 Task: Find connections with filter location Santa Lucía Cotzumalguapa with filter topic #Jobinterviewswith filter profile language English with filter current company Tata Motors with filter school Godavari Institute of Engineering & Technology (GIET), NH-5, Chaitanya nagar, Velaguvanda Village, Rajanagaram(M),Rajahmundry,PIN- 533296 (CC-55) with filter industry Legal Services with filter service category Homeowners Insurance with filter keywords title Video Game Writer
Action: Mouse moved to (672, 113)
Screenshot: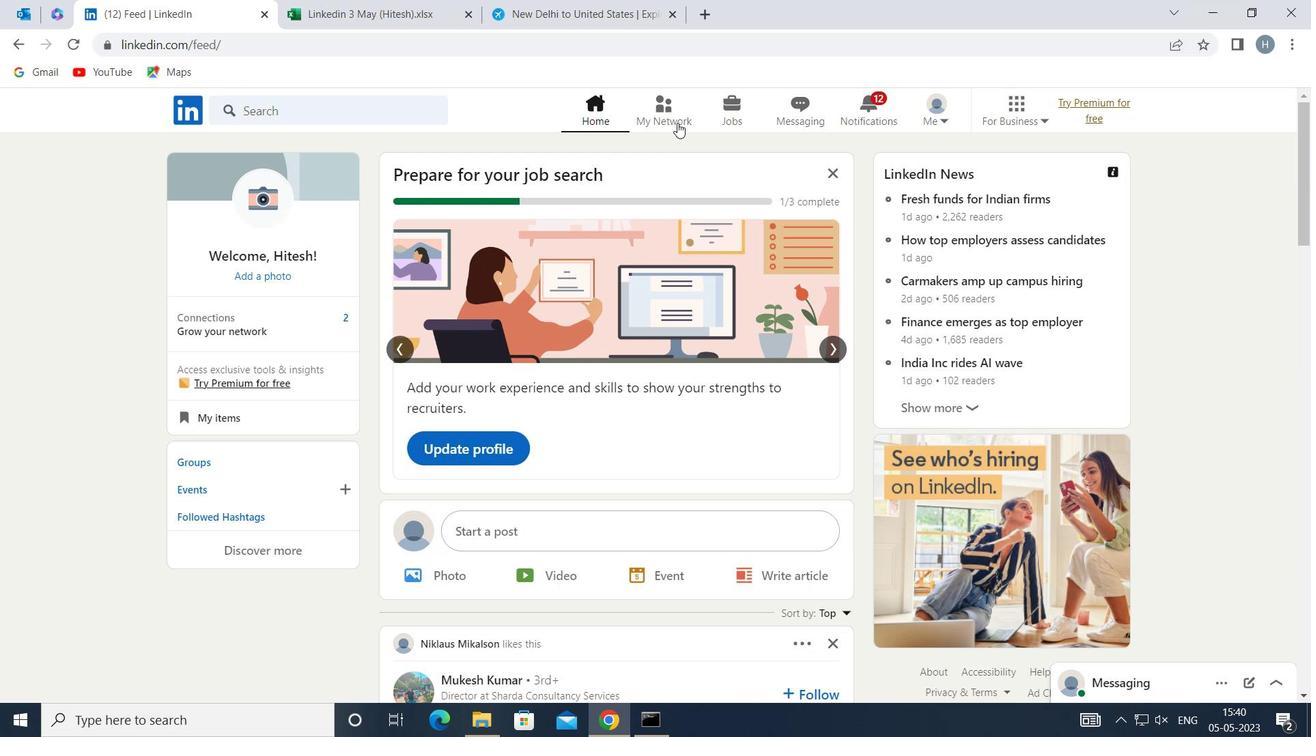 
Action: Mouse pressed left at (672, 113)
Screenshot: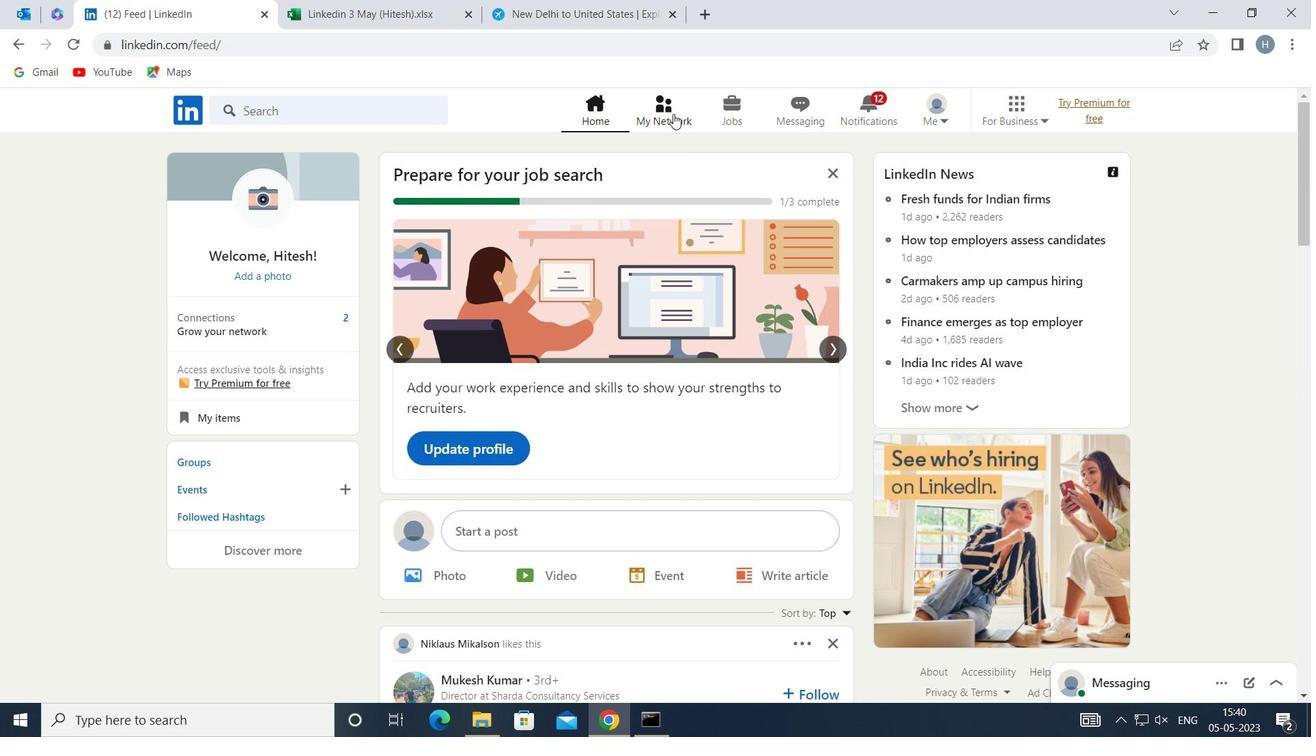 
Action: Mouse moved to (379, 208)
Screenshot: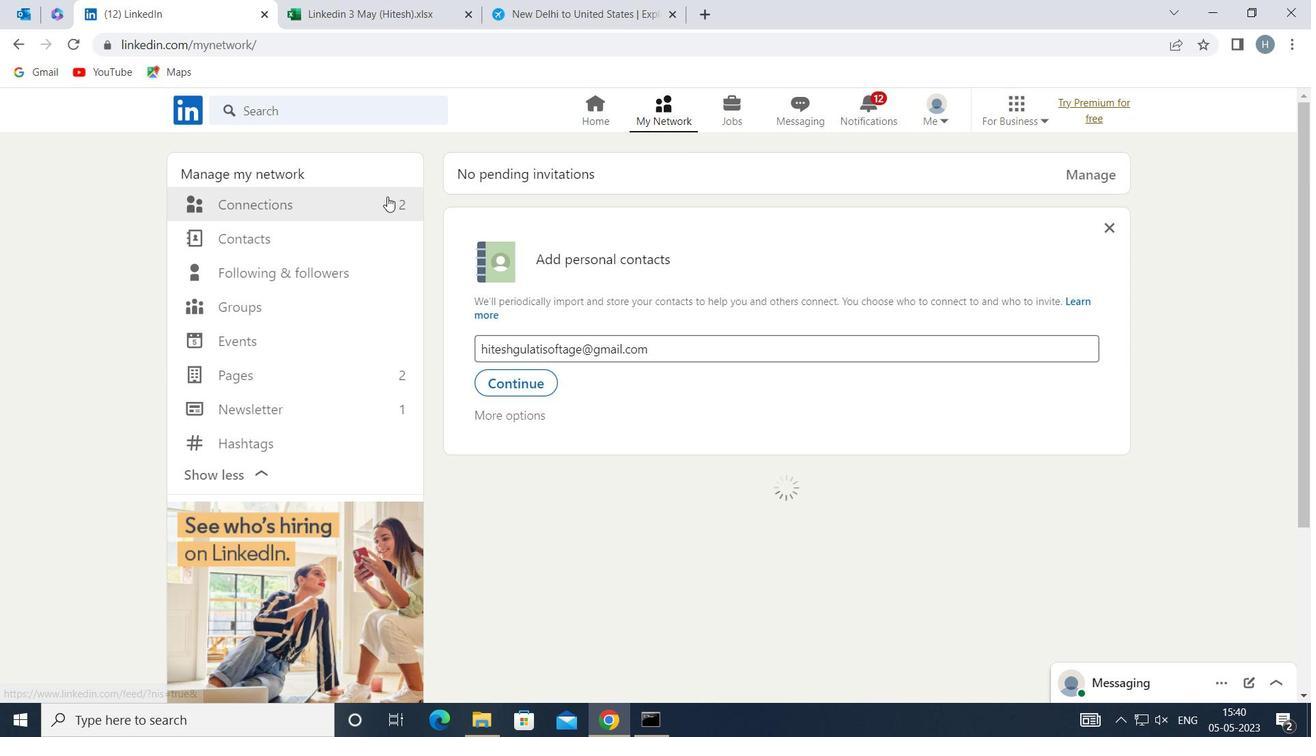 
Action: Mouse pressed left at (379, 208)
Screenshot: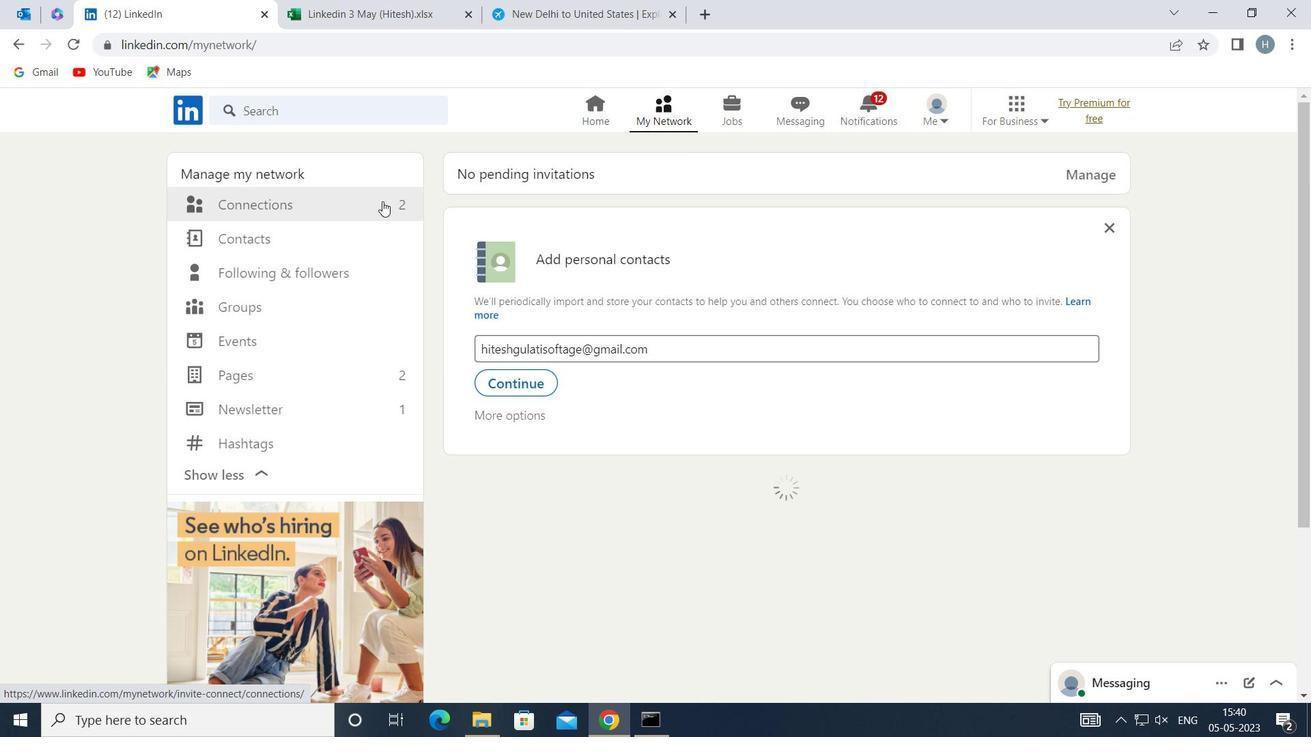 
Action: Mouse moved to (769, 202)
Screenshot: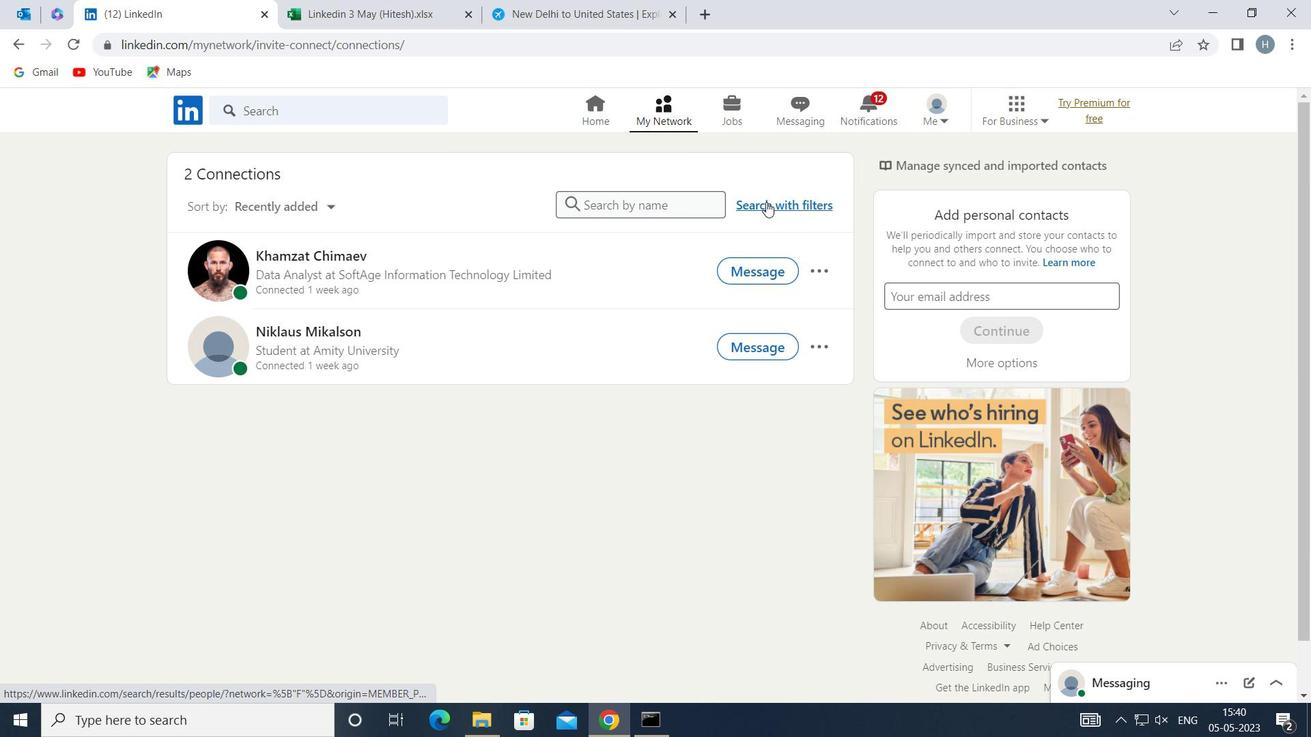 
Action: Mouse pressed left at (769, 202)
Screenshot: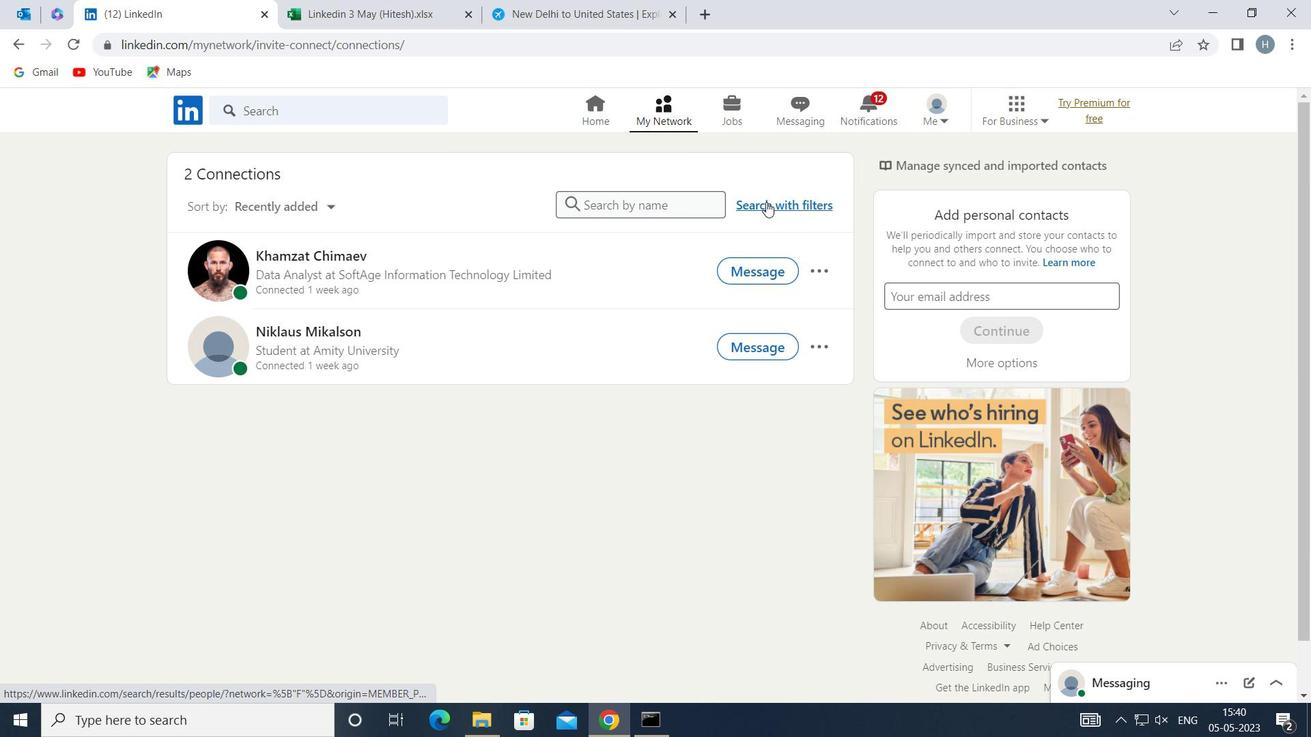 
Action: Mouse moved to (717, 155)
Screenshot: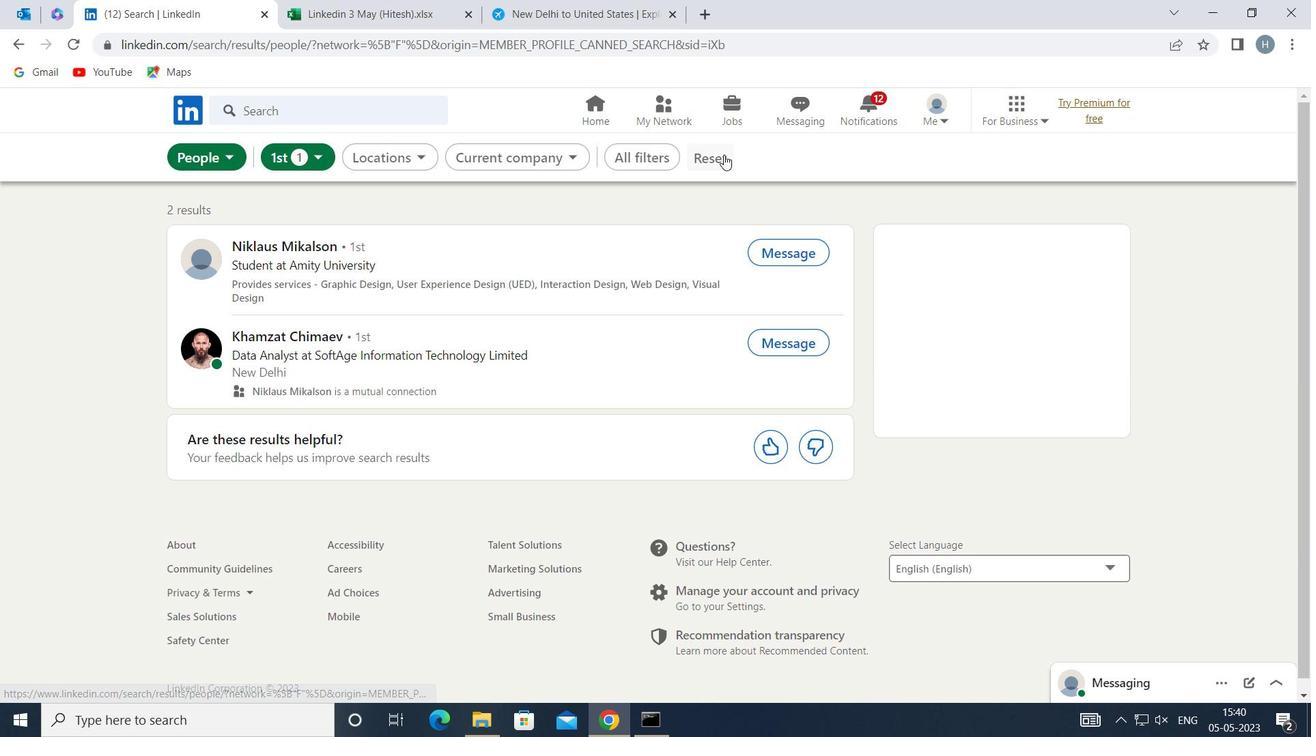 
Action: Mouse pressed left at (717, 155)
Screenshot: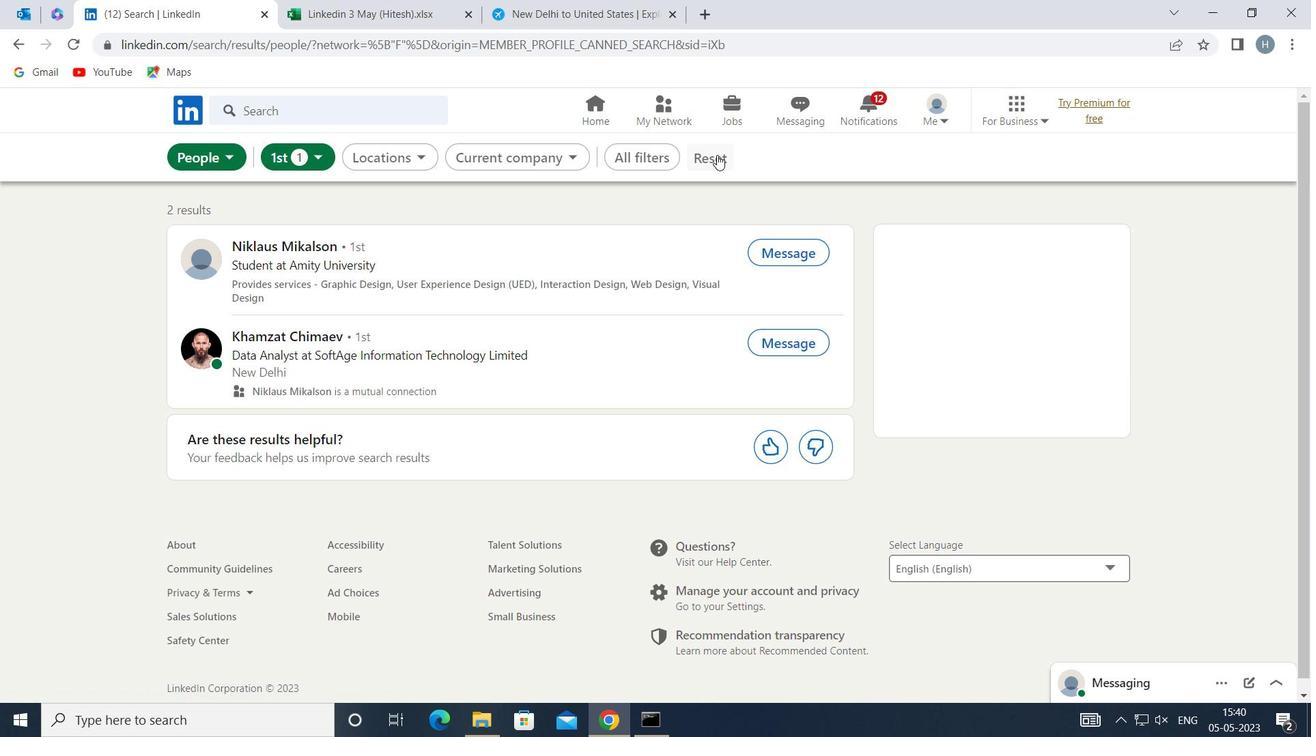 
Action: Mouse moved to (672, 158)
Screenshot: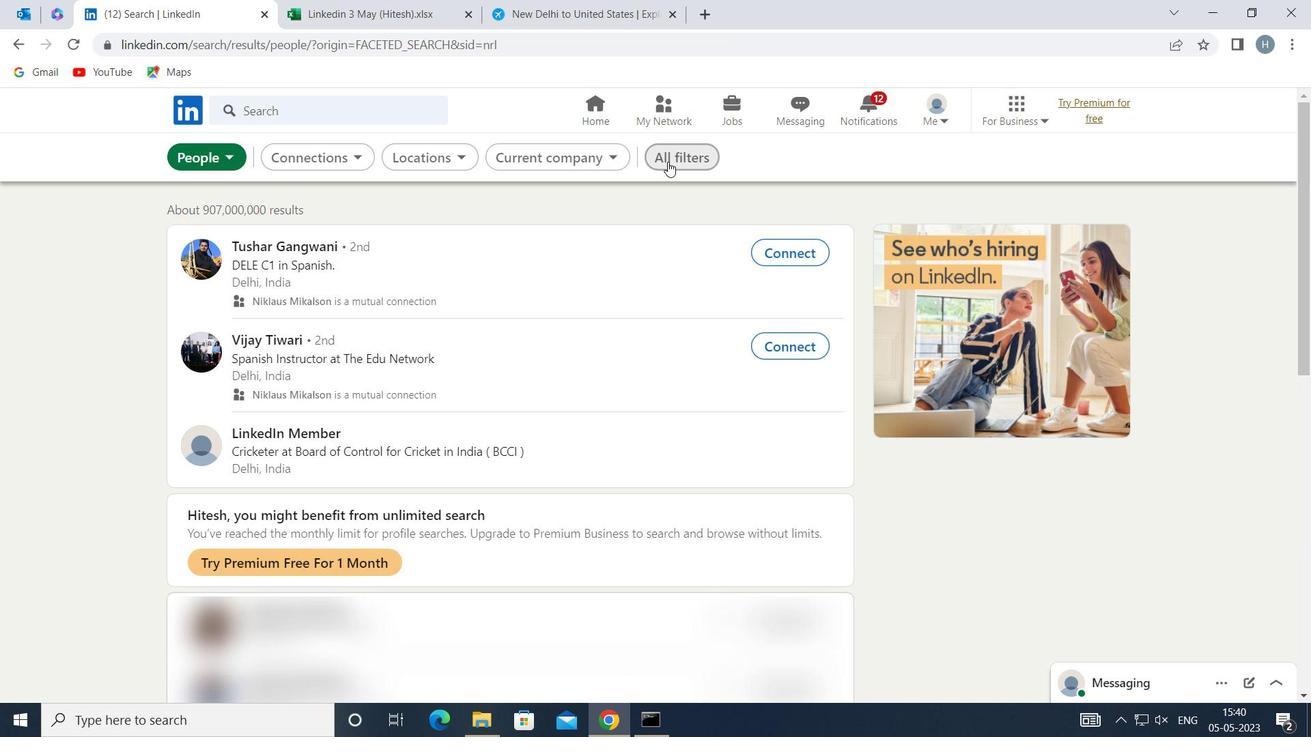
Action: Mouse pressed left at (672, 158)
Screenshot: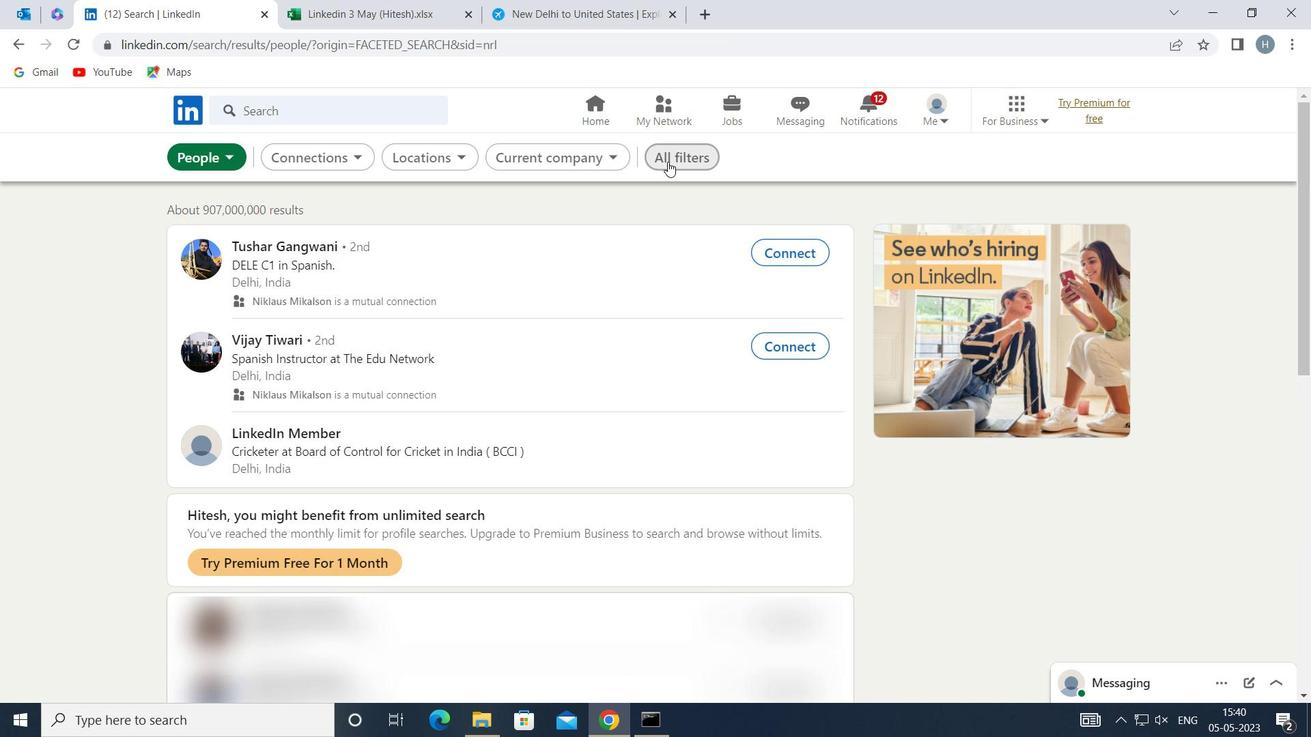 
Action: Mouse moved to (1040, 388)
Screenshot: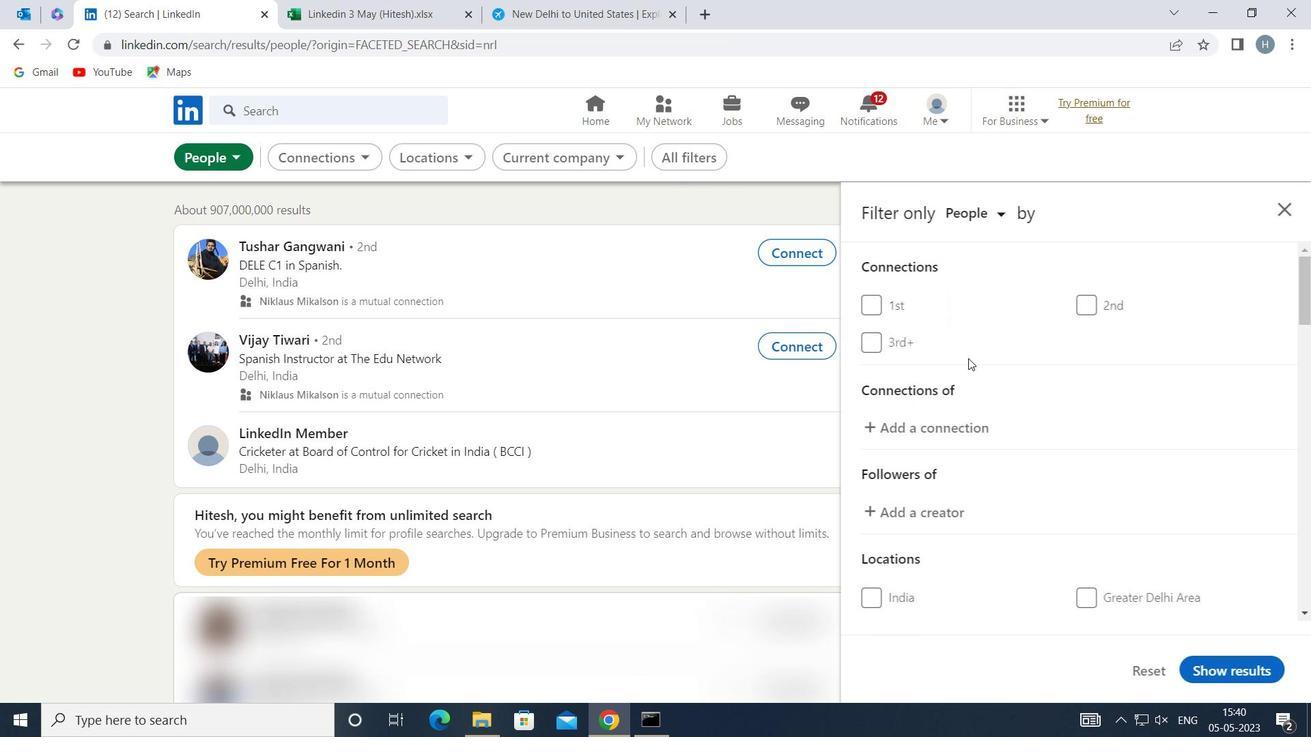 
Action: Mouse scrolled (1040, 387) with delta (0, 0)
Screenshot: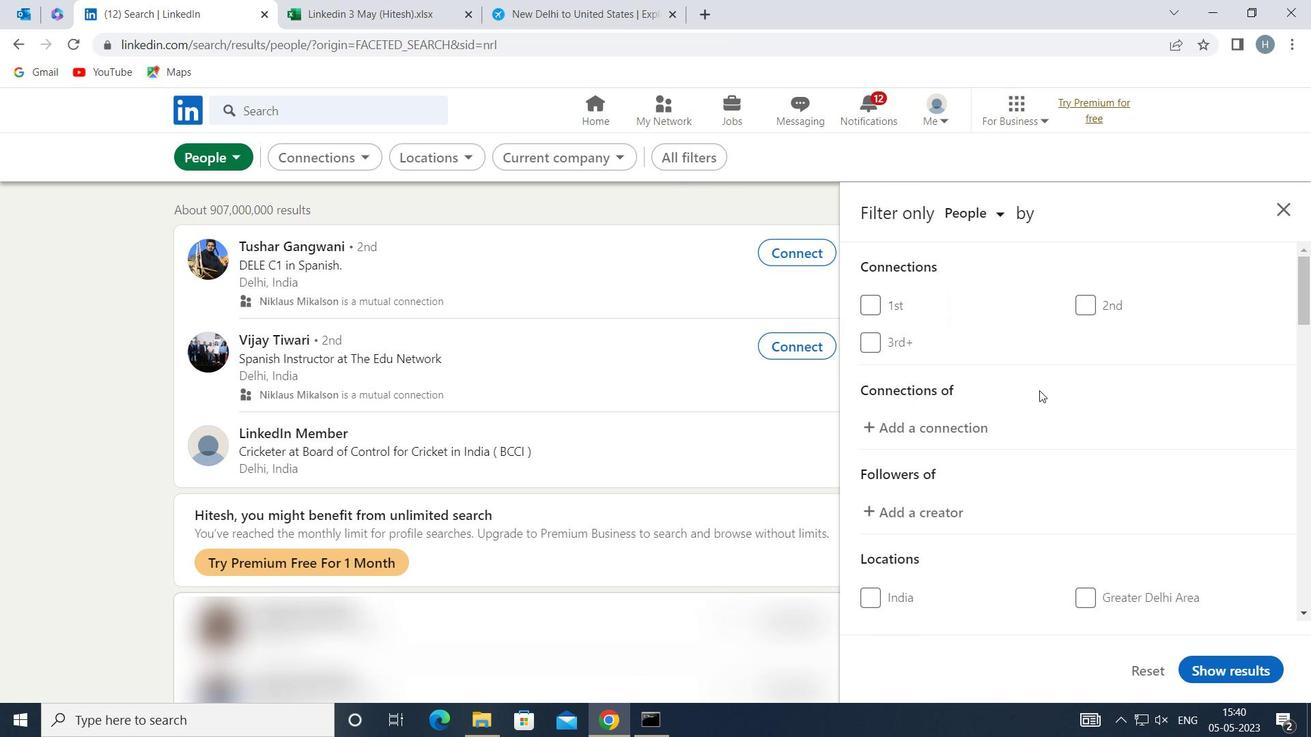 
Action: Mouse scrolled (1040, 387) with delta (0, 0)
Screenshot: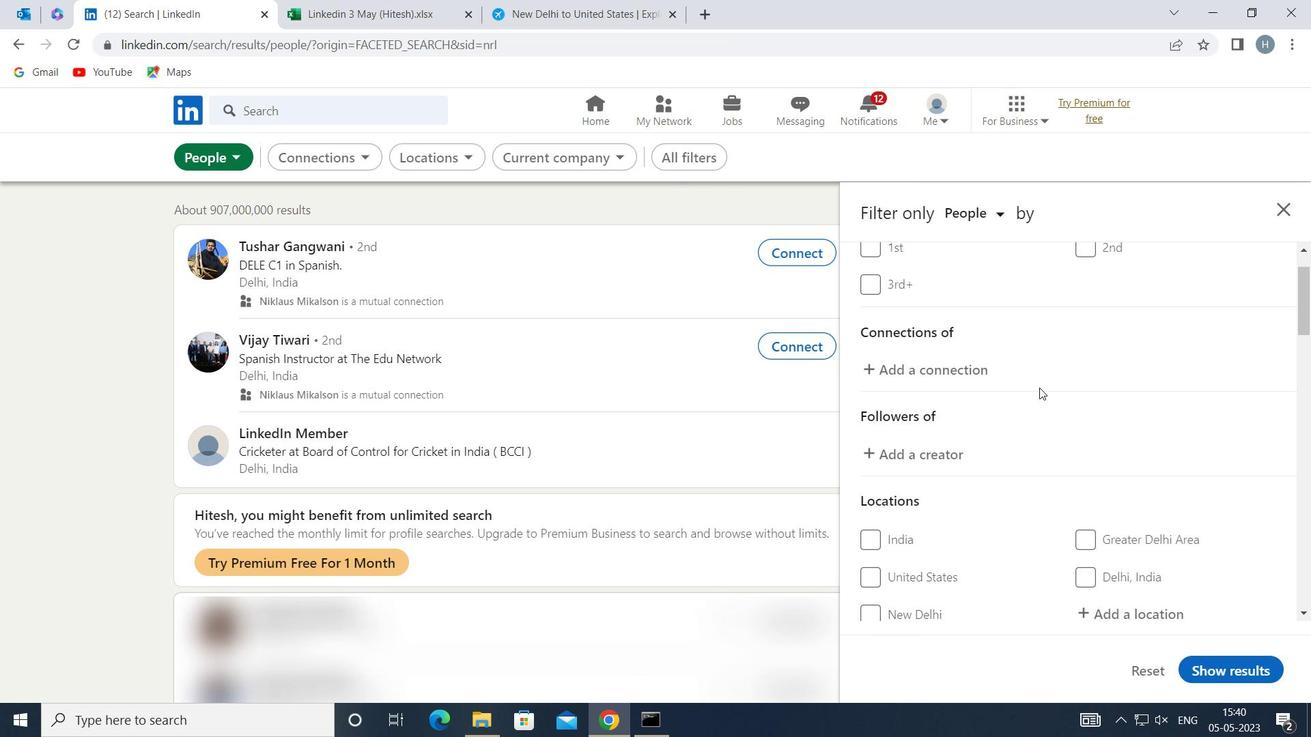 
Action: Mouse moved to (1124, 497)
Screenshot: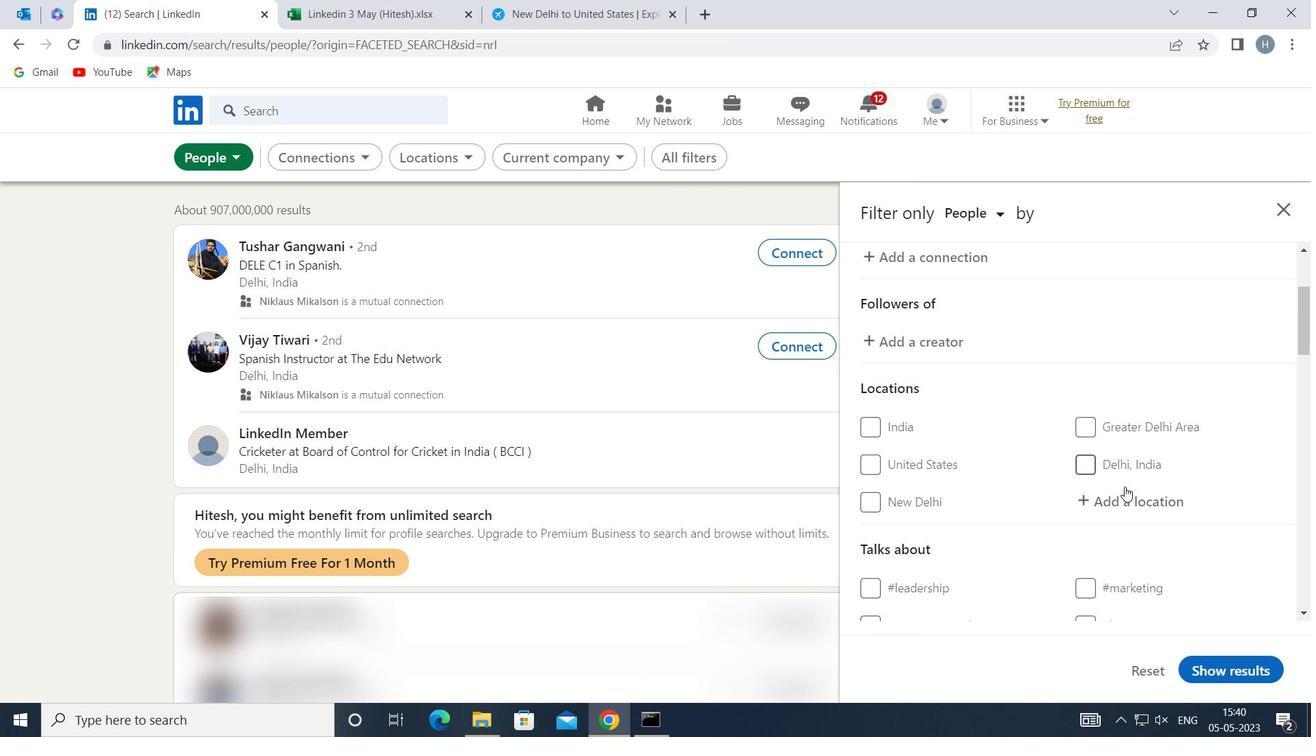 
Action: Mouse pressed left at (1124, 497)
Screenshot: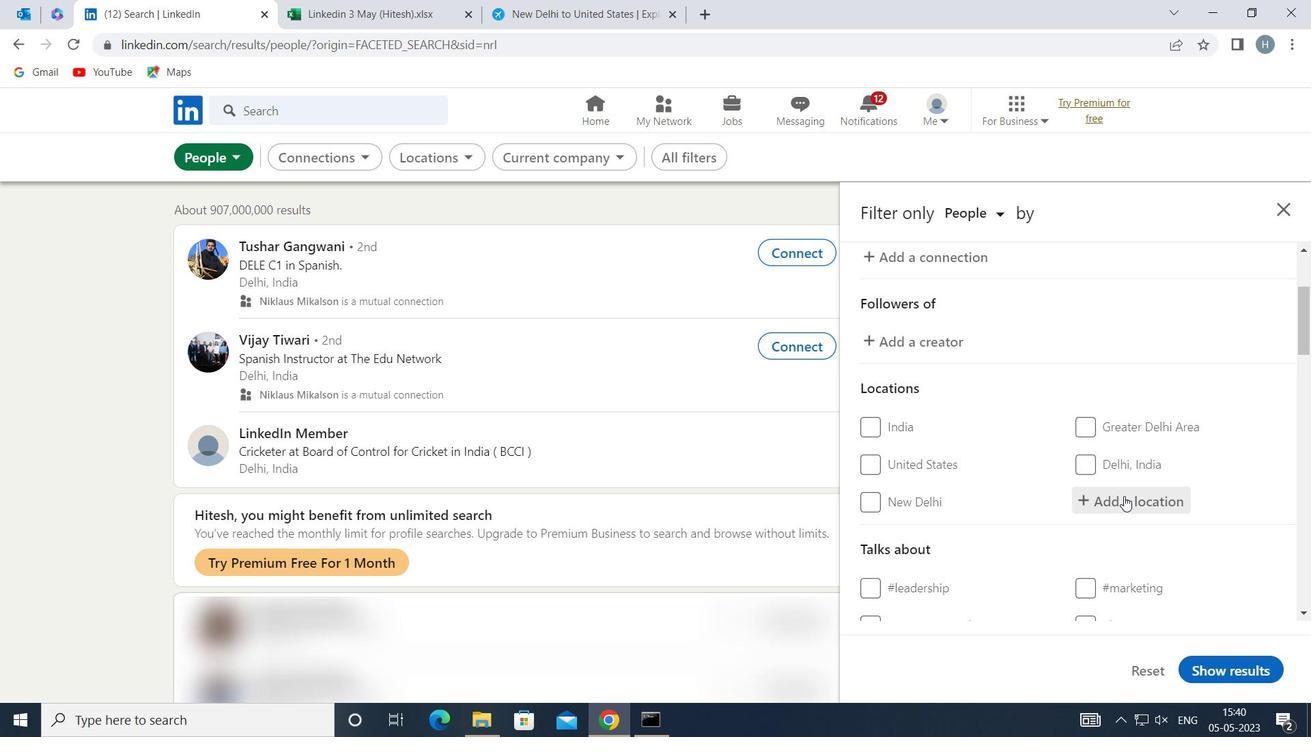 
Action: Mouse moved to (1124, 495)
Screenshot: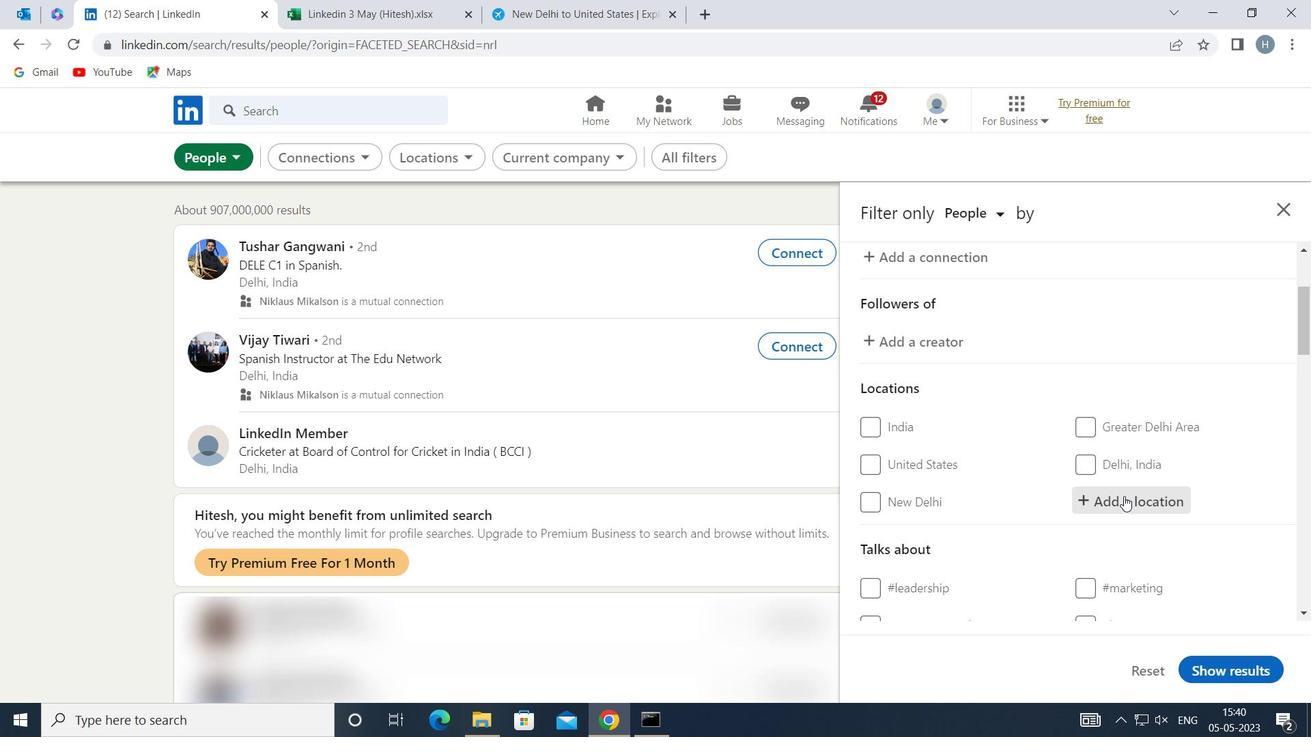 
Action: Key pressed <Key.shift>SANTA<Key.space>LUCUI<Key.backspace><Key.backspace>IA<Key.space><Key.shift>C
Screenshot: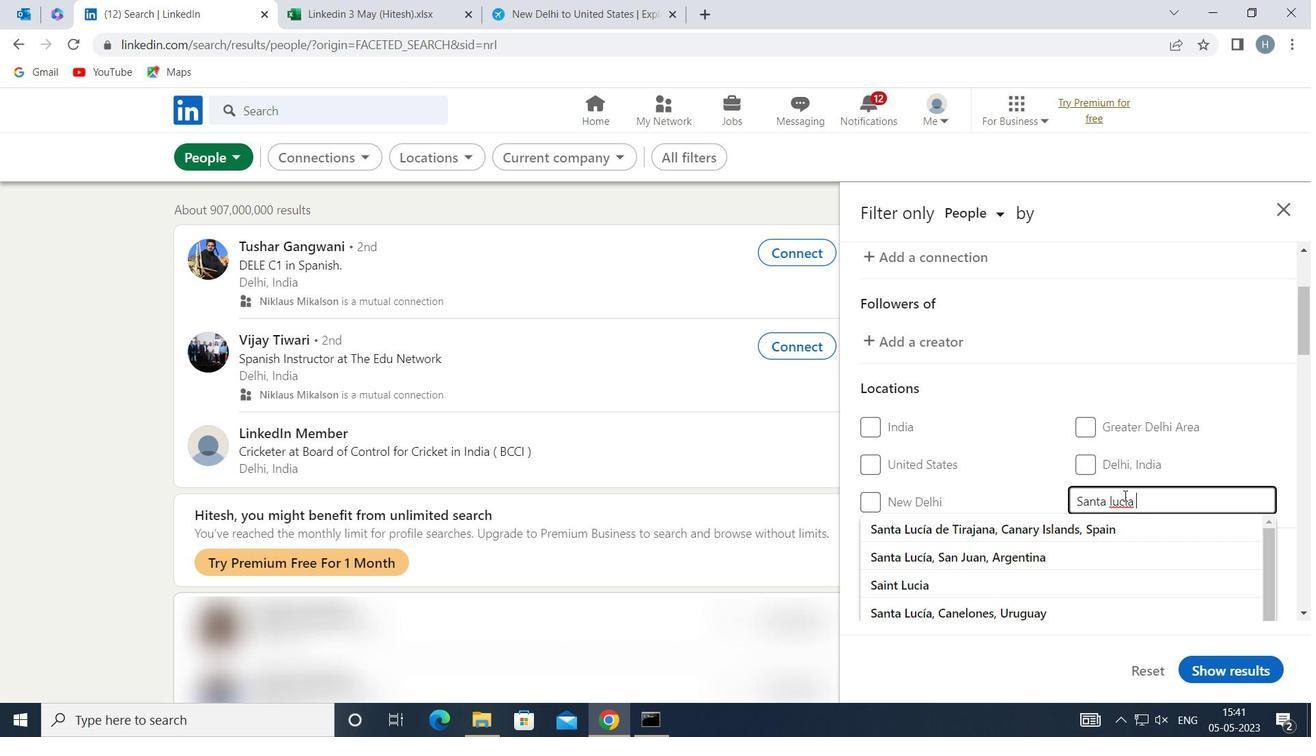 
Action: Mouse moved to (1126, 511)
Screenshot: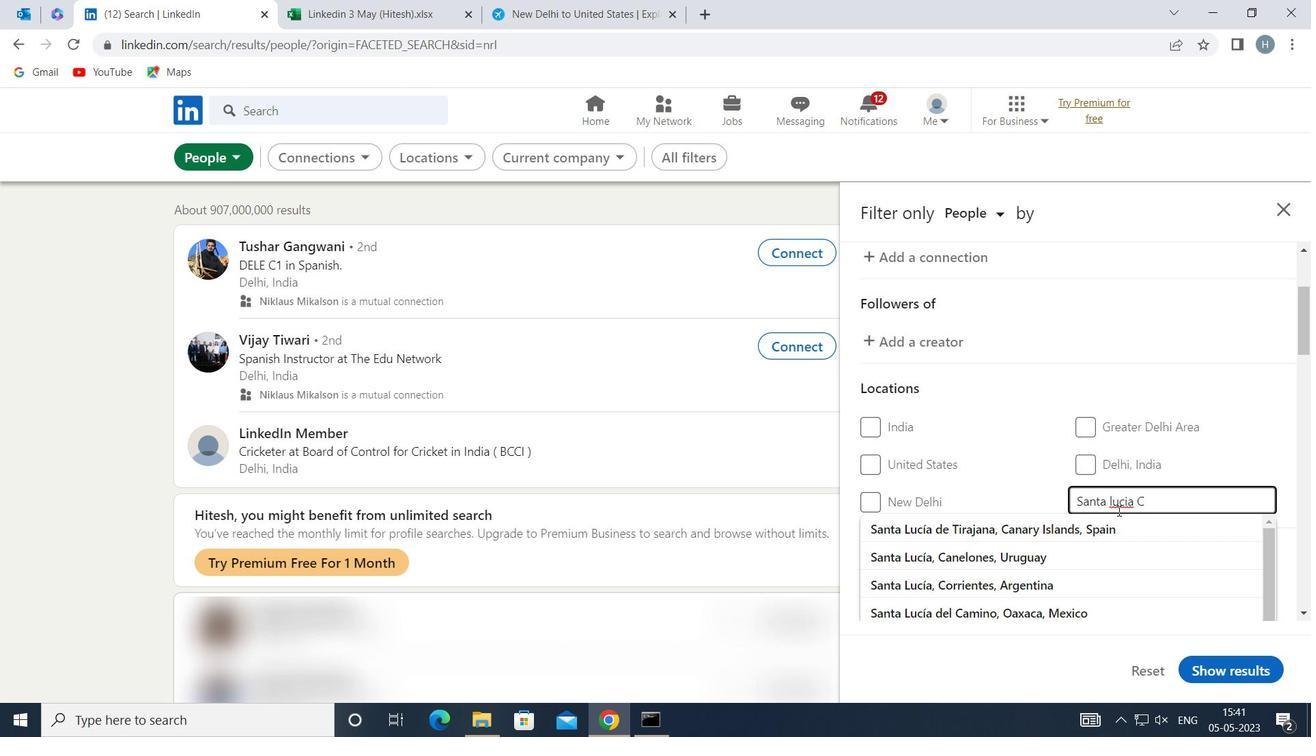
Action: Key pressed OTZUM
Screenshot: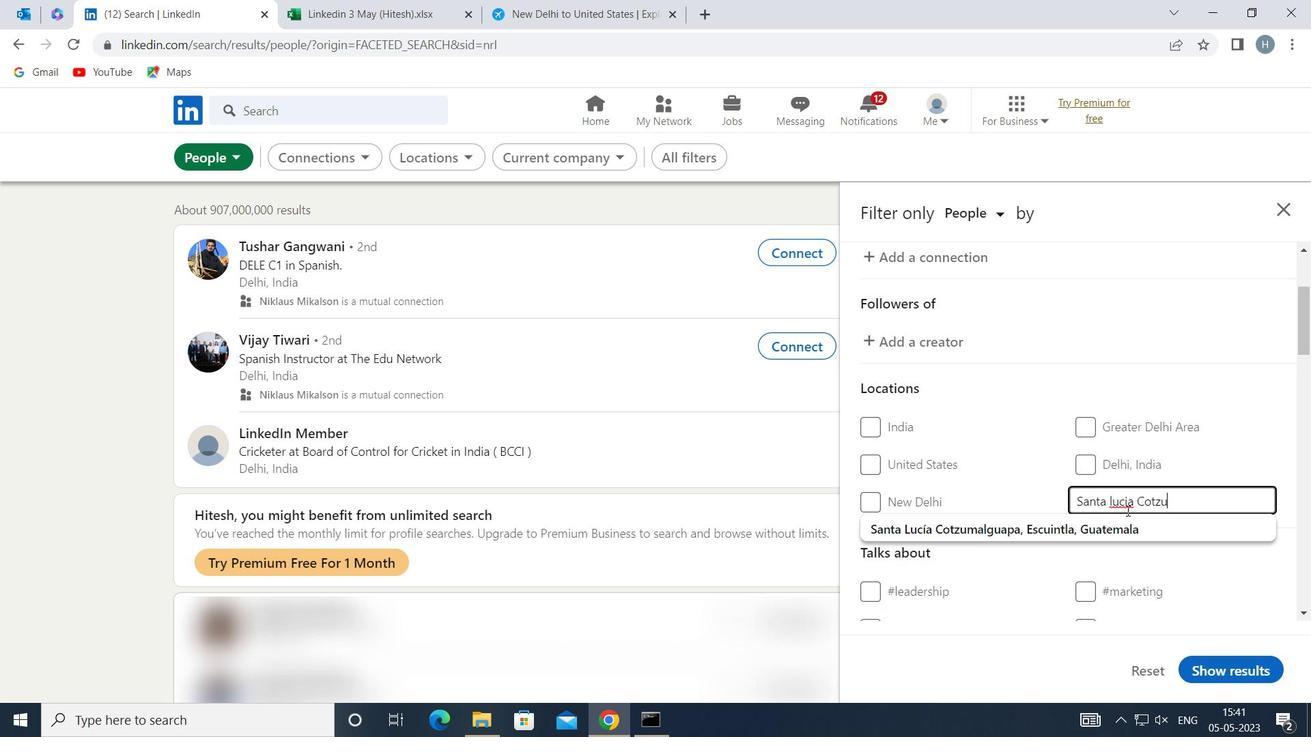 
Action: Mouse moved to (1118, 516)
Screenshot: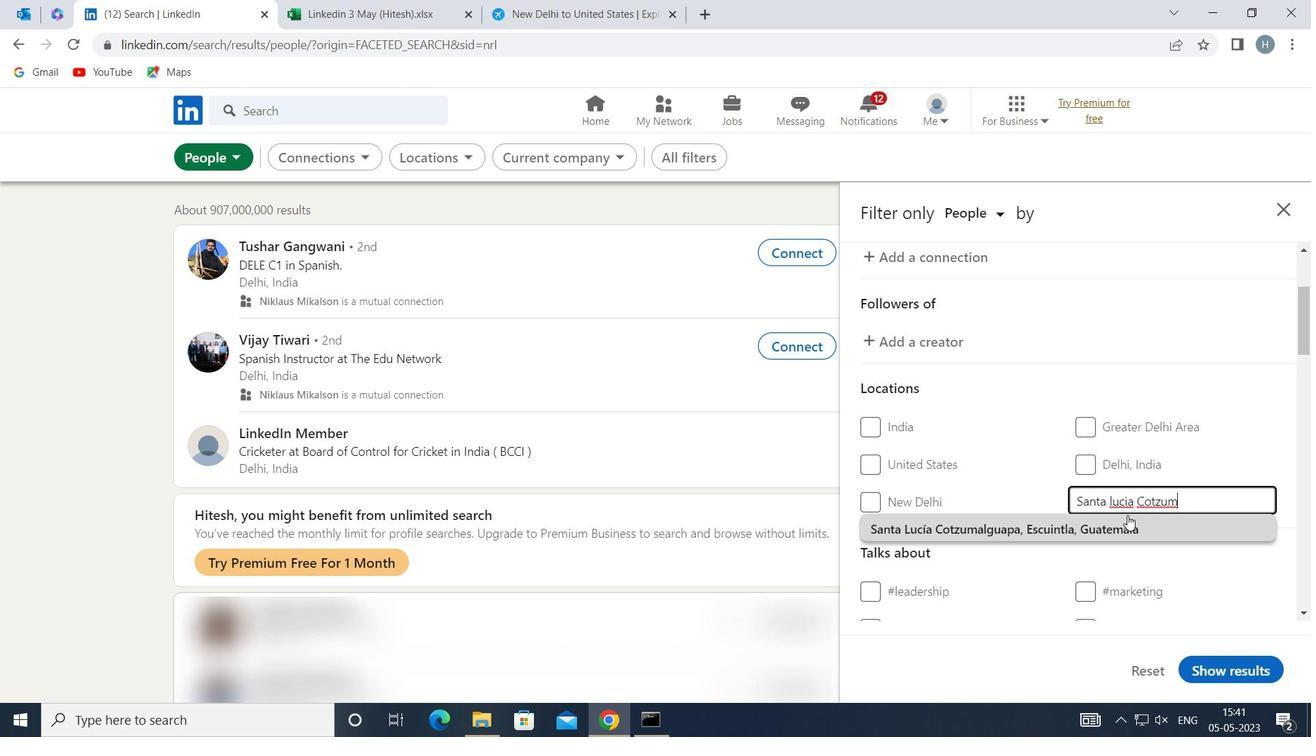
Action: Mouse pressed left at (1118, 516)
Screenshot: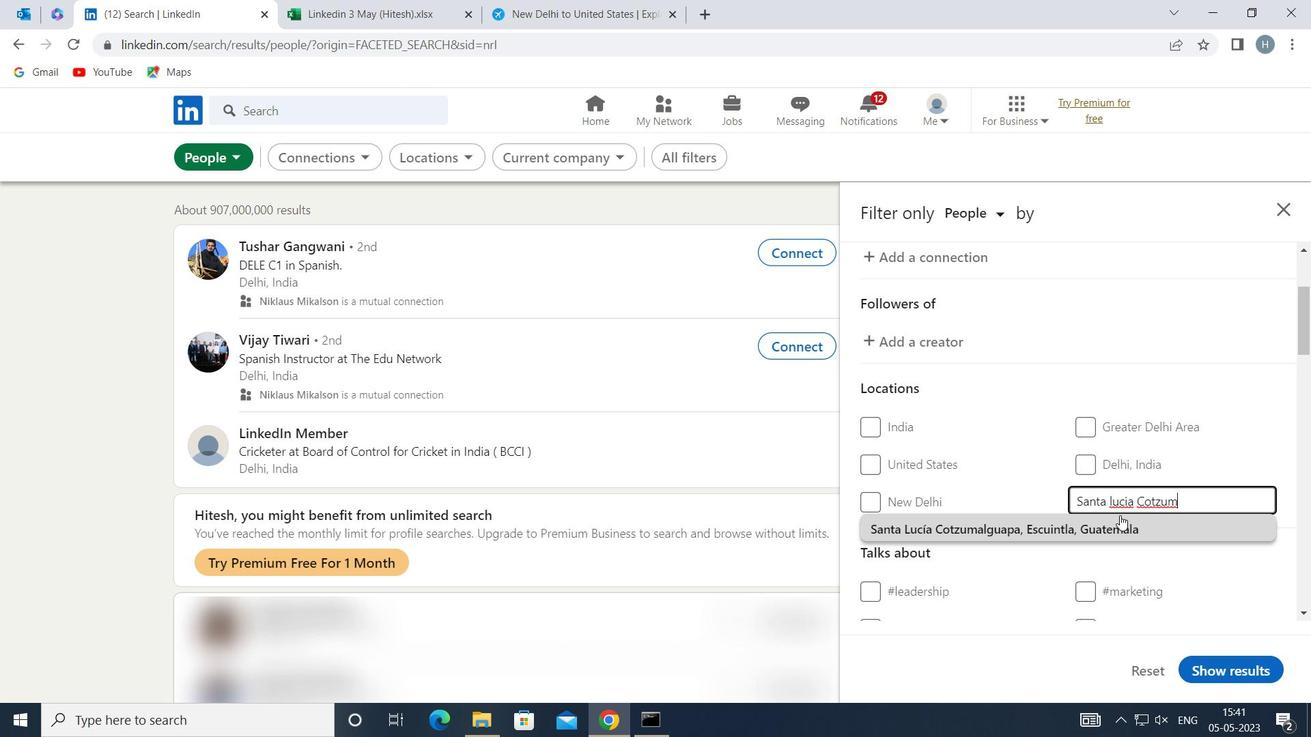 
Action: Mouse moved to (1065, 498)
Screenshot: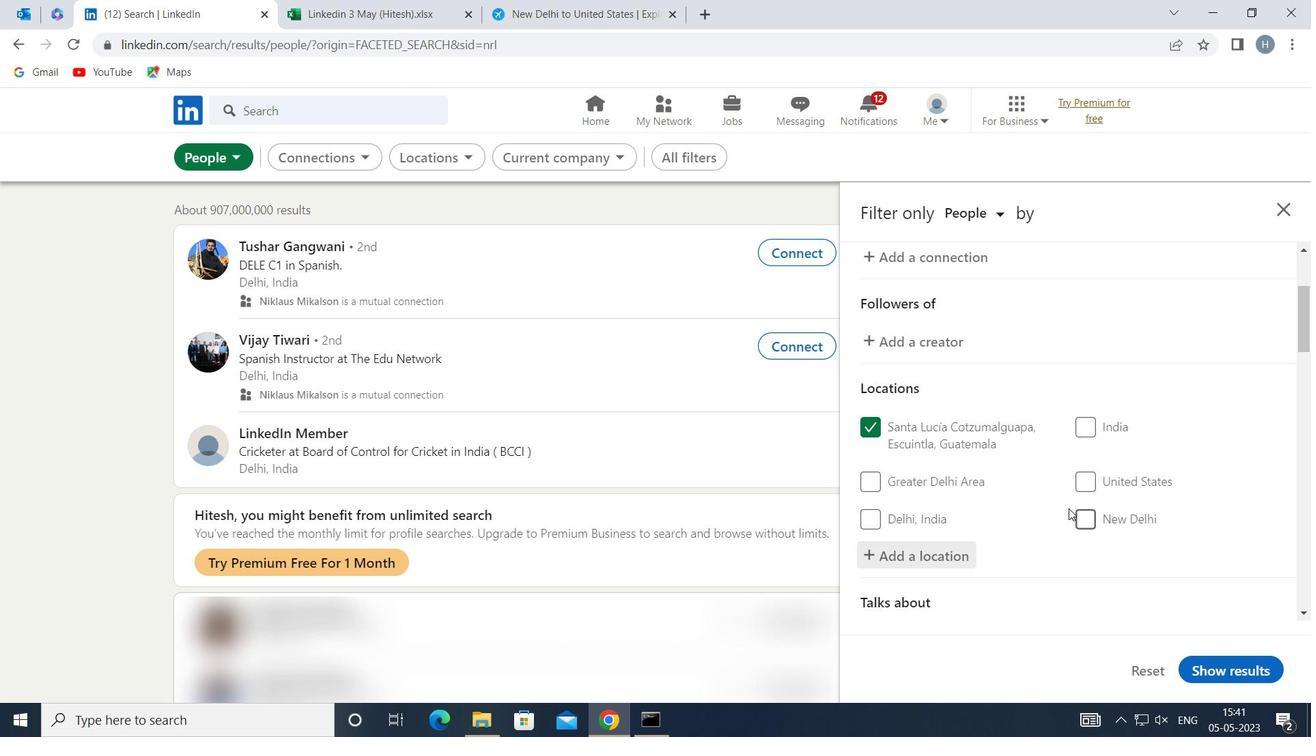 
Action: Mouse scrolled (1065, 497) with delta (0, 0)
Screenshot: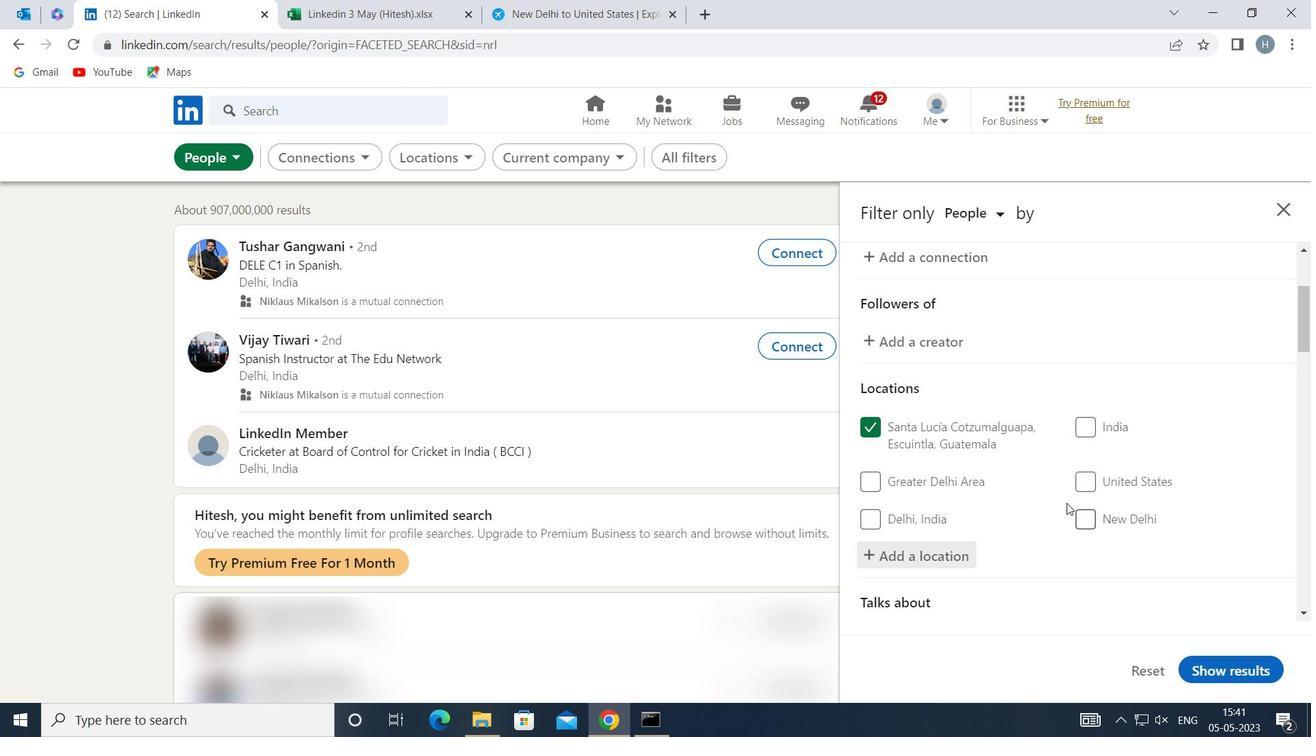 
Action: Mouse scrolled (1065, 497) with delta (0, 0)
Screenshot: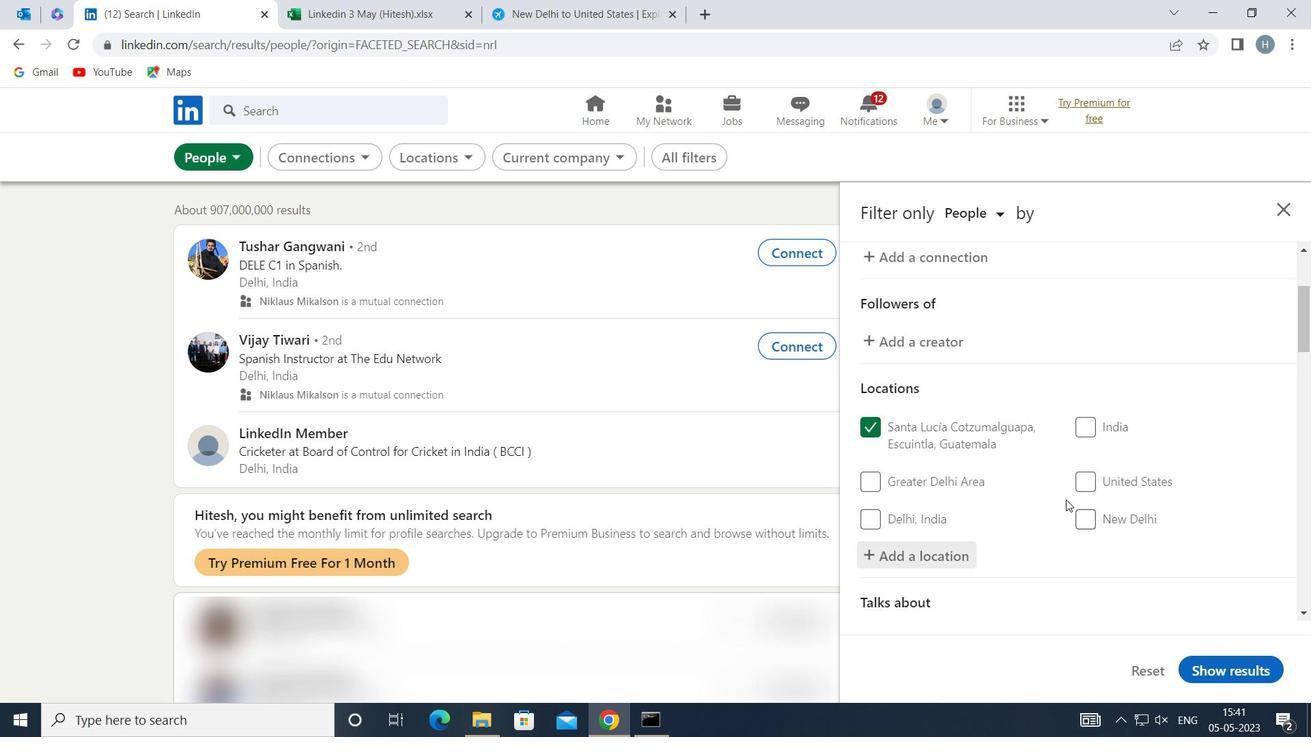 
Action: Mouse moved to (1064, 477)
Screenshot: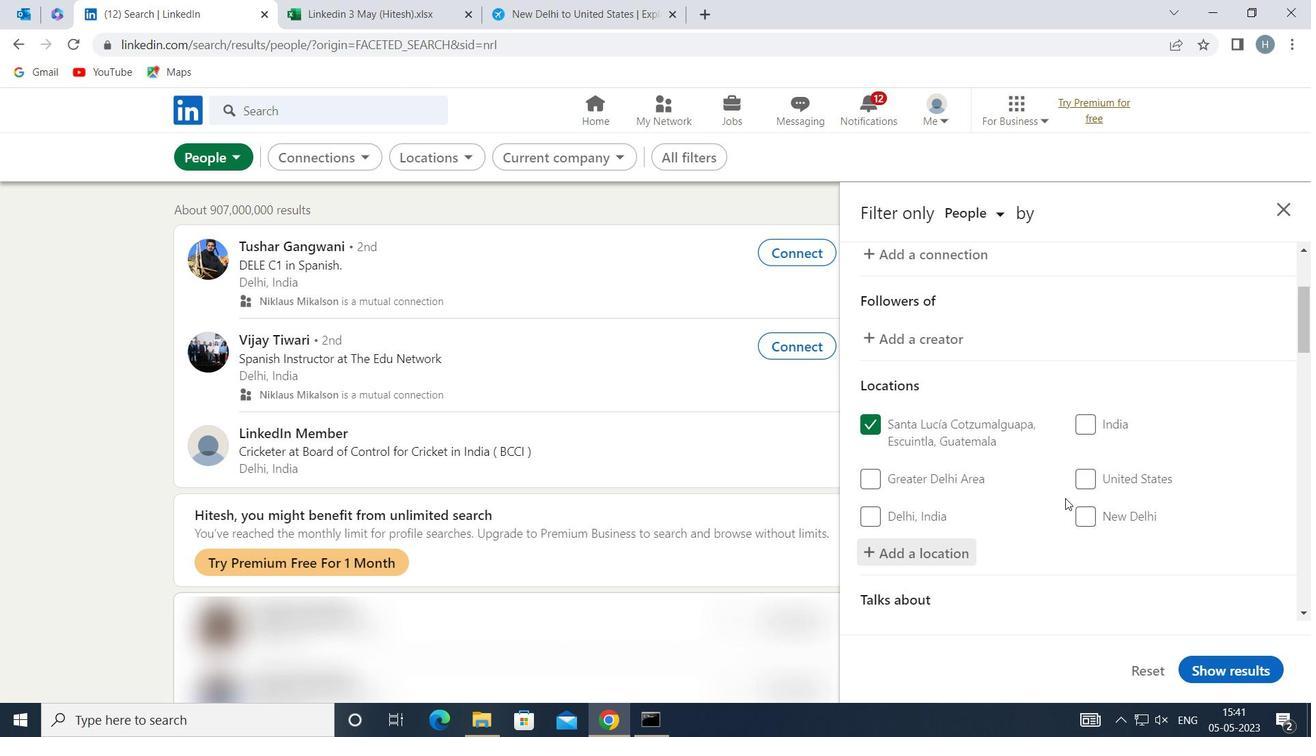 
Action: Mouse scrolled (1064, 476) with delta (0, 0)
Screenshot: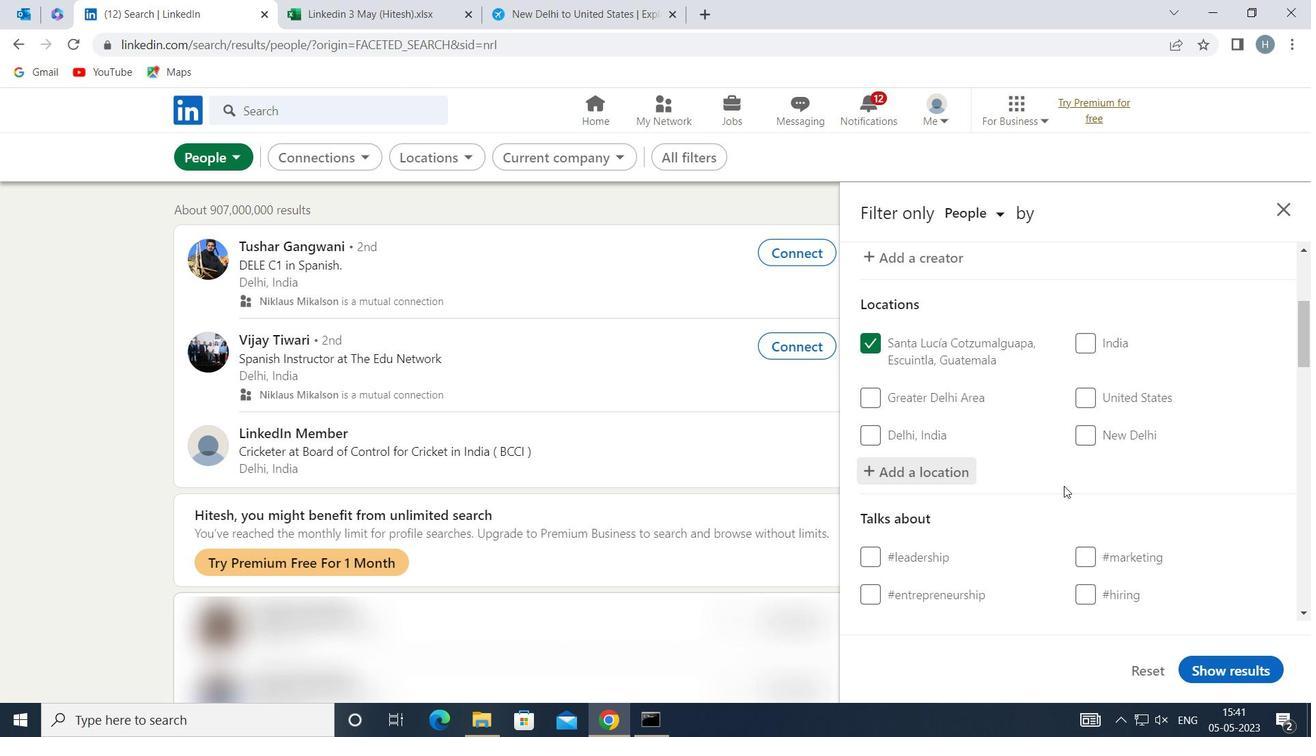 
Action: Mouse moved to (1146, 461)
Screenshot: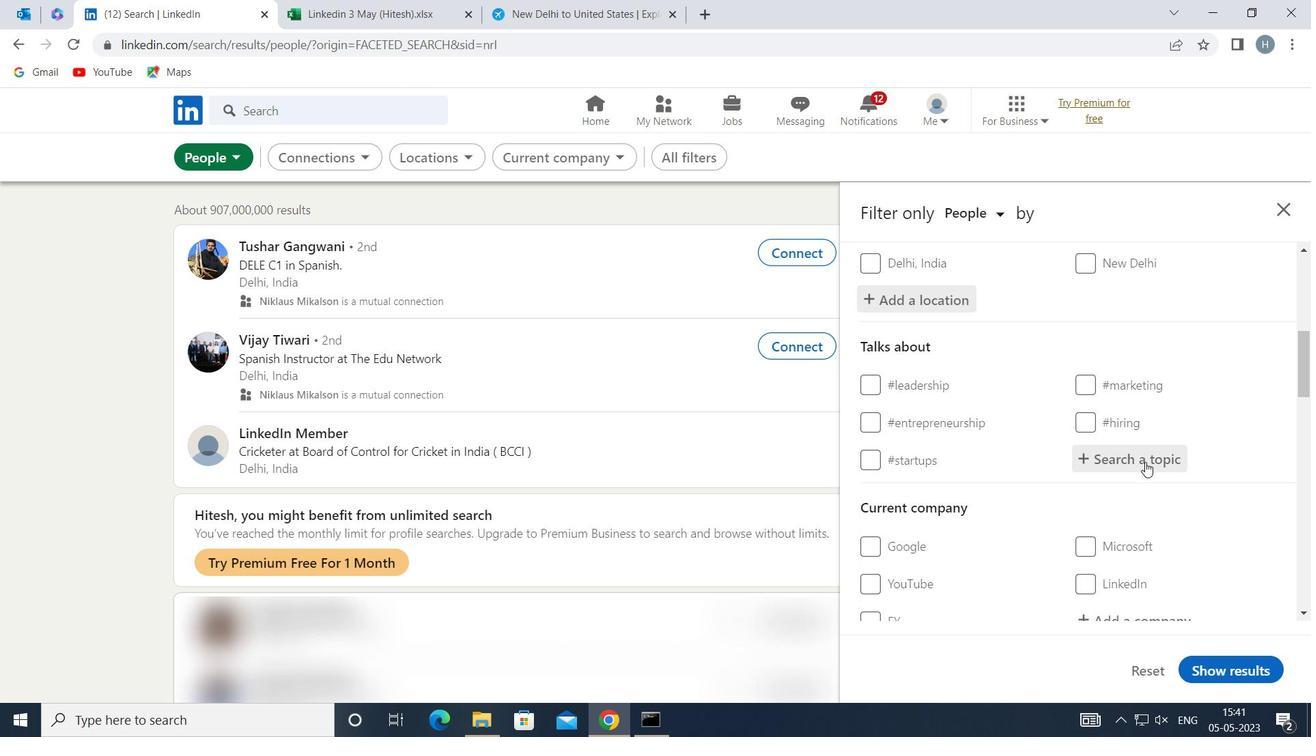 
Action: Mouse pressed left at (1146, 461)
Screenshot: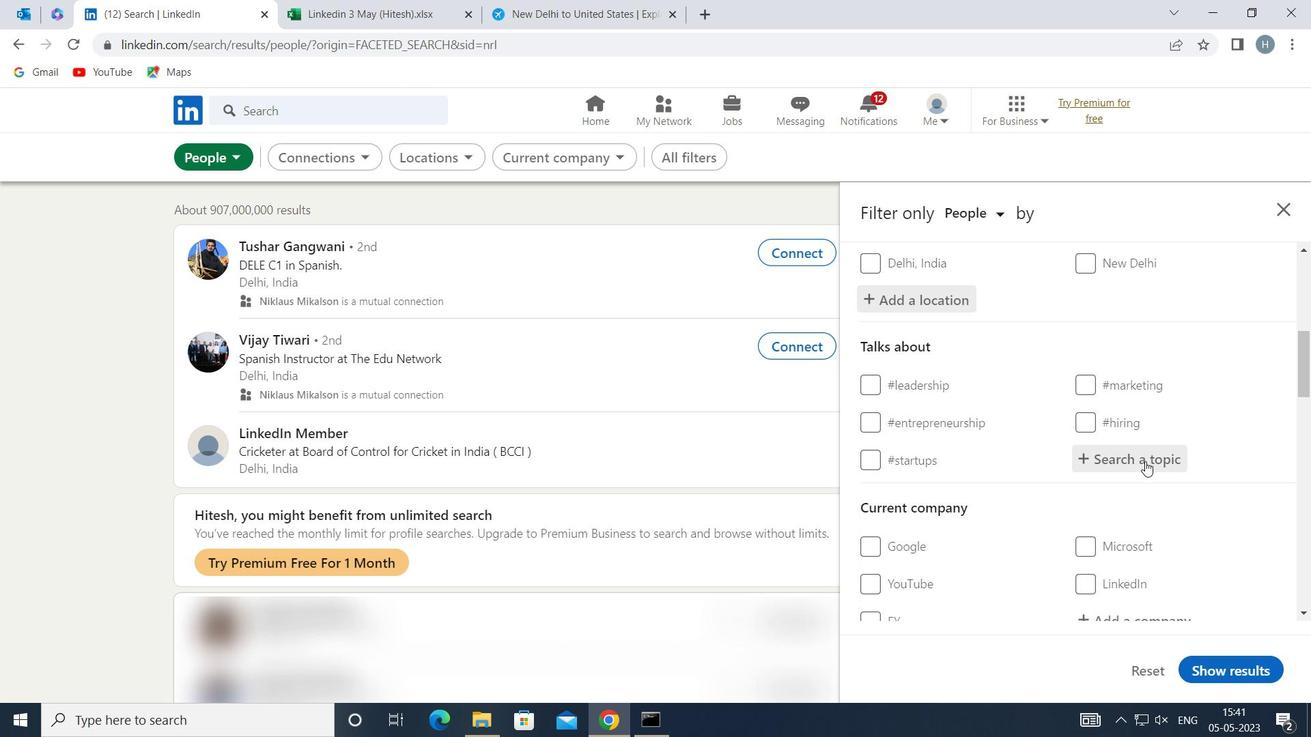 
Action: Key pressed <Key.shift>JOBINTERVIEWS
Screenshot: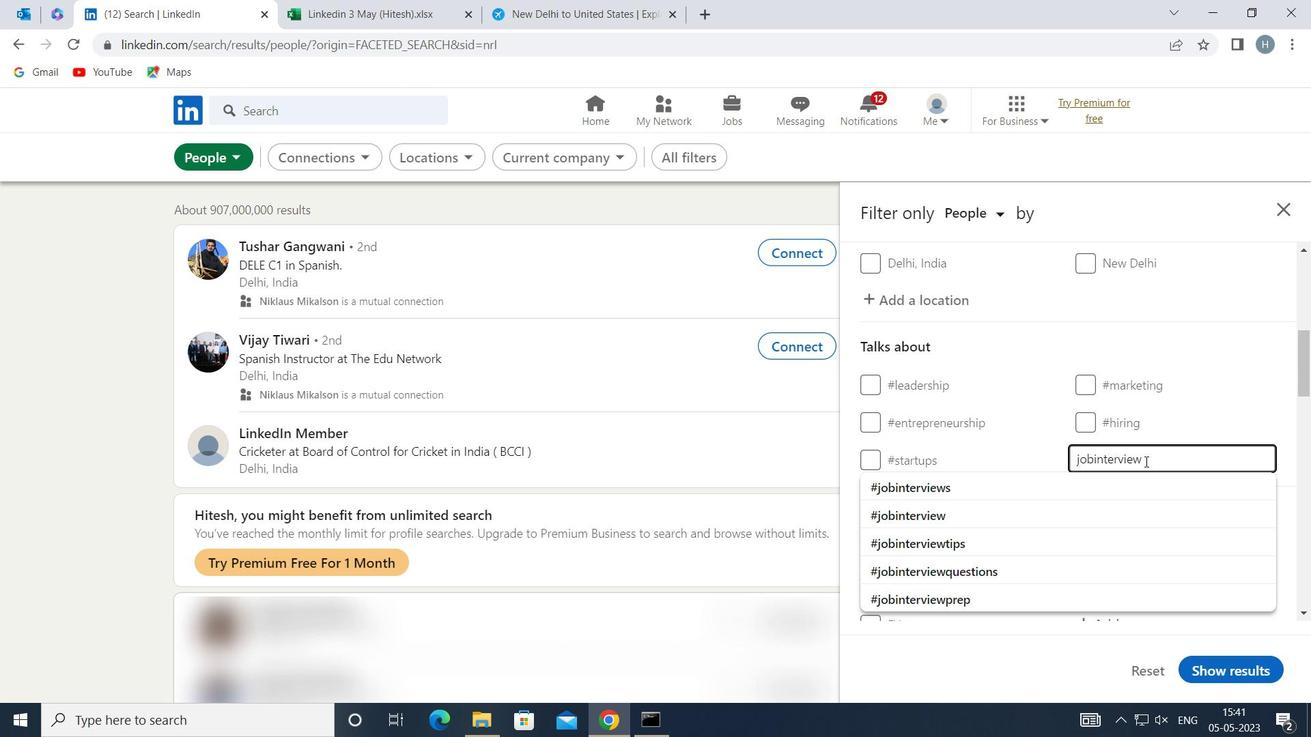
Action: Mouse moved to (1075, 486)
Screenshot: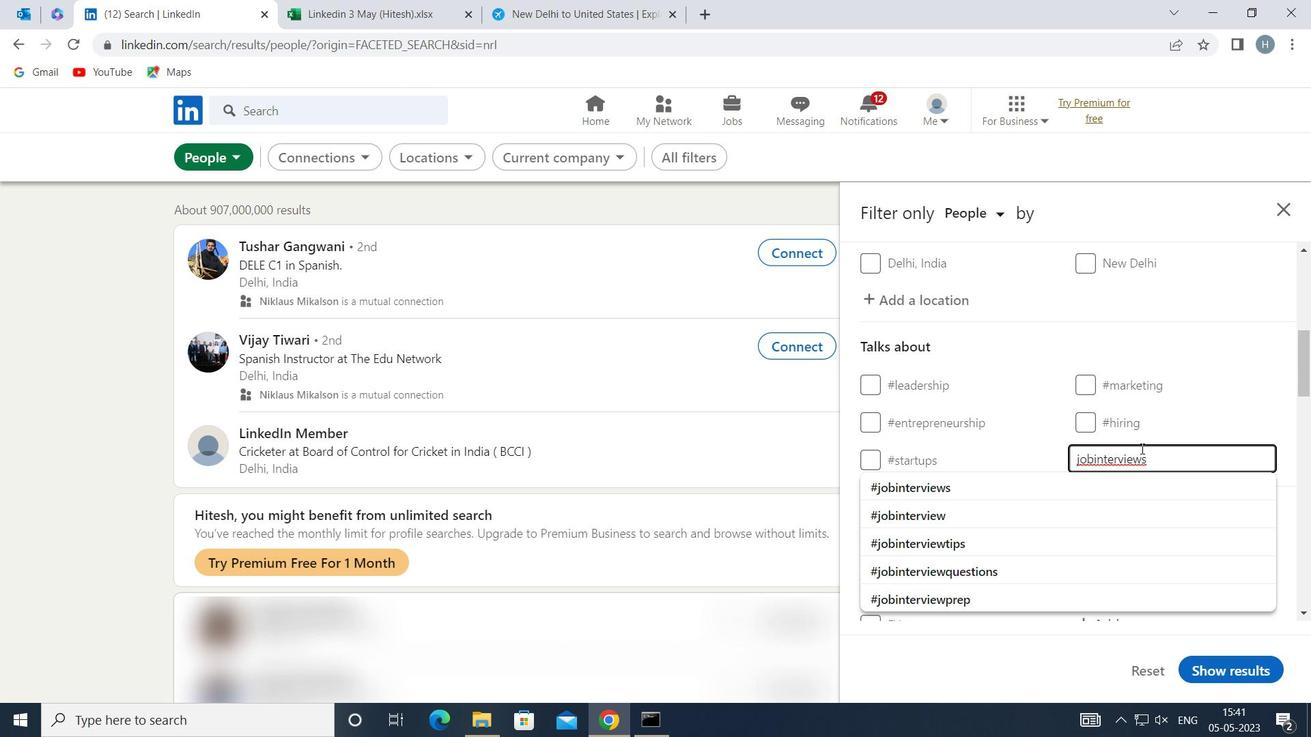 
Action: Mouse pressed left at (1075, 486)
Screenshot: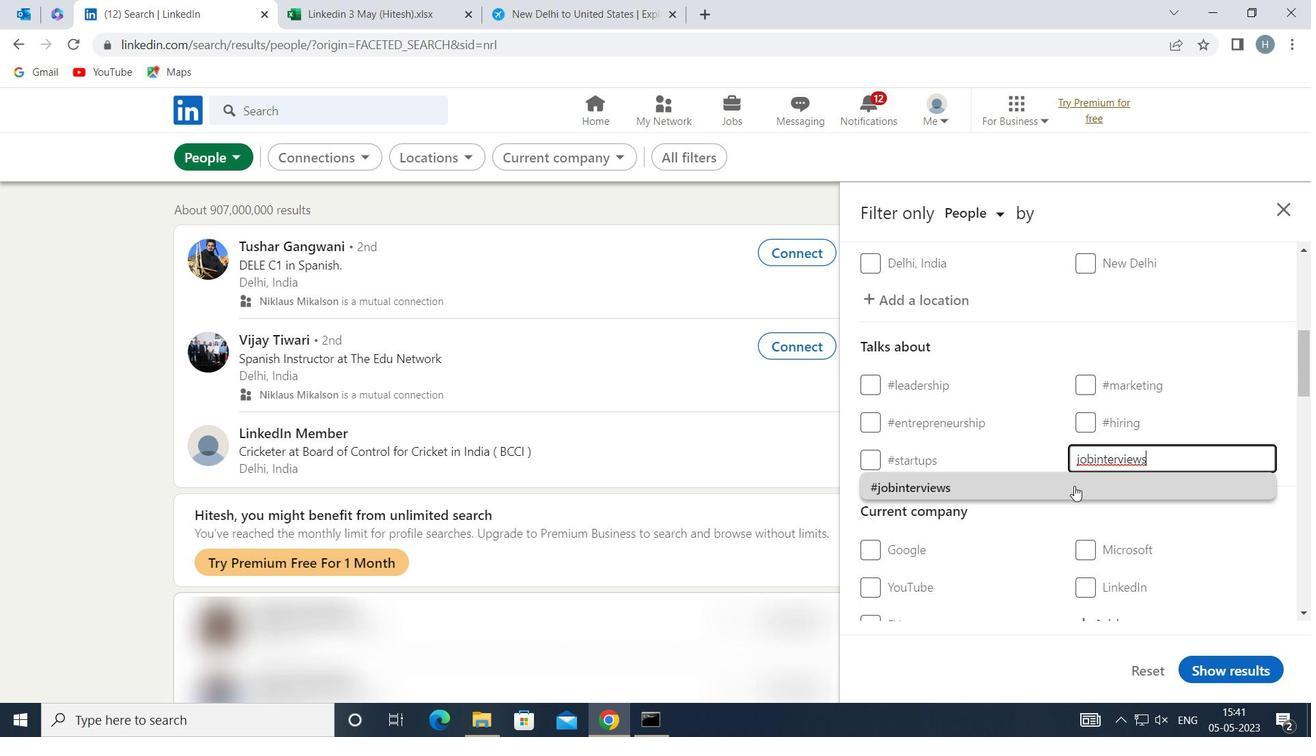 
Action: Mouse moved to (1049, 489)
Screenshot: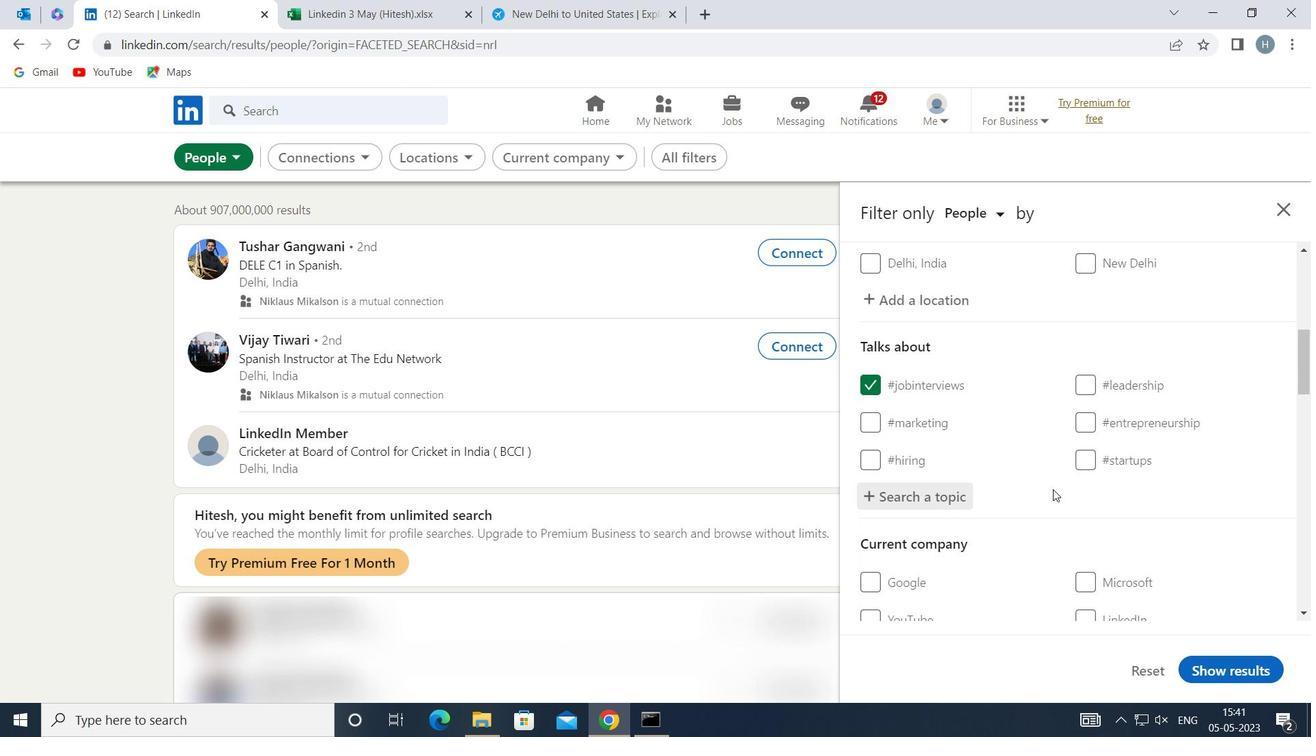 
Action: Mouse scrolled (1049, 489) with delta (0, 0)
Screenshot: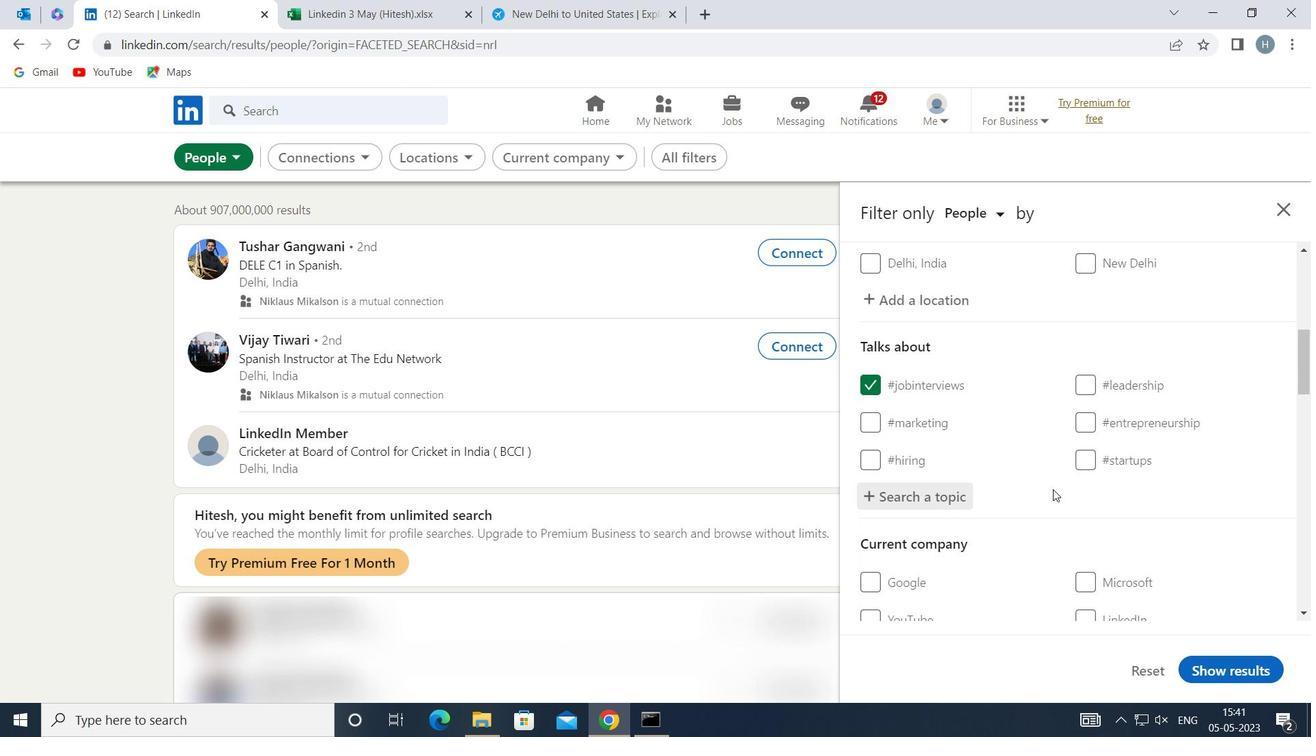 
Action: Mouse moved to (1047, 489)
Screenshot: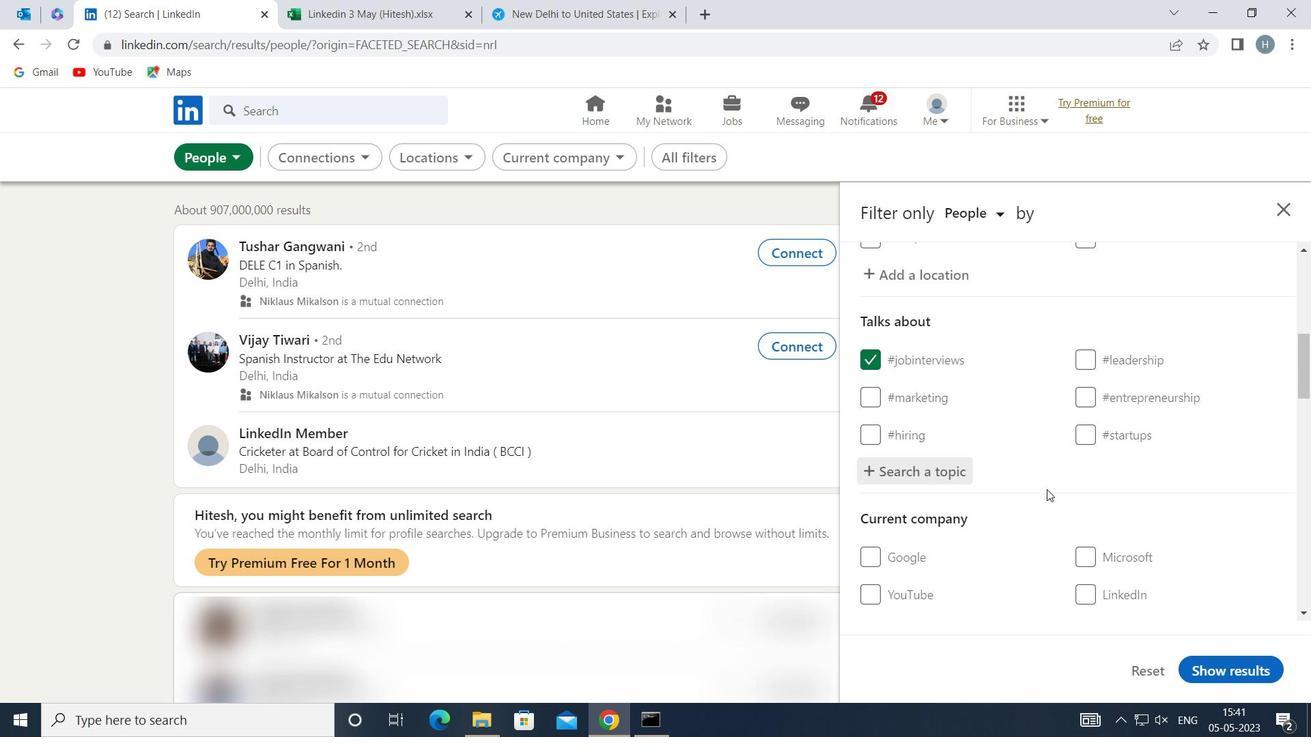 
Action: Mouse scrolled (1047, 488) with delta (0, 0)
Screenshot: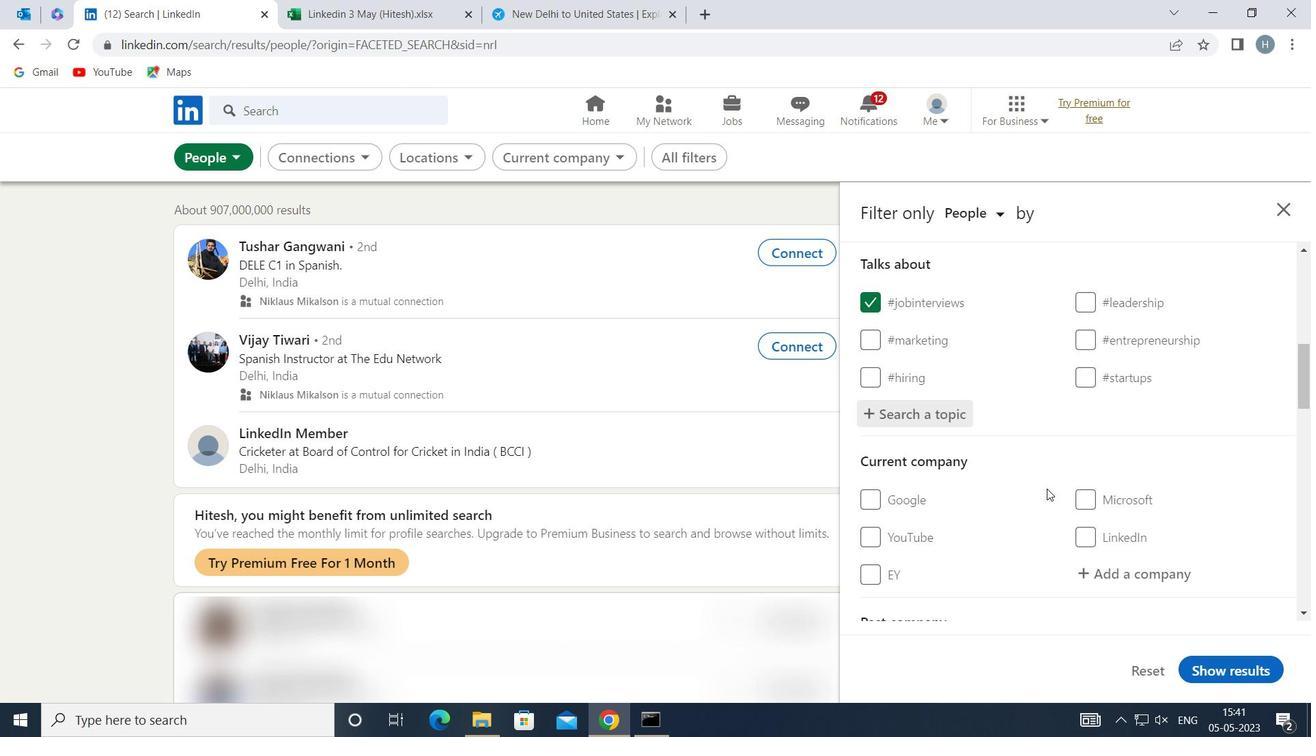 
Action: Mouse scrolled (1047, 488) with delta (0, 0)
Screenshot: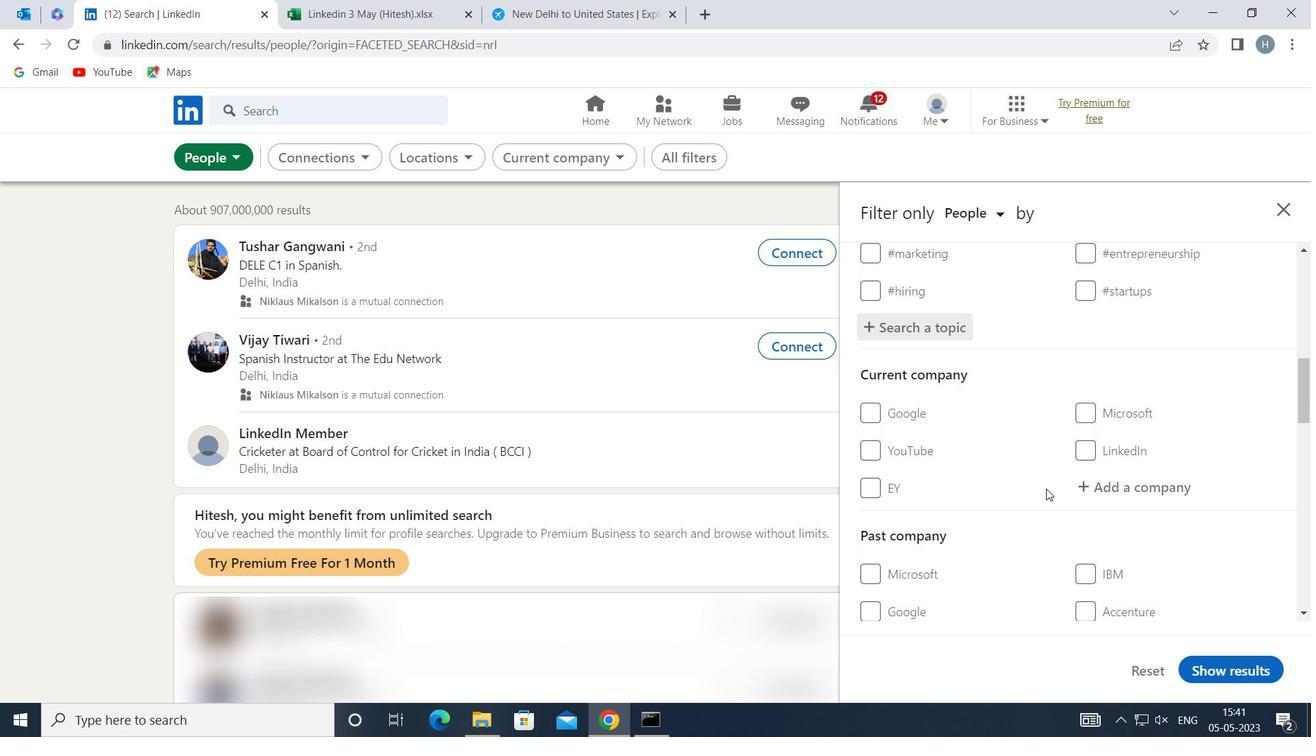 
Action: Mouse scrolled (1047, 488) with delta (0, 0)
Screenshot: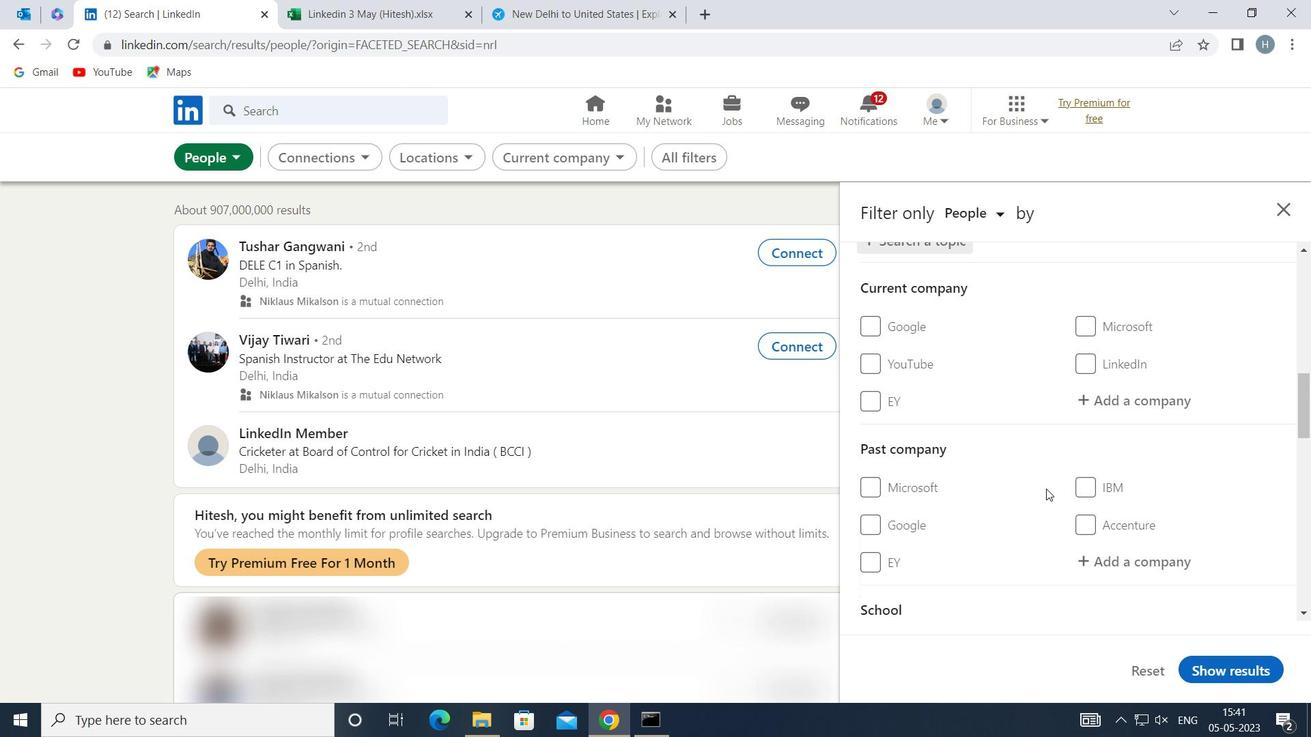 
Action: Mouse scrolled (1047, 488) with delta (0, 0)
Screenshot: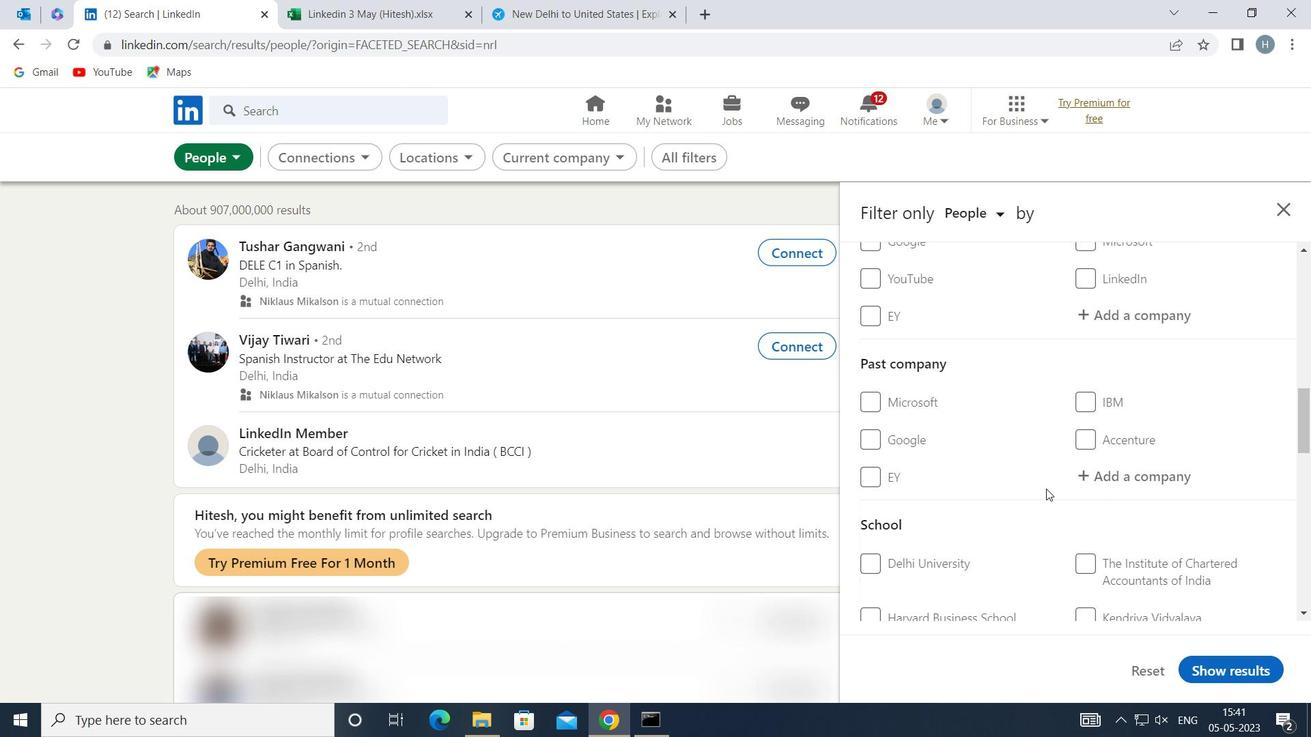 
Action: Mouse scrolled (1047, 488) with delta (0, 0)
Screenshot: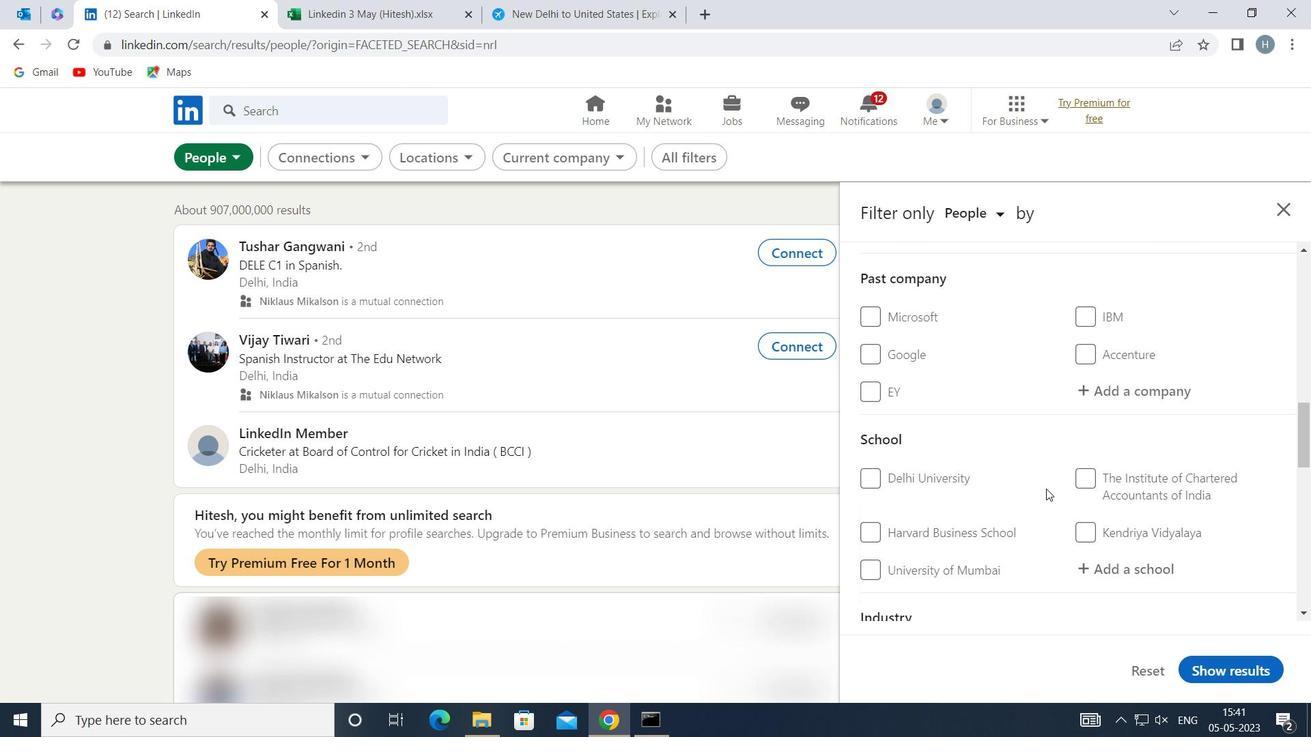 
Action: Mouse scrolled (1047, 488) with delta (0, 0)
Screenshot: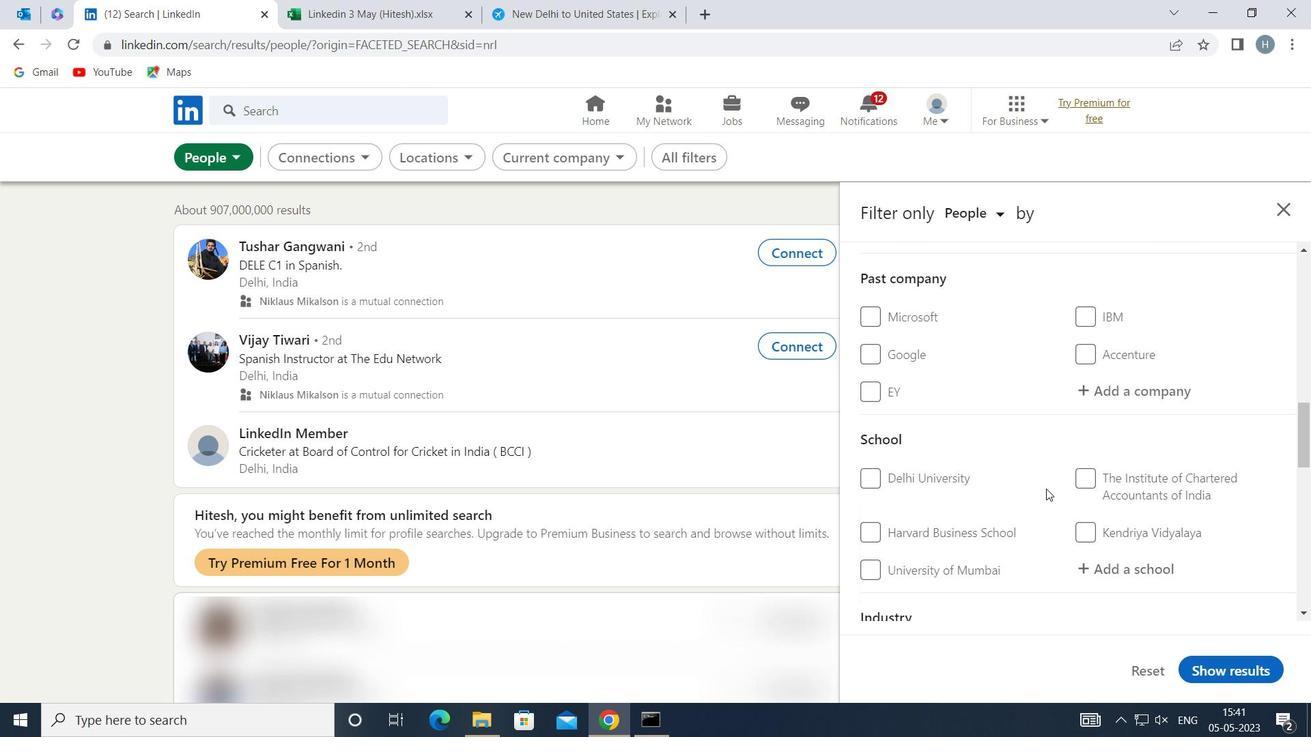 
Action: Mouse moved to (1040, 488)
Screenshot: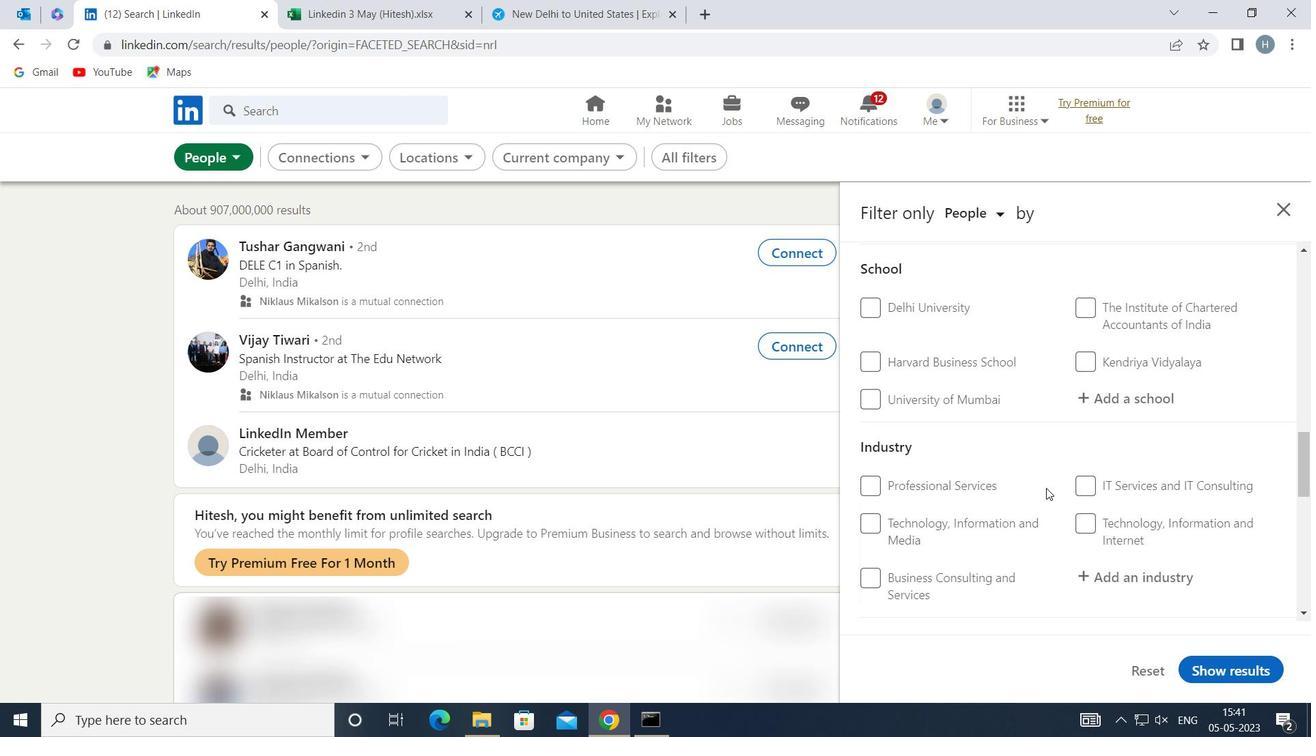 
Action: Mouse scrolled (1040, 487) with delta (0, 0)
Screenshot: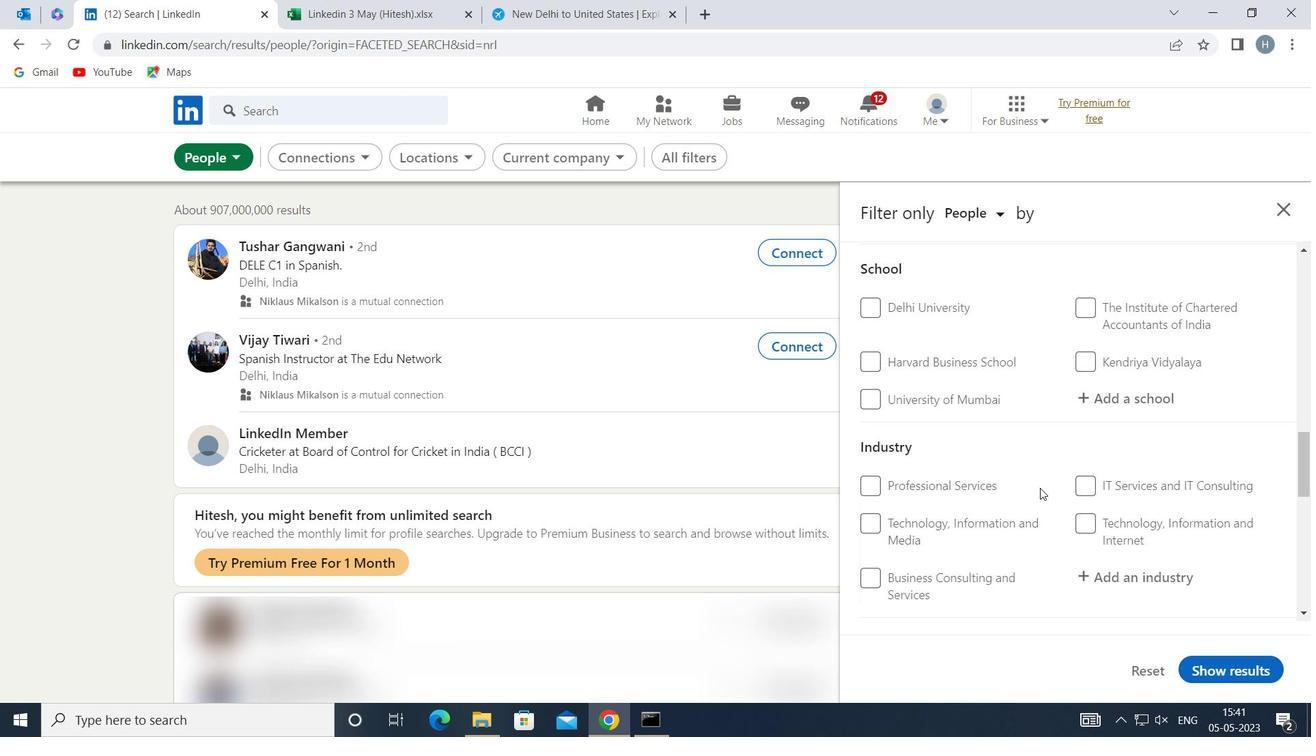 
Action: Mouse scrolled (1040, 487) with delta (0, 0)
Screenshot: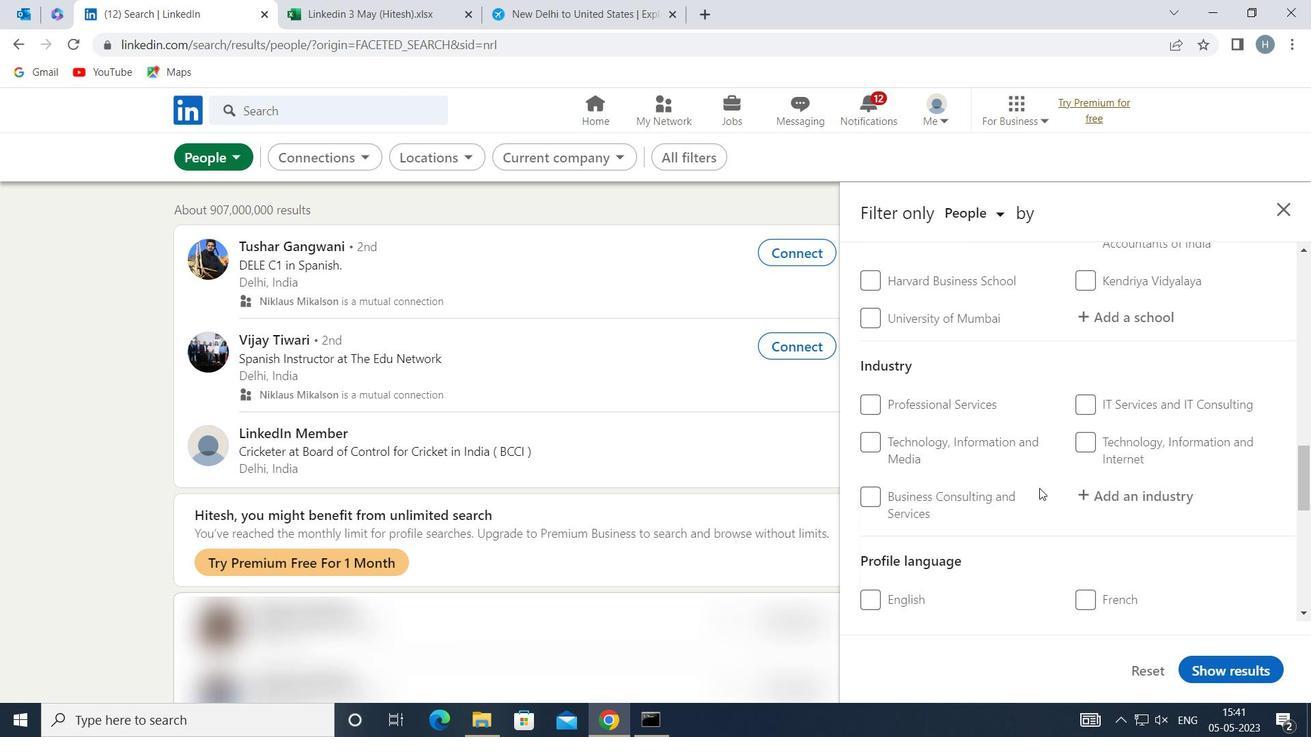 
Action: Mouse moved to (909, 509)
Screenshot: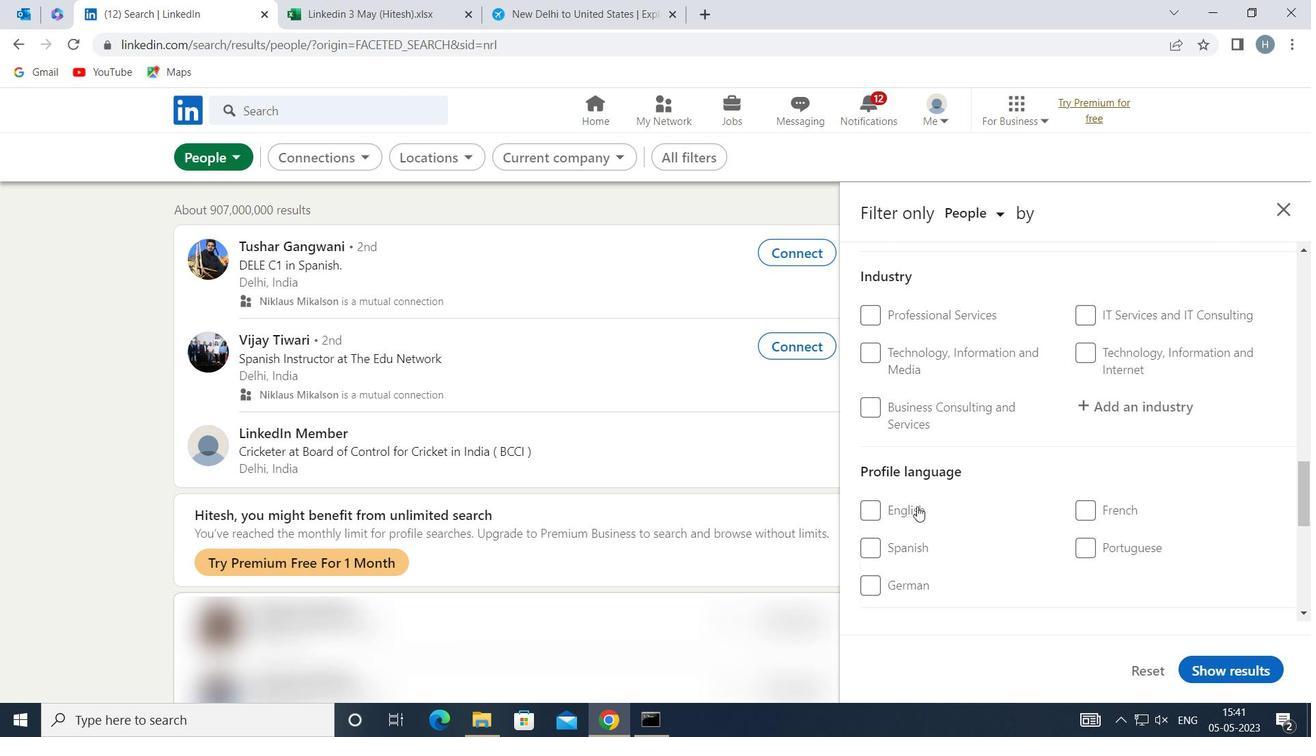 
Action: Mouse pressed left at (909, 509)
Screenshot: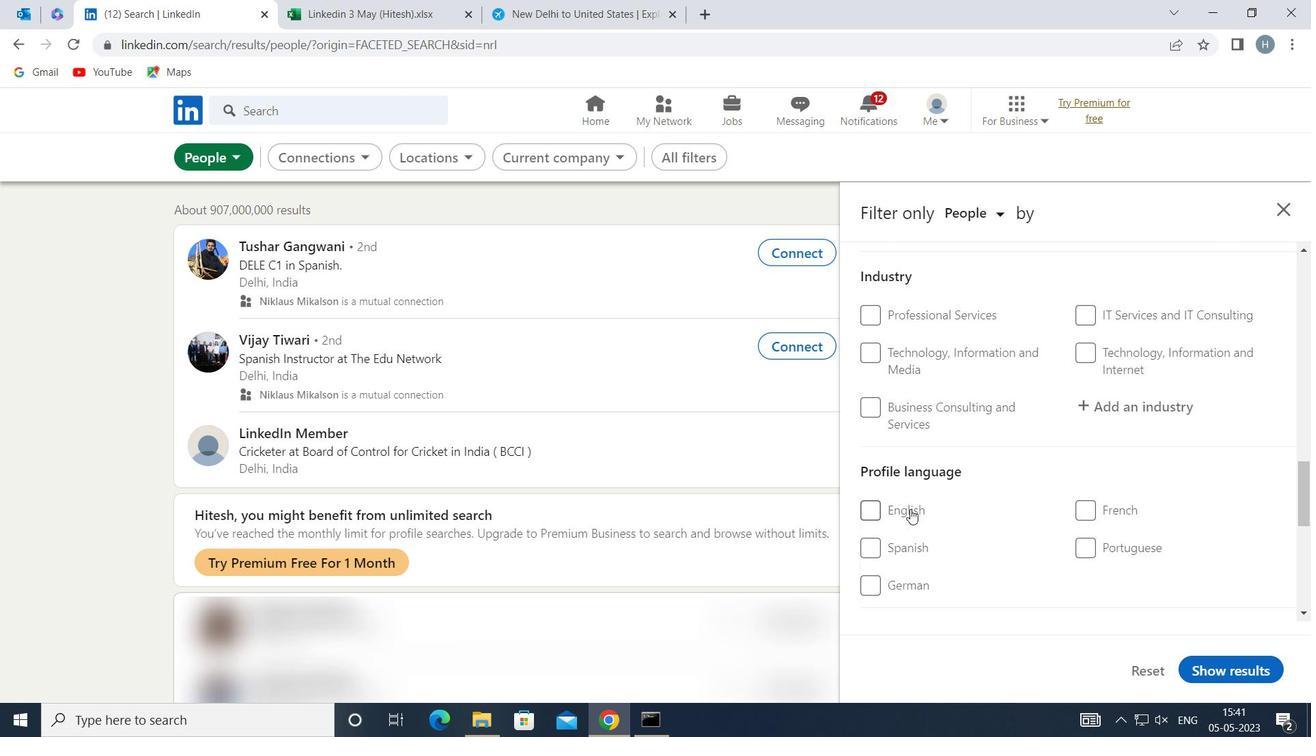 
Action: Mouse moved to (1051, 508)
Screenshot: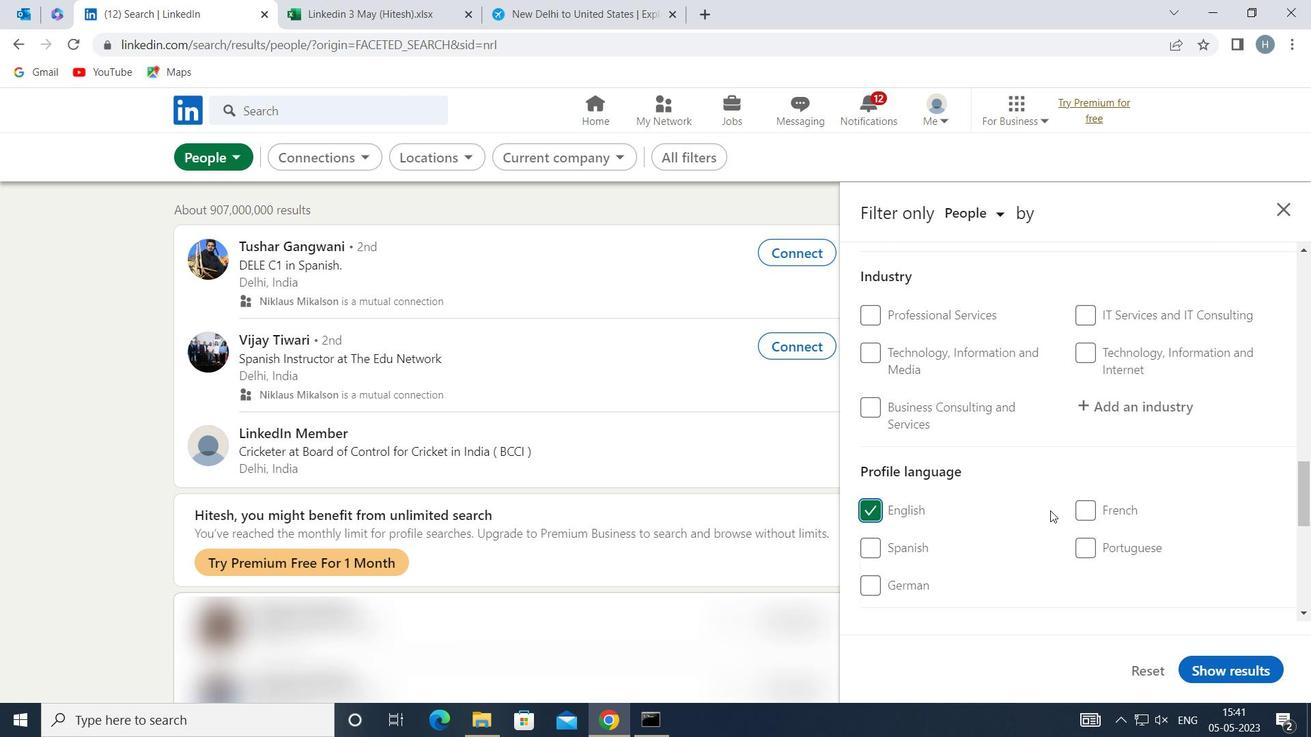 
Action: Mouse scrolled (1051, 509) with delta (0, 0)
Screenshot: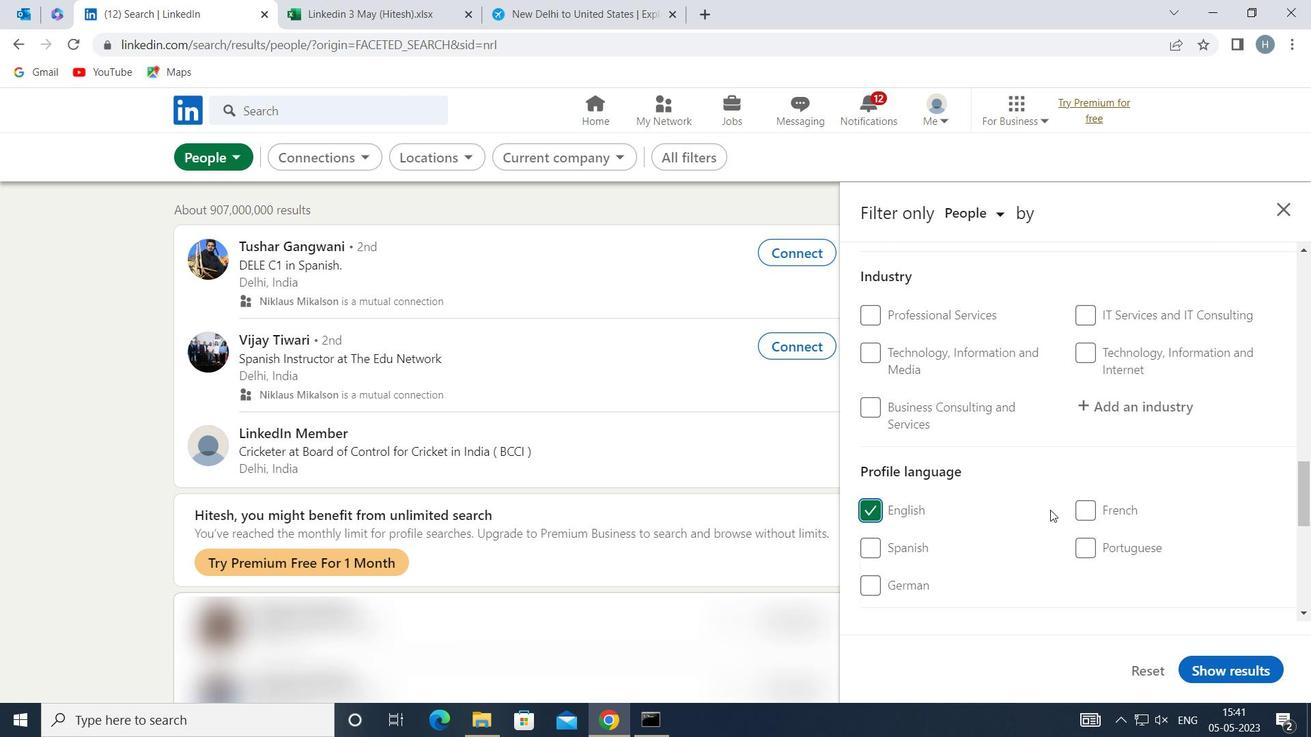 
Action: Mouse moved to (1051, 501)
Screenshot: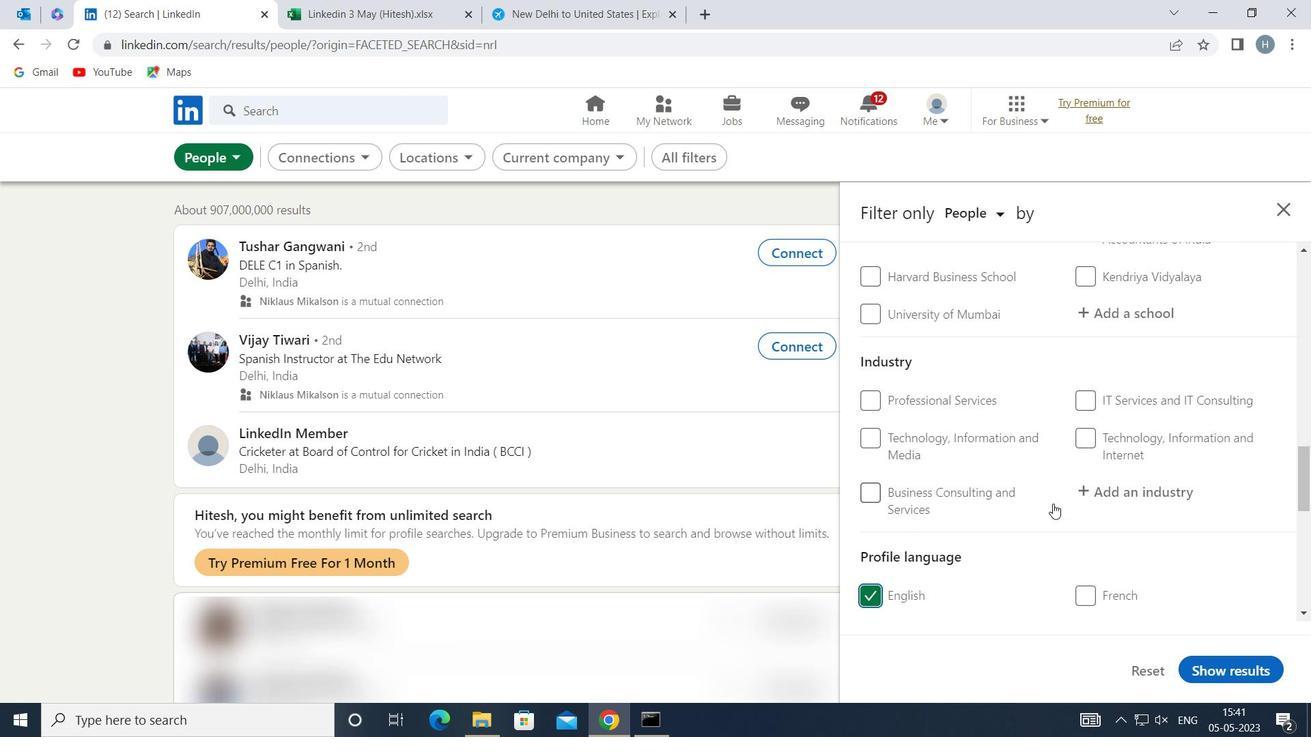 
Action: Mouse scrolled (1051, 502) with delta (0, 0)
Screenshot: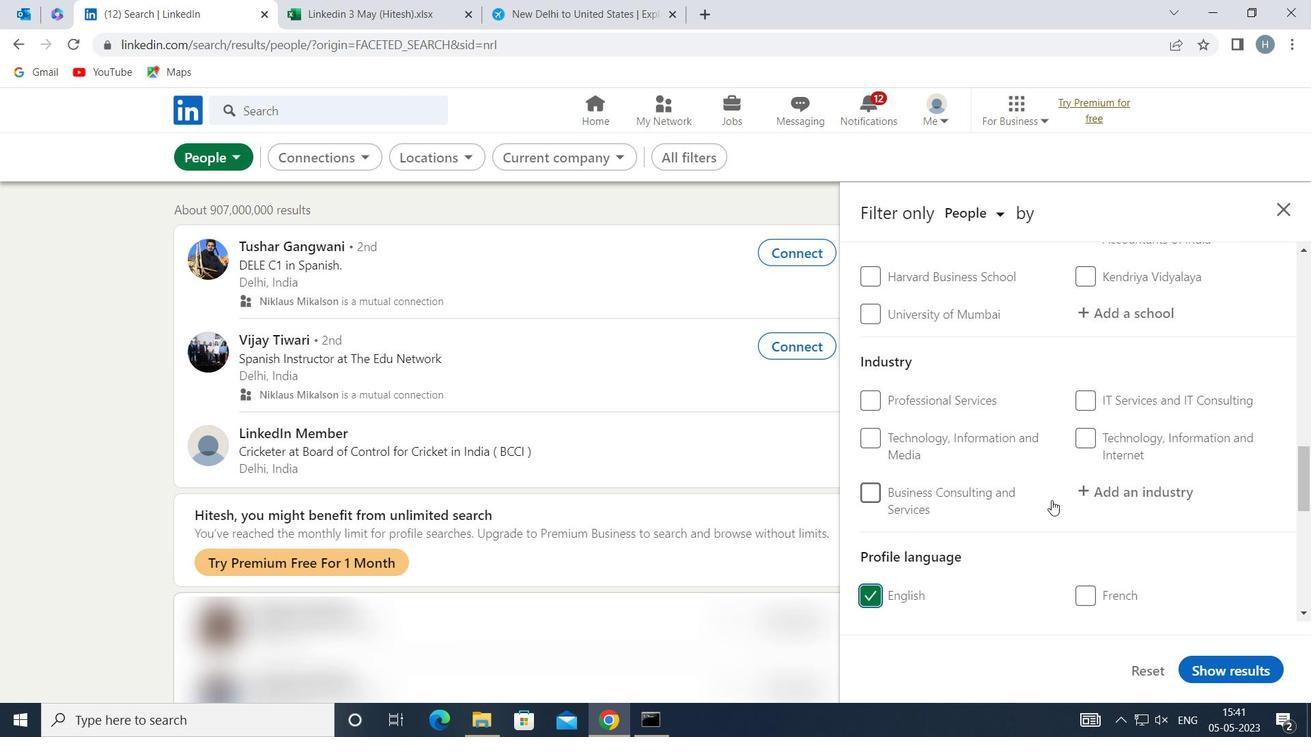 
Action: Mouse scrolled (1051, 502) with delta (0, 0)
Screenshot: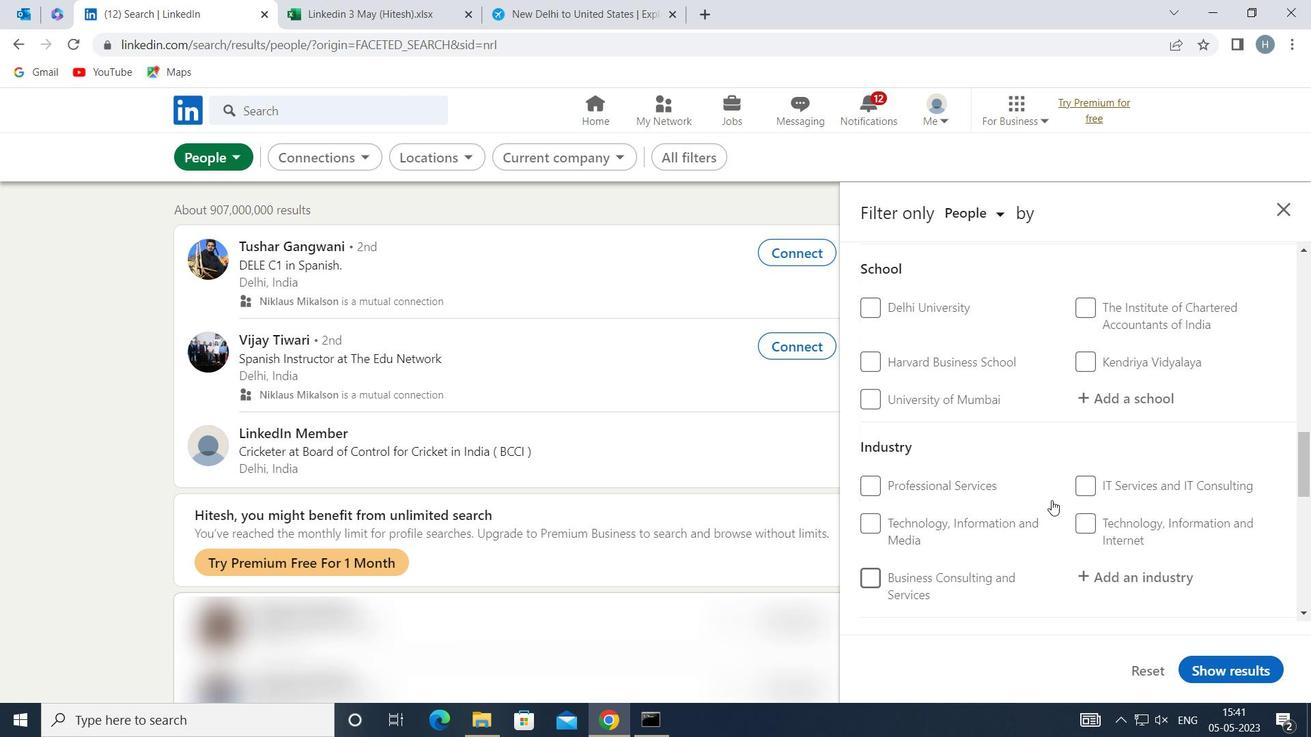 
Action: Mouse scrolled (1051, 502) with delta (0, 0)
Screenshot: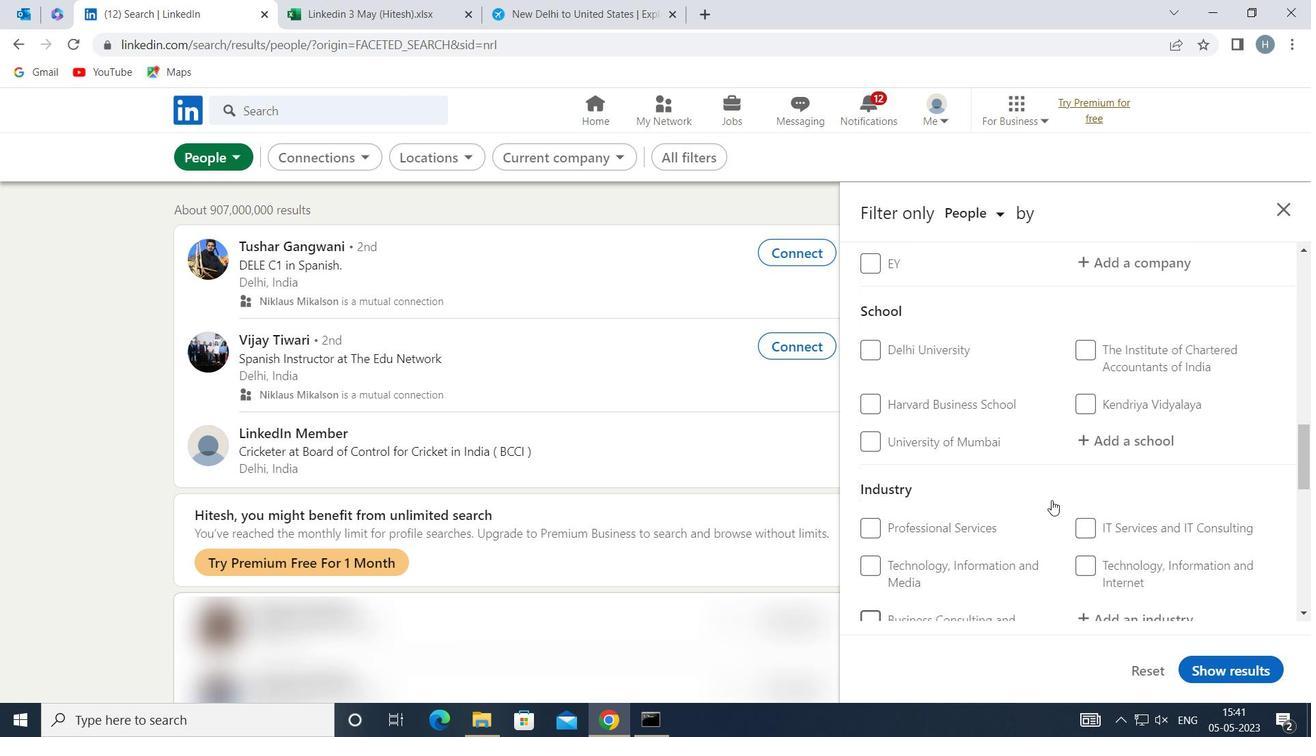 
Action: Mouse scrolled (1051, 502) with delta (0, 0)
Screenshot: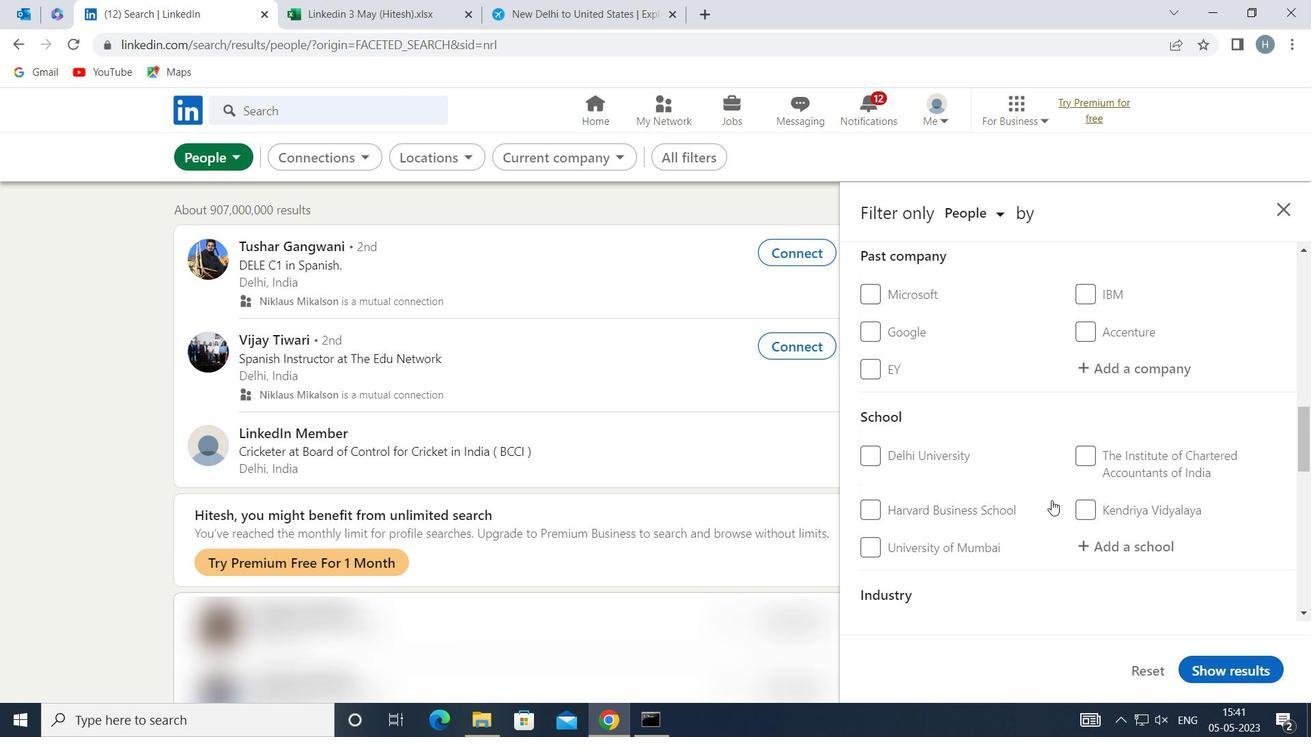 
Action: Mouse scrolled (1051, 502) with delta (0, 0)
Screenshot: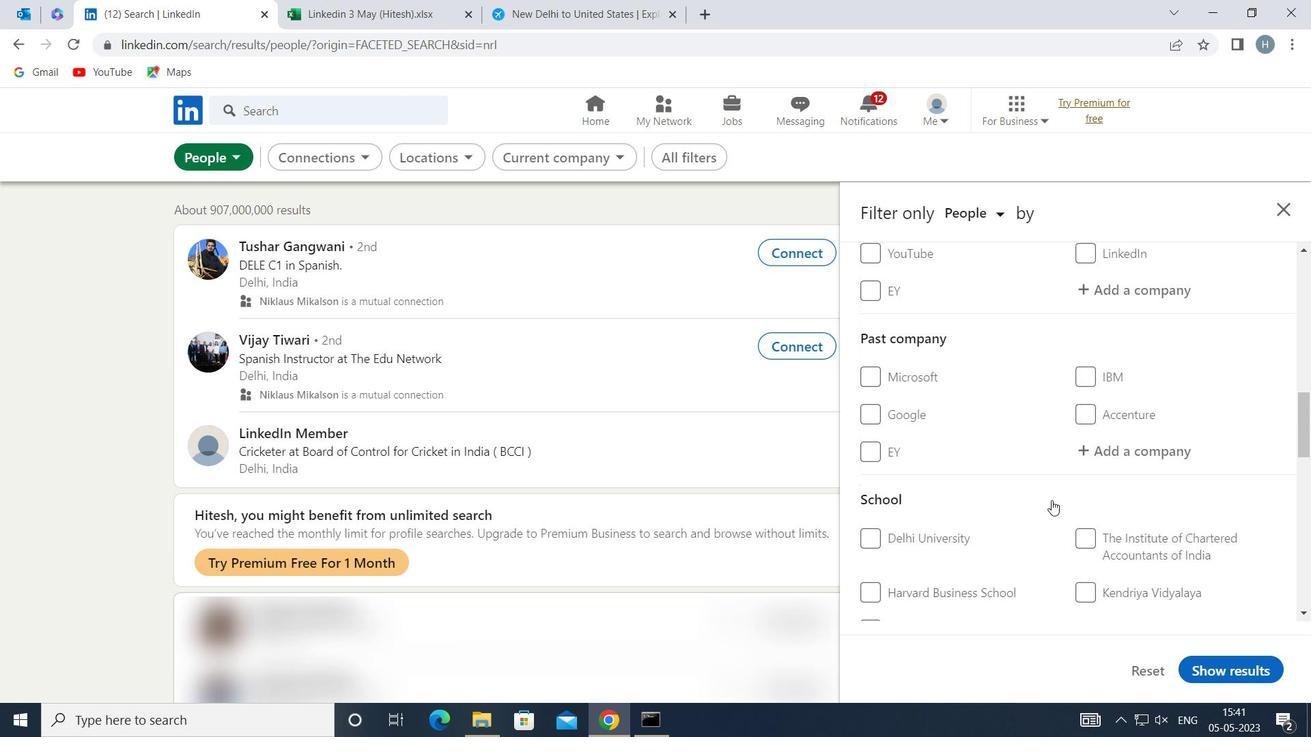 
Action: Mouse scrolled (1051, 502) with delta (0, 0)
Screenshot: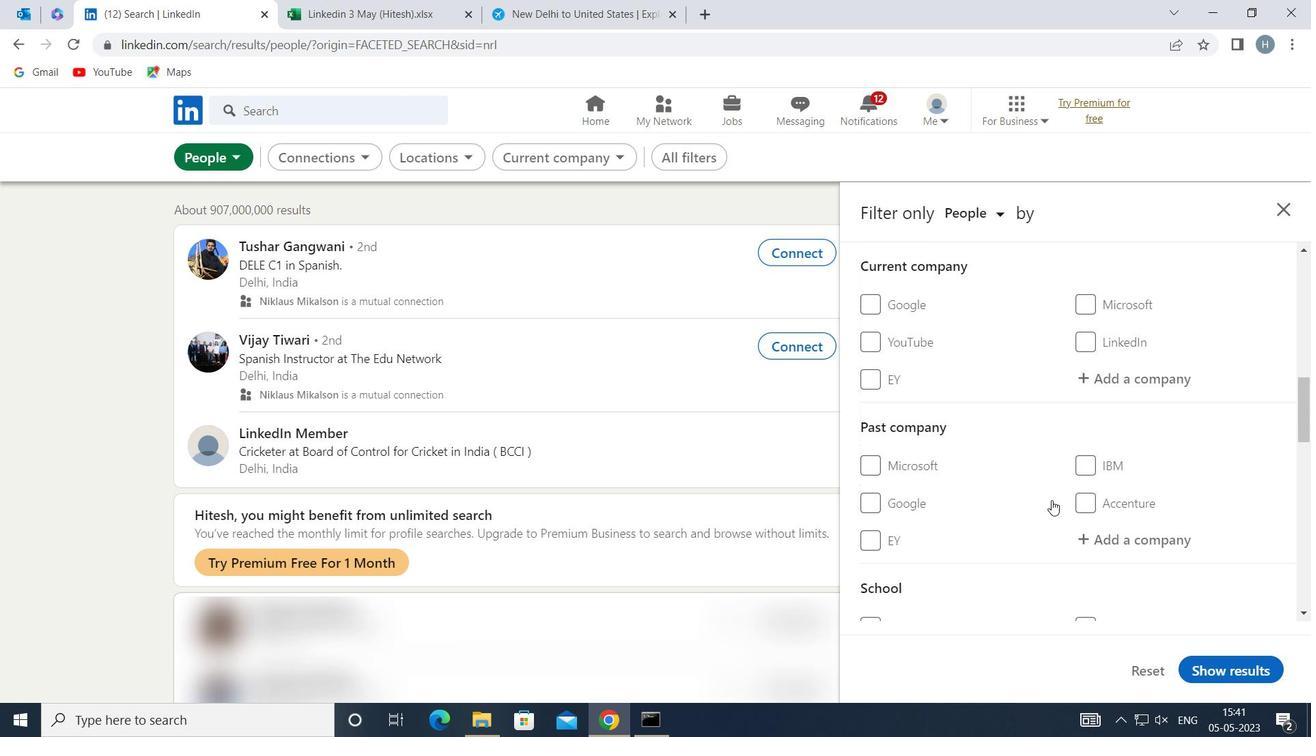 
Action: Mouse scrolled (1051, 502) with delta (0, 0)
Screenshot: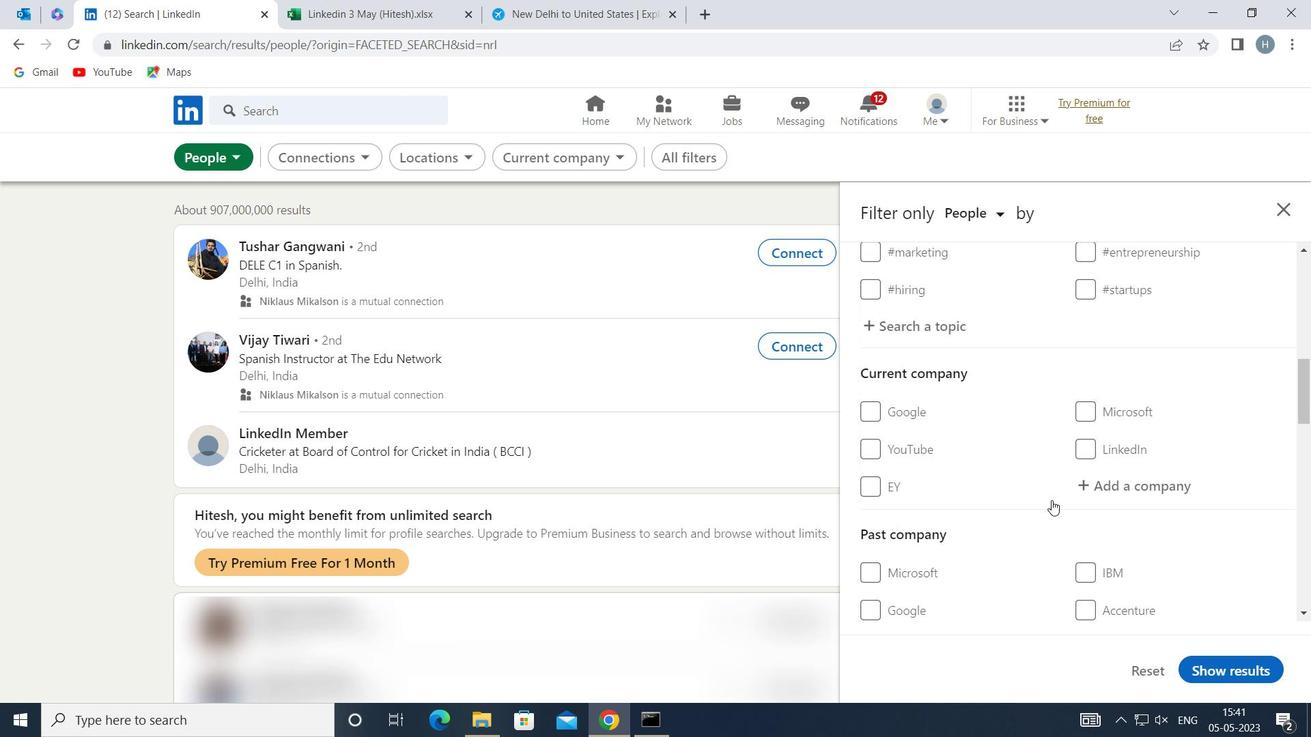 
Action: Mouse moved to (1053, 504)
Screenshot: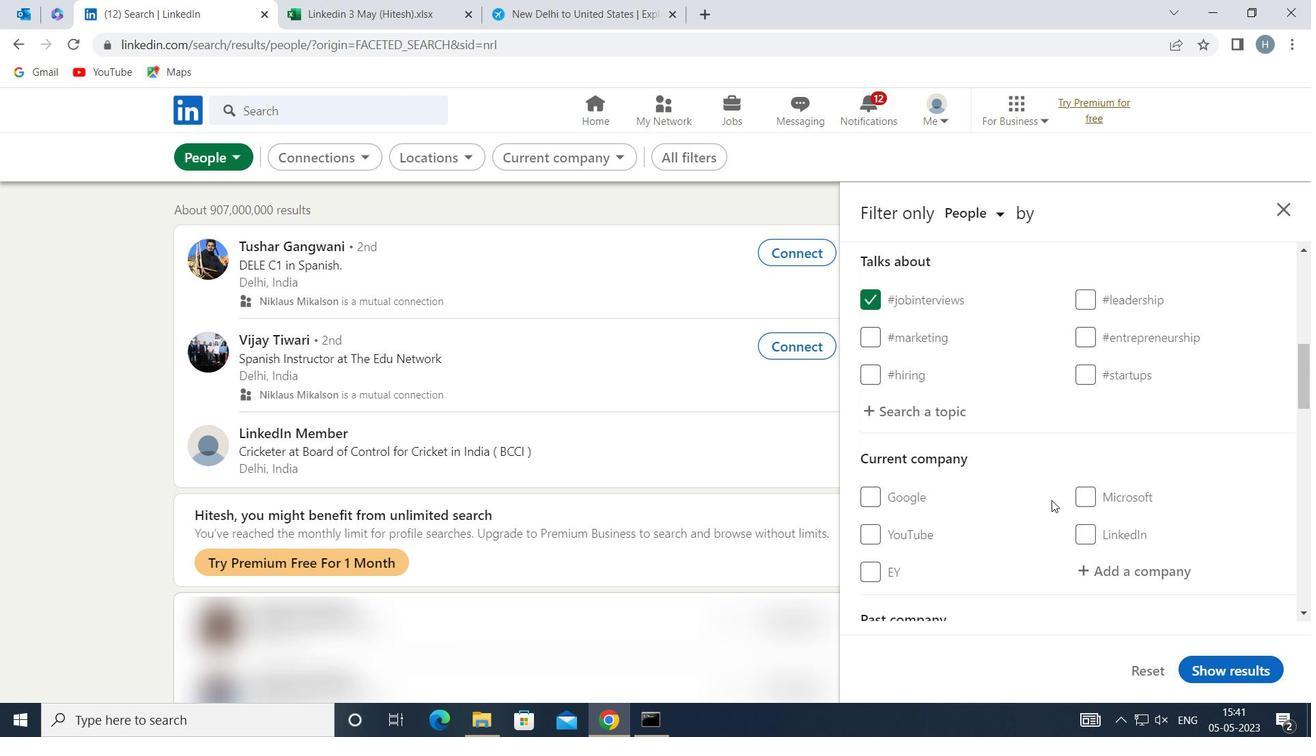 
Action: Mouse scrolled (1053, 503) with delta (0, 0)
Screenshot: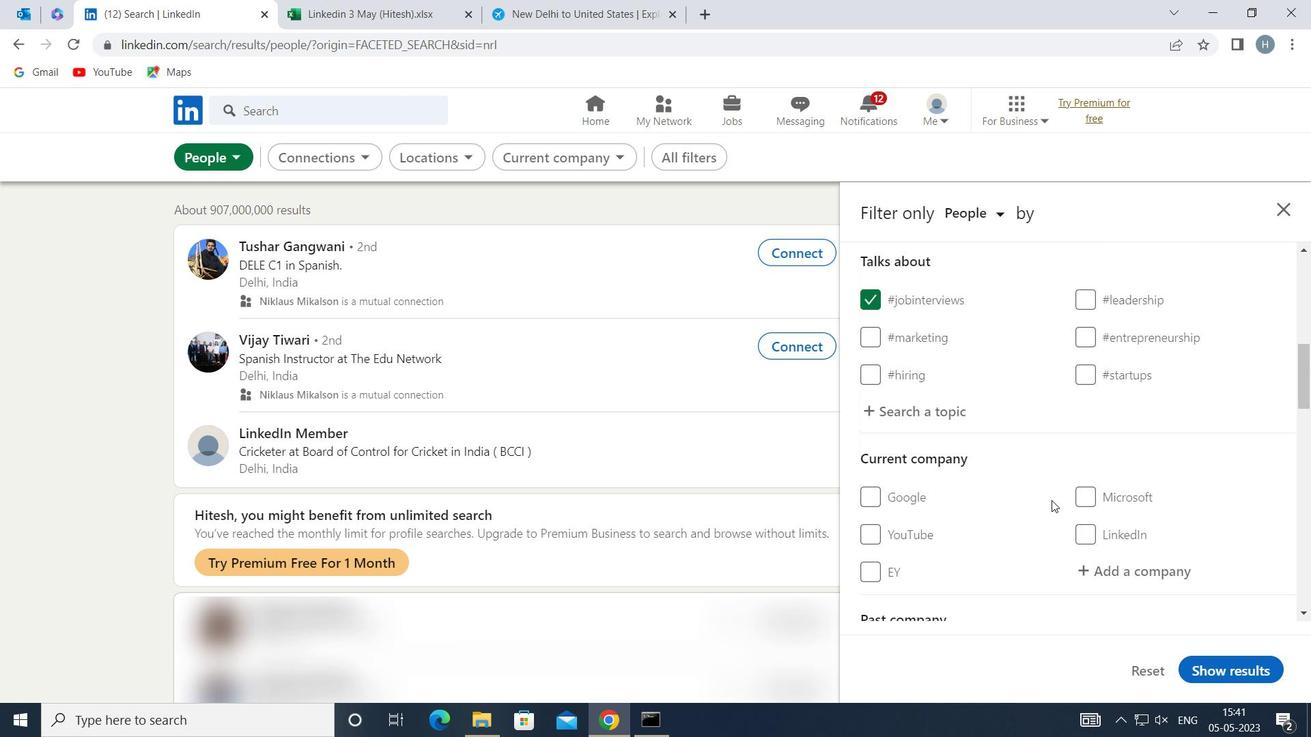 
Action: Mouse moved to (1125, 488)
Screenshot: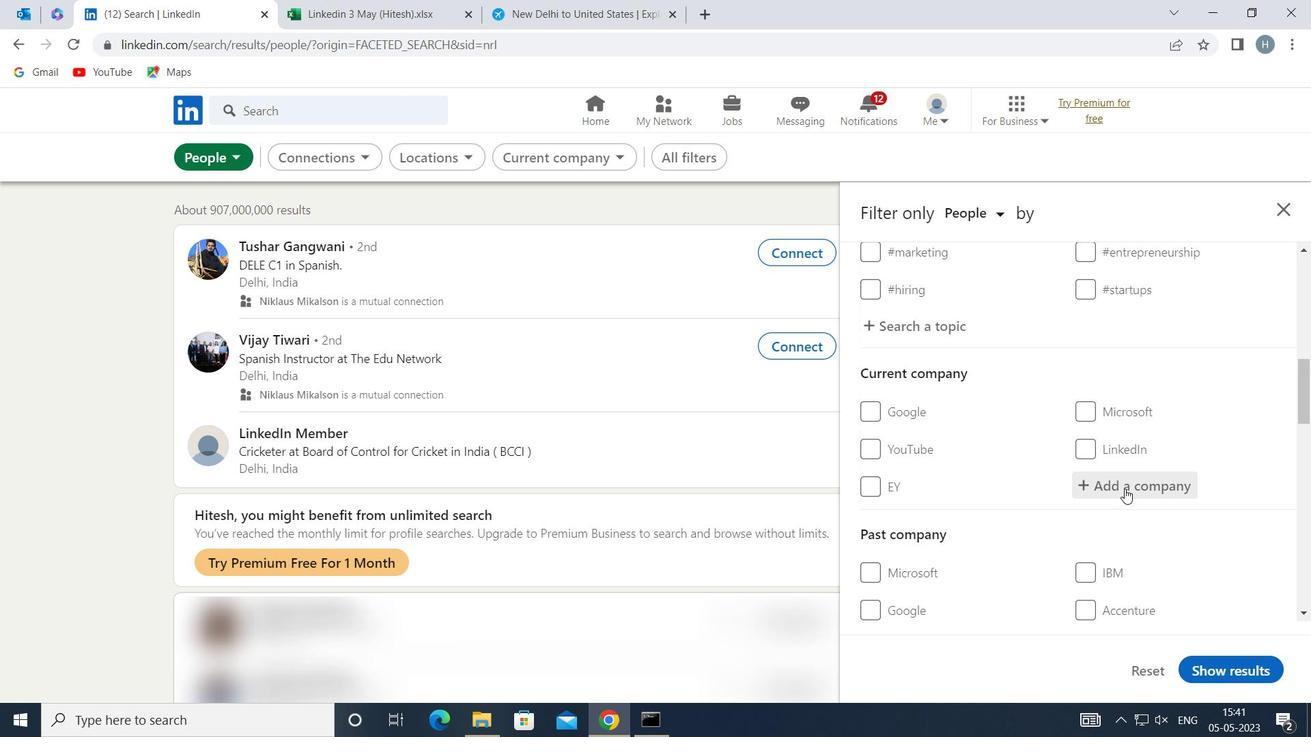 
Action: Mouse pressed left at (1125, 488)
Screenshot: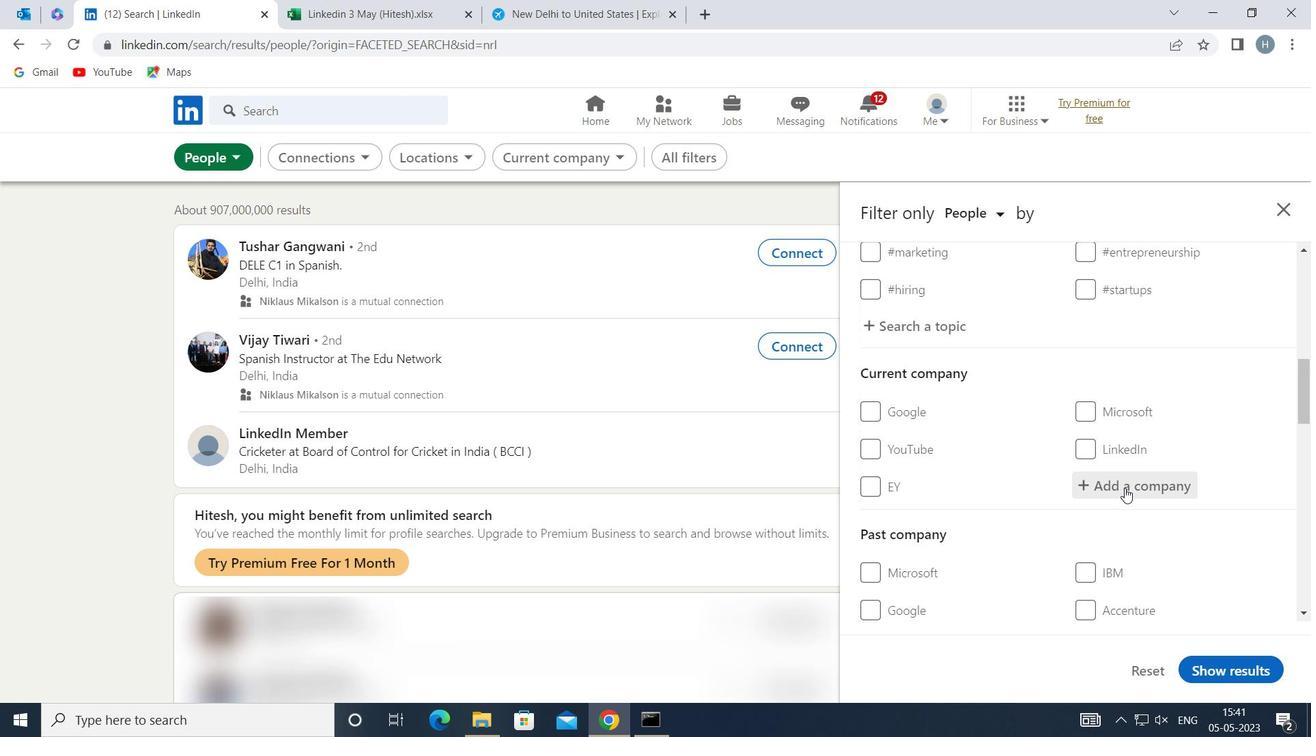 
Action: Mouse moved to (1125, 486)
Screenshot: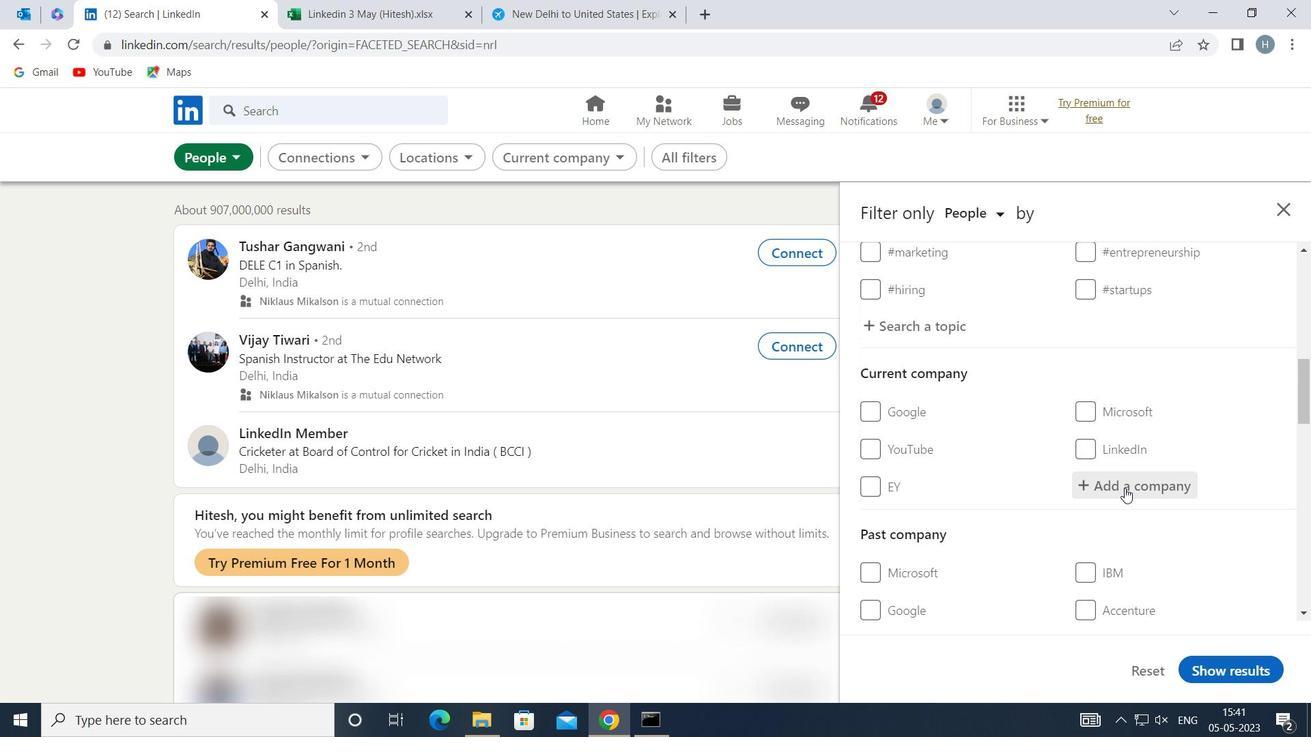 
Action: Key pressed <Key.shift>TATA<Key.space><Key.shift>MOTORS
Screenshot: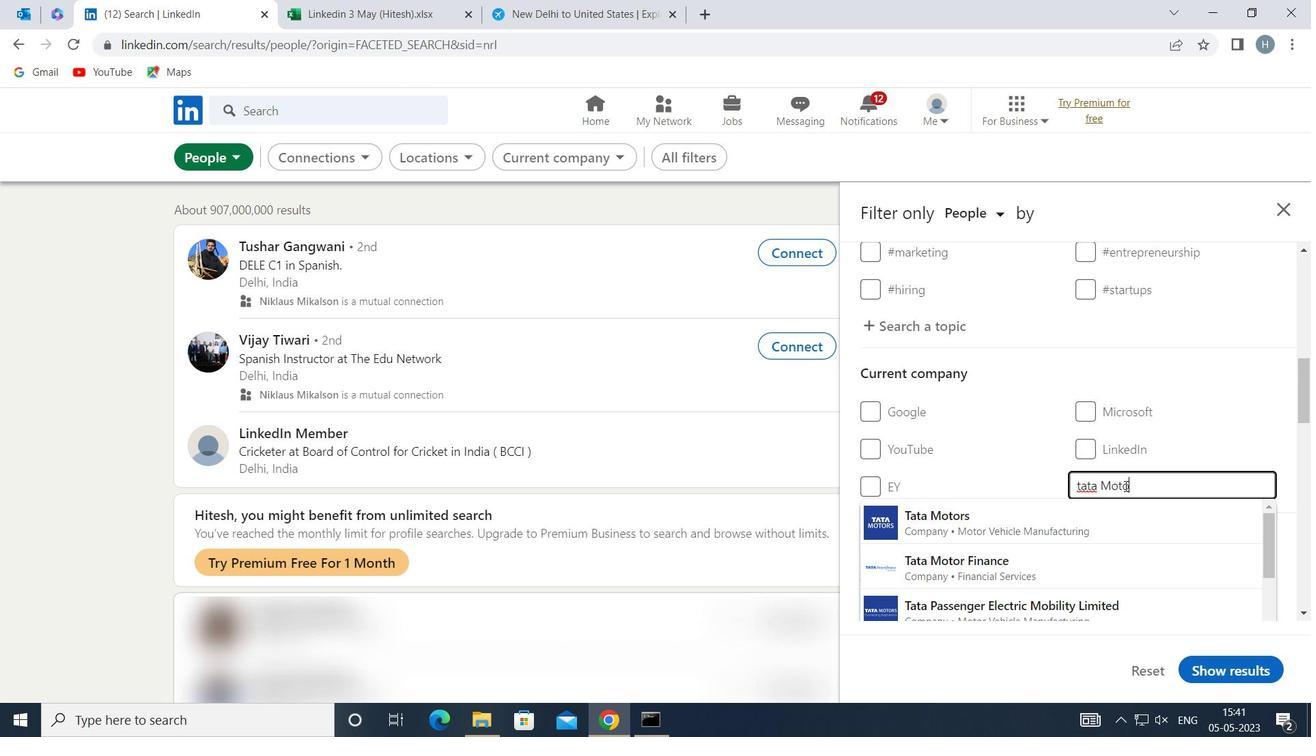 
Action: Mouse moved to (1042, 513)
Screenshot: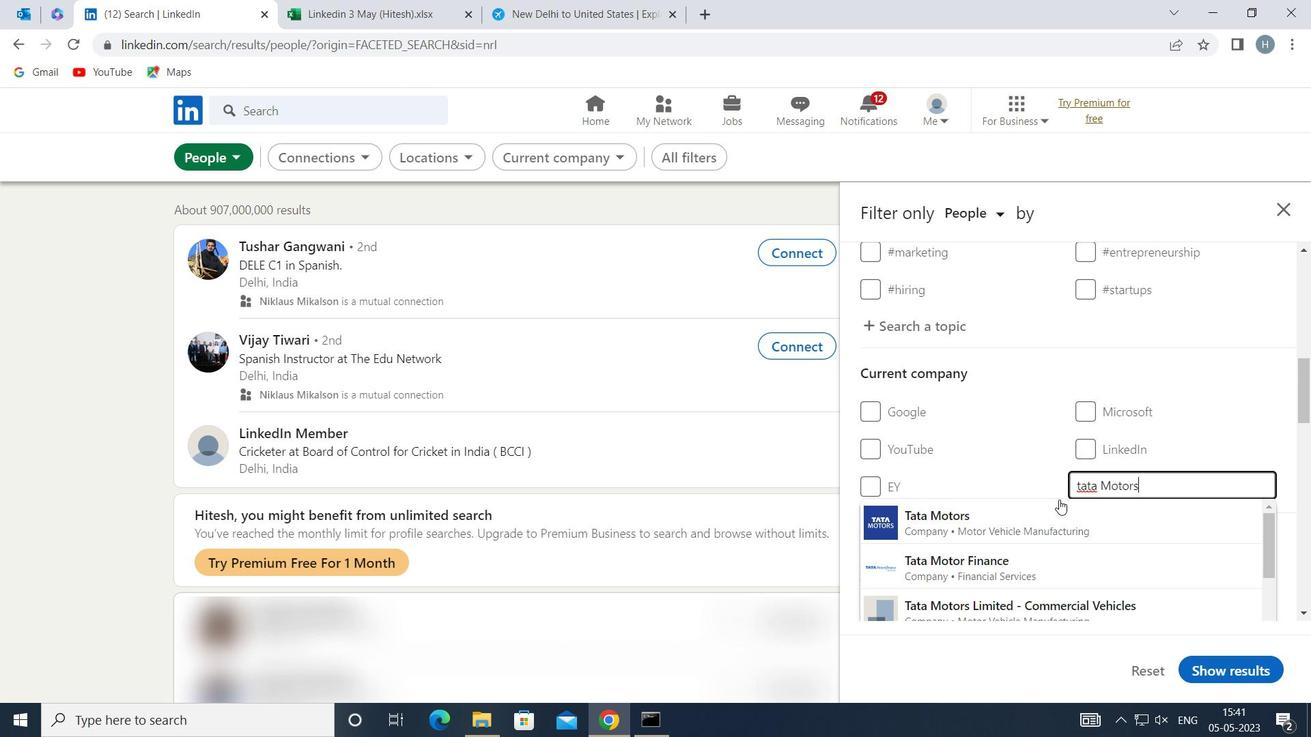 
Action: Mouse pressed left at (1042, 513)
Screenshot: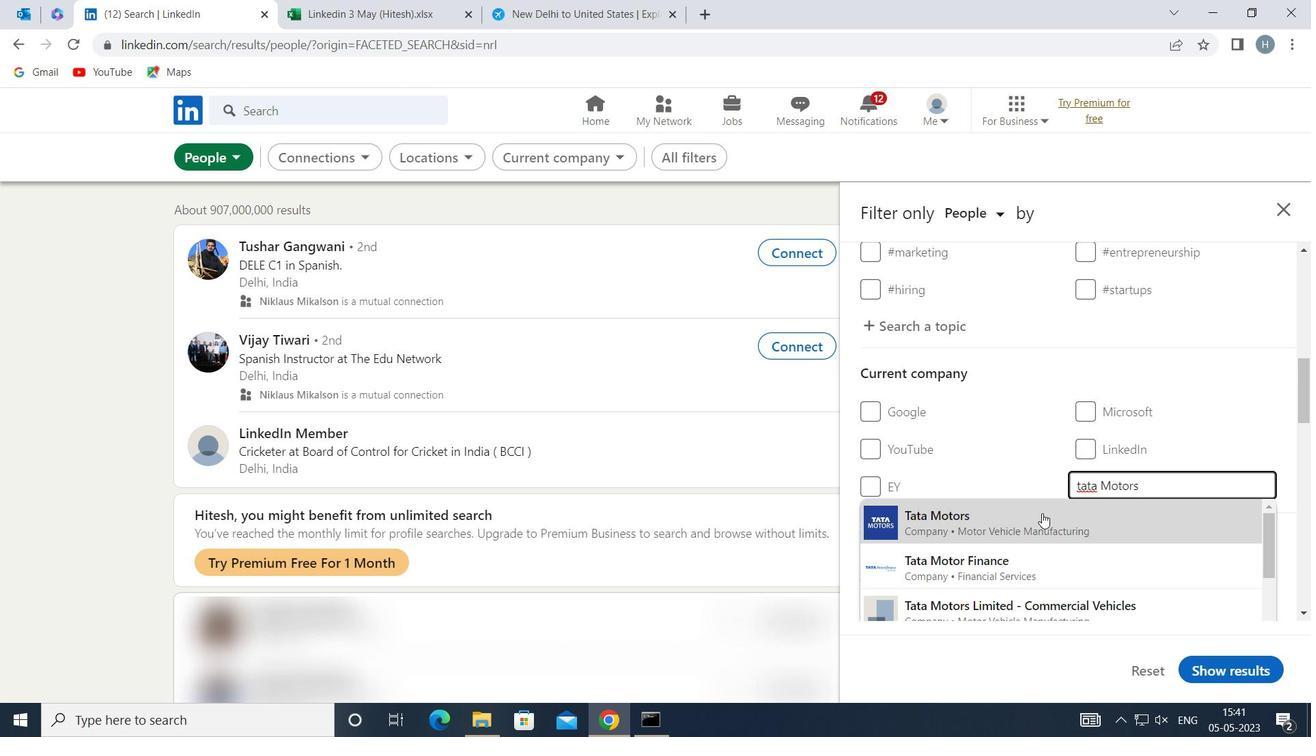 
Action: Mouse moved to (995, 469)
Screenshot: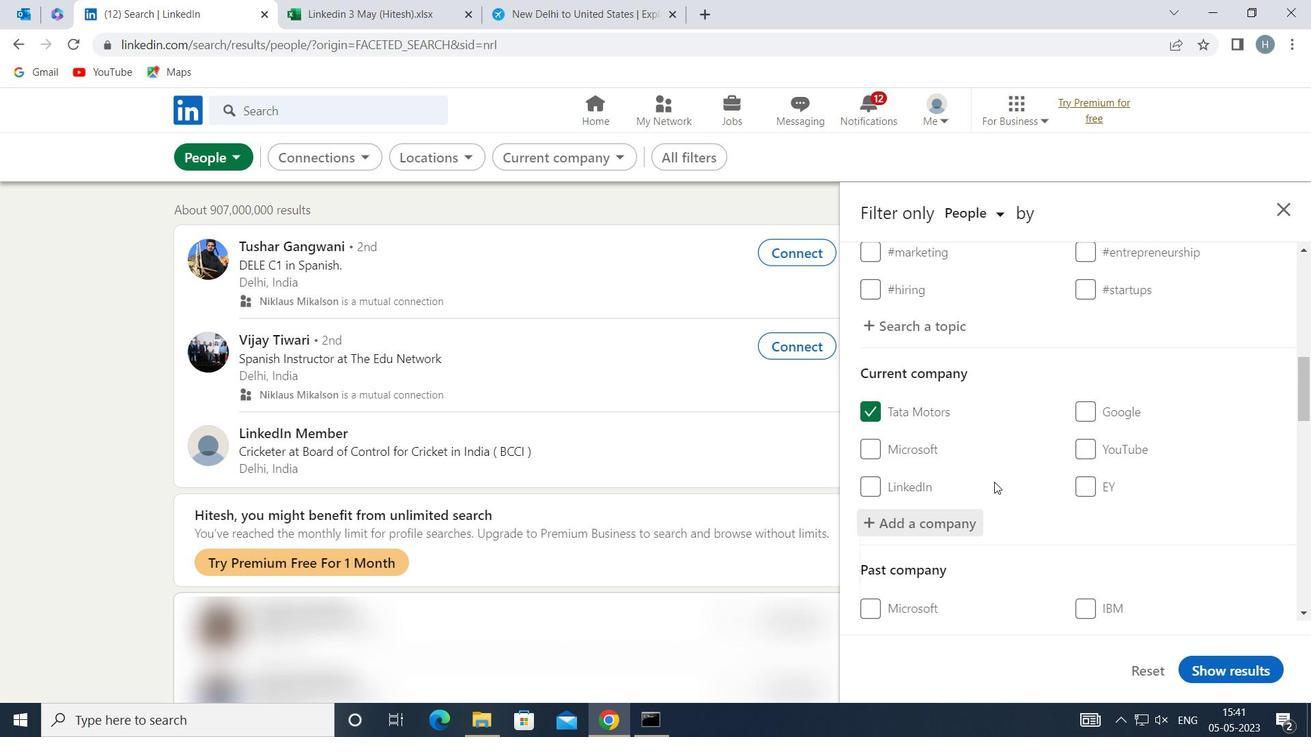 
Action: Mouse scrolled (995, 468) with delta (0, 0)
Screenshot: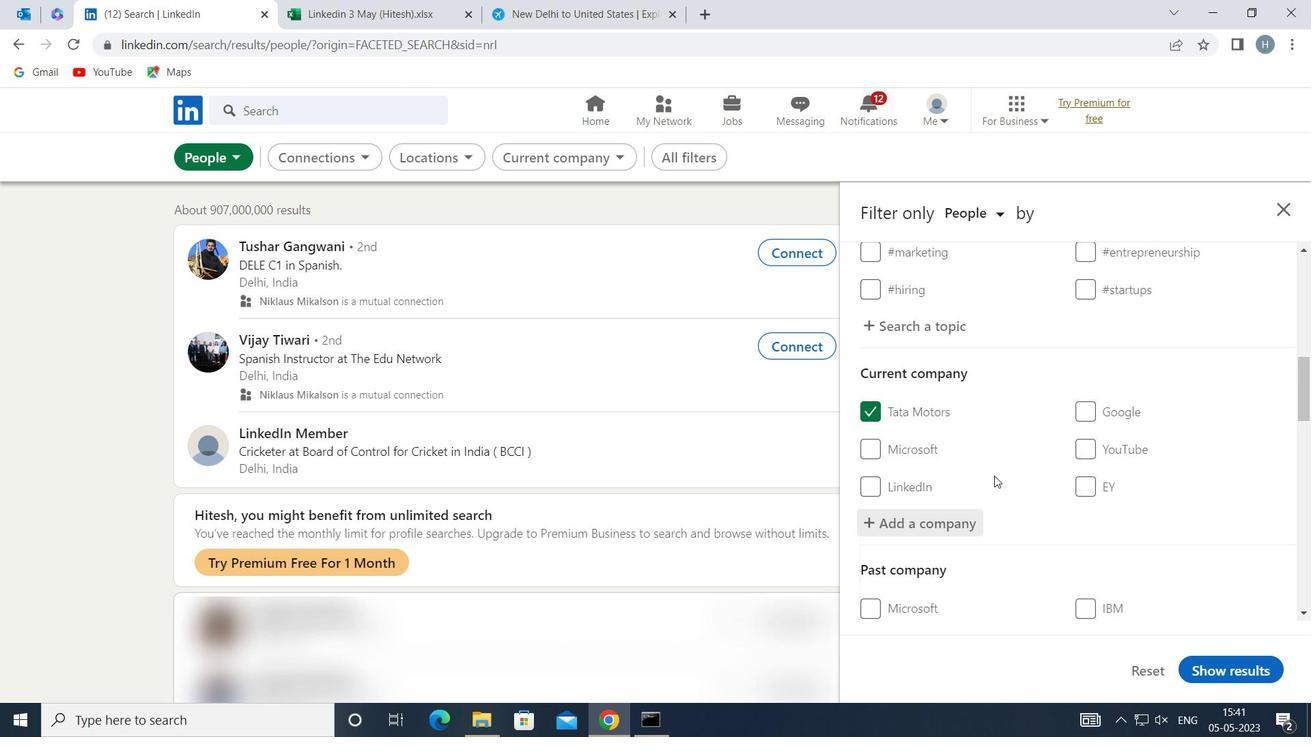 
Action: Mouse moved to (1001, 463)
Screenshot: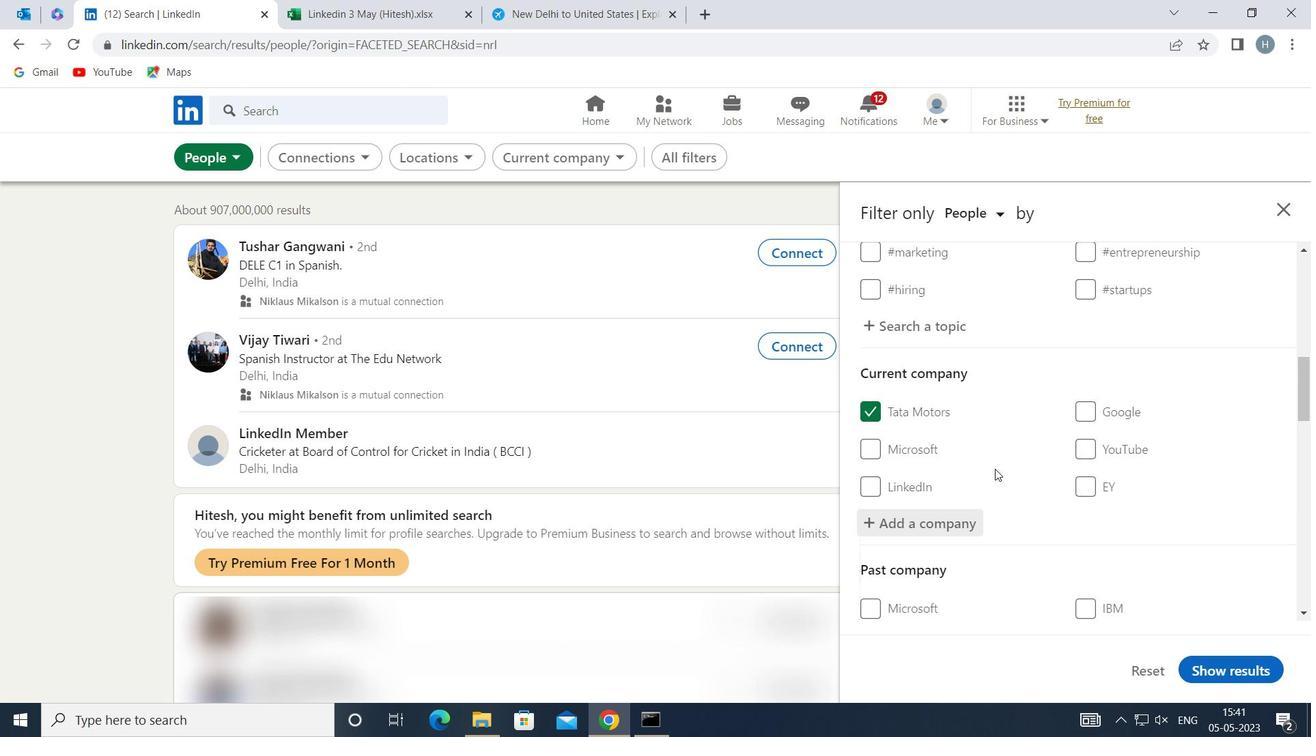 
Action: Mouse scrolled (1001, 462) with delta (0, 0)
Screenshot: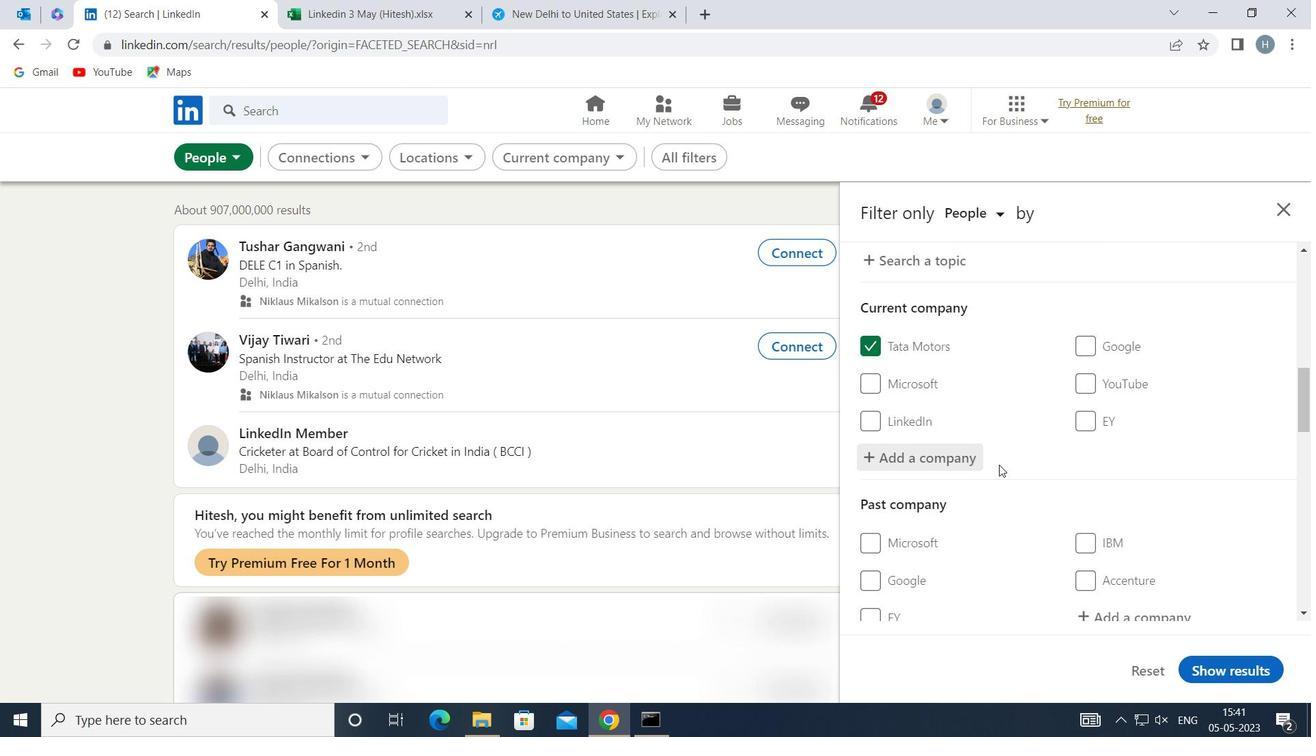 
Action: Mouse scrolled (1001, 462) with delta (0, 0)
Screenshot: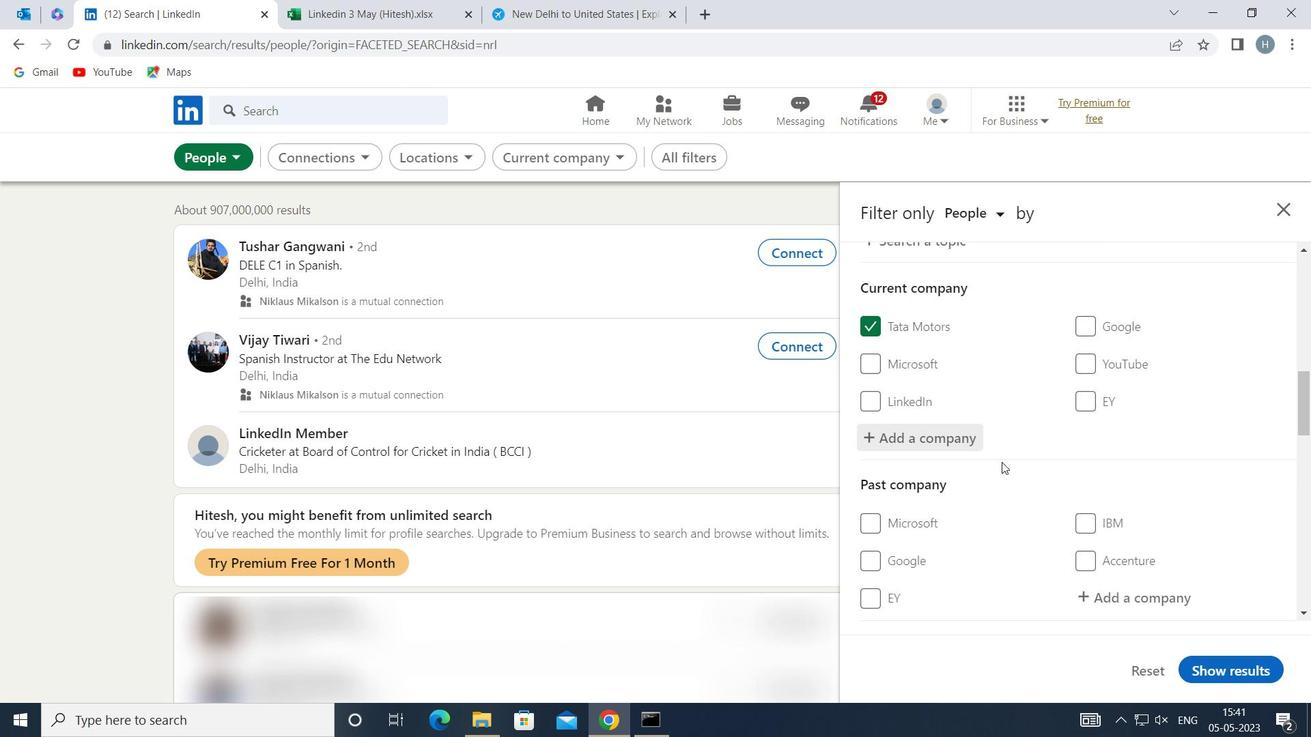 
Action: Mouse scrolled (1001, 462) with delta (0, 0)
Screenshot: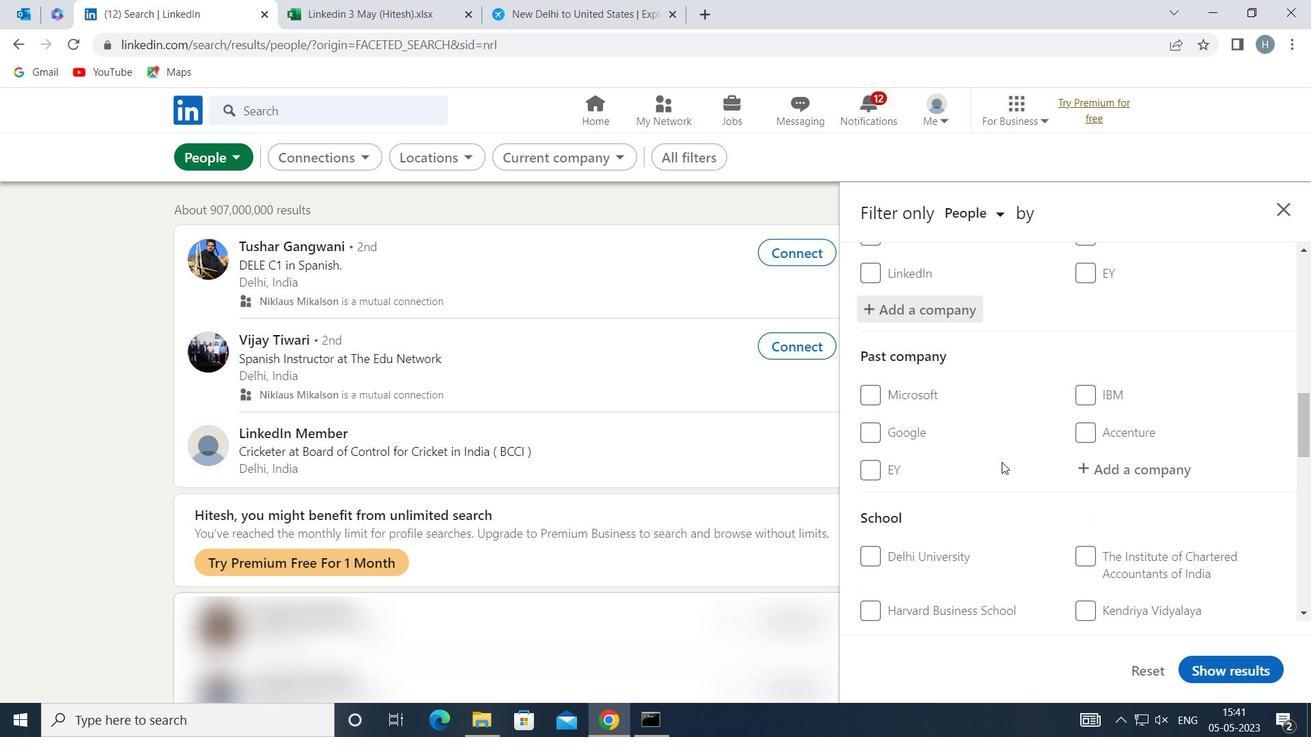 
Action: Mouse moved to (1131, 517)
Screenshot: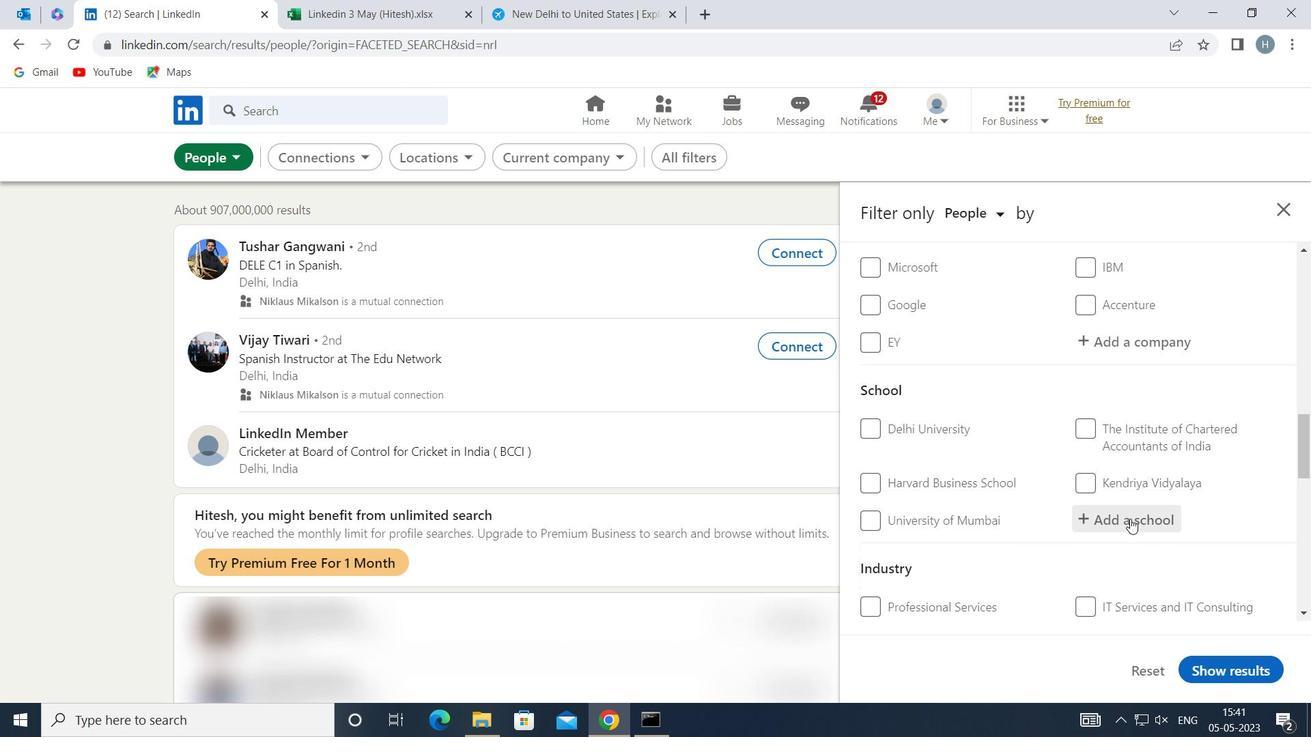 
Action: Mouse pressed left at (1131, 517)
Screenshot: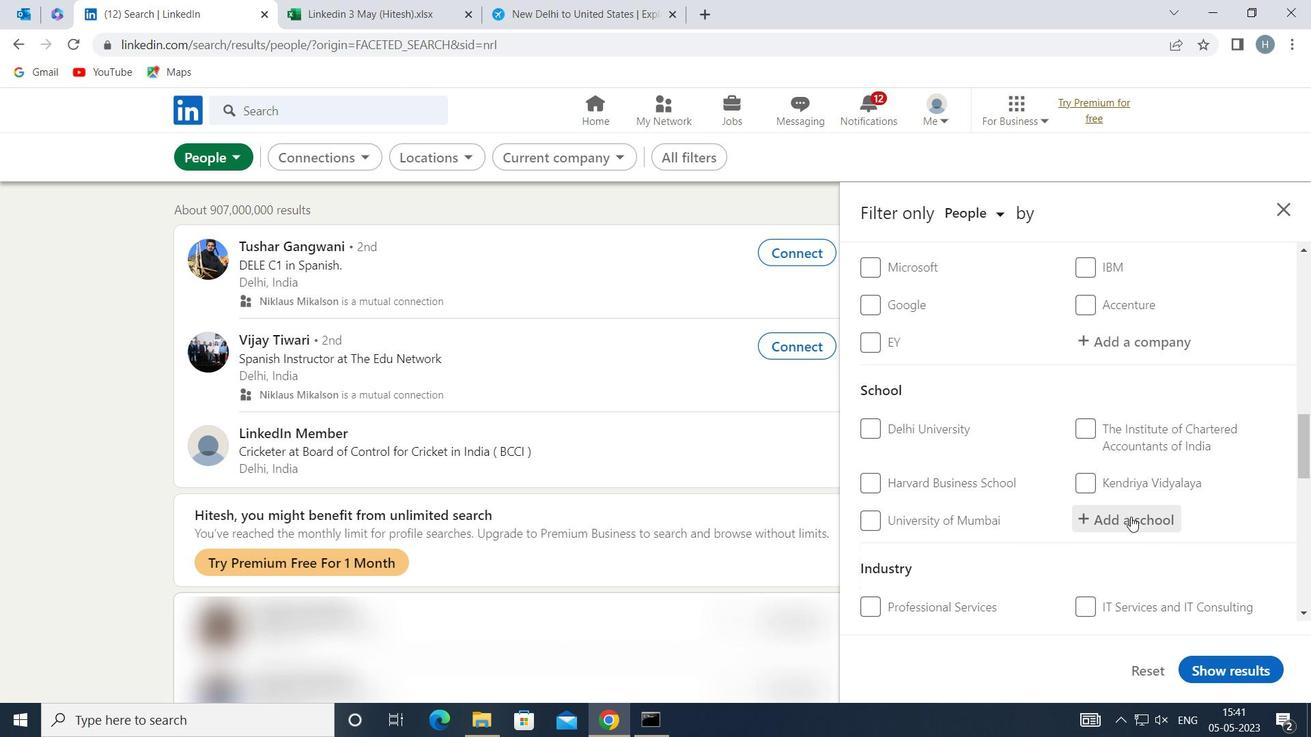 
Action: Mouse moved to (1131, 515)
Screenshot: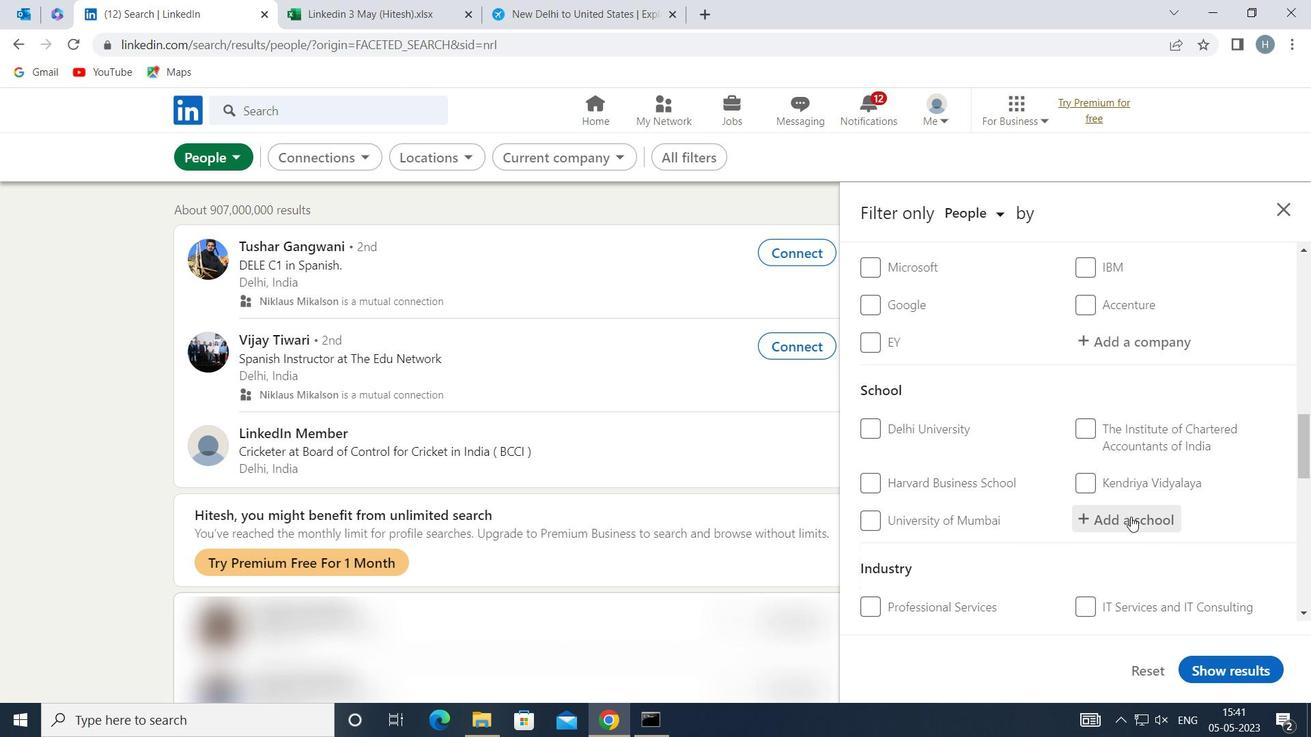 
Action: Key pressed <Key.shift><Key.shift>GODAVARI<Key.space><Key.shift>INSTITUTE<Key.space>OF<Key.space><Key.shift>ENGINEERING<Key.space><Key.shift><Key.shift><Key.shift><Key.shift><Key.shift><Key.shift><Key.shift><Key.shift><Key.shift>&<Key.space>
Screenshot: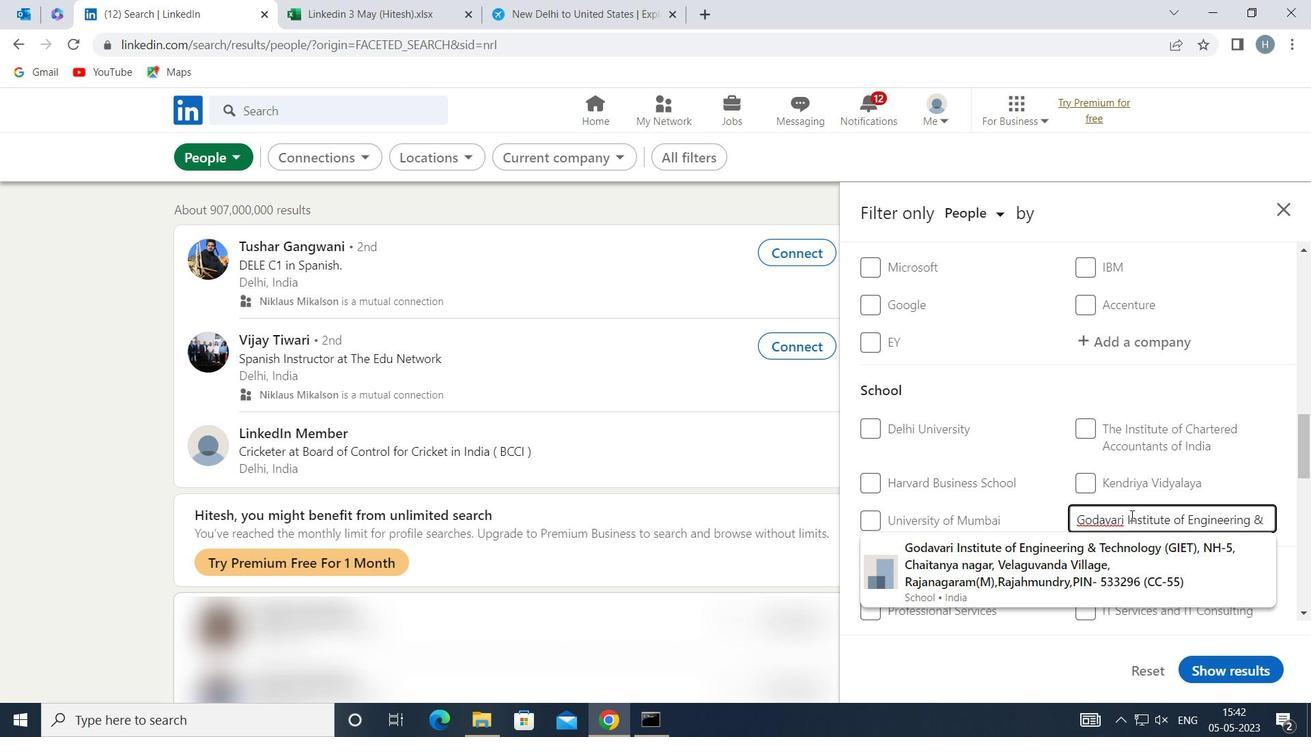 
Action: Mouse moved to (1118, 554)
Screenshot: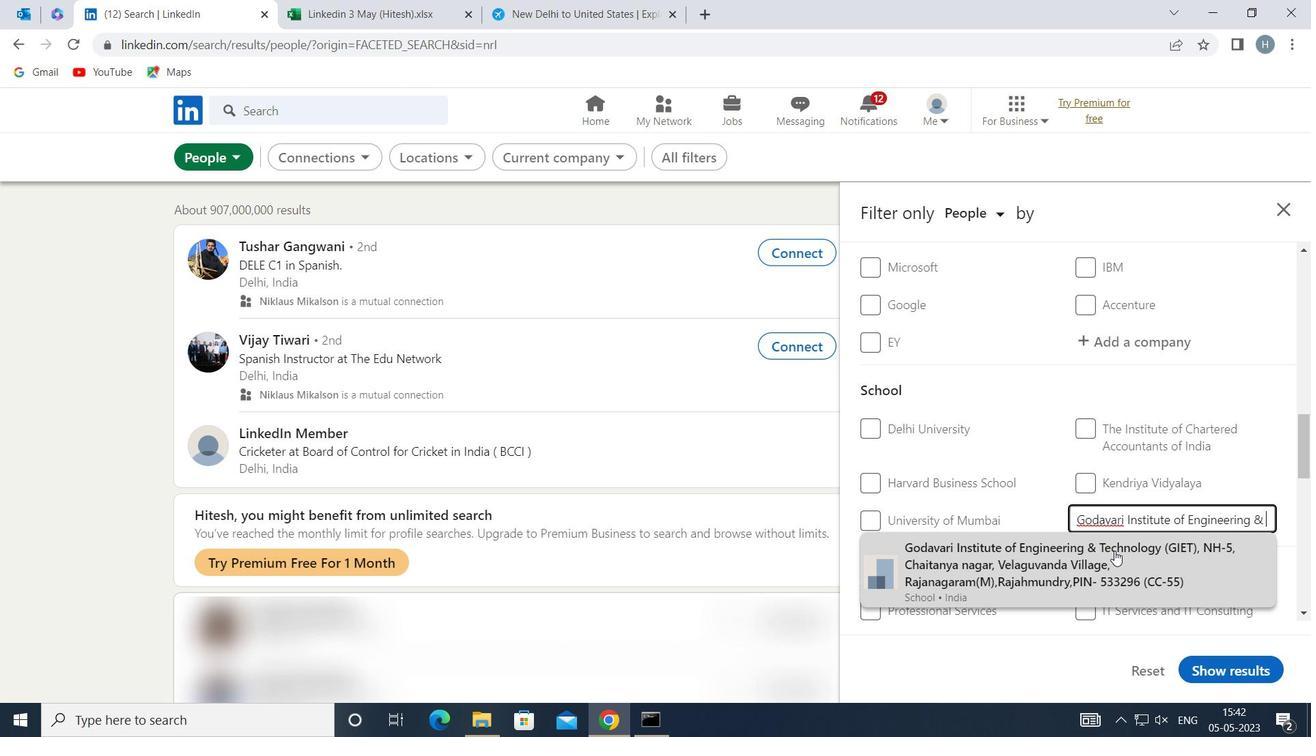 
Action: Mouse pressed left at (1118, 554)
Screenshot: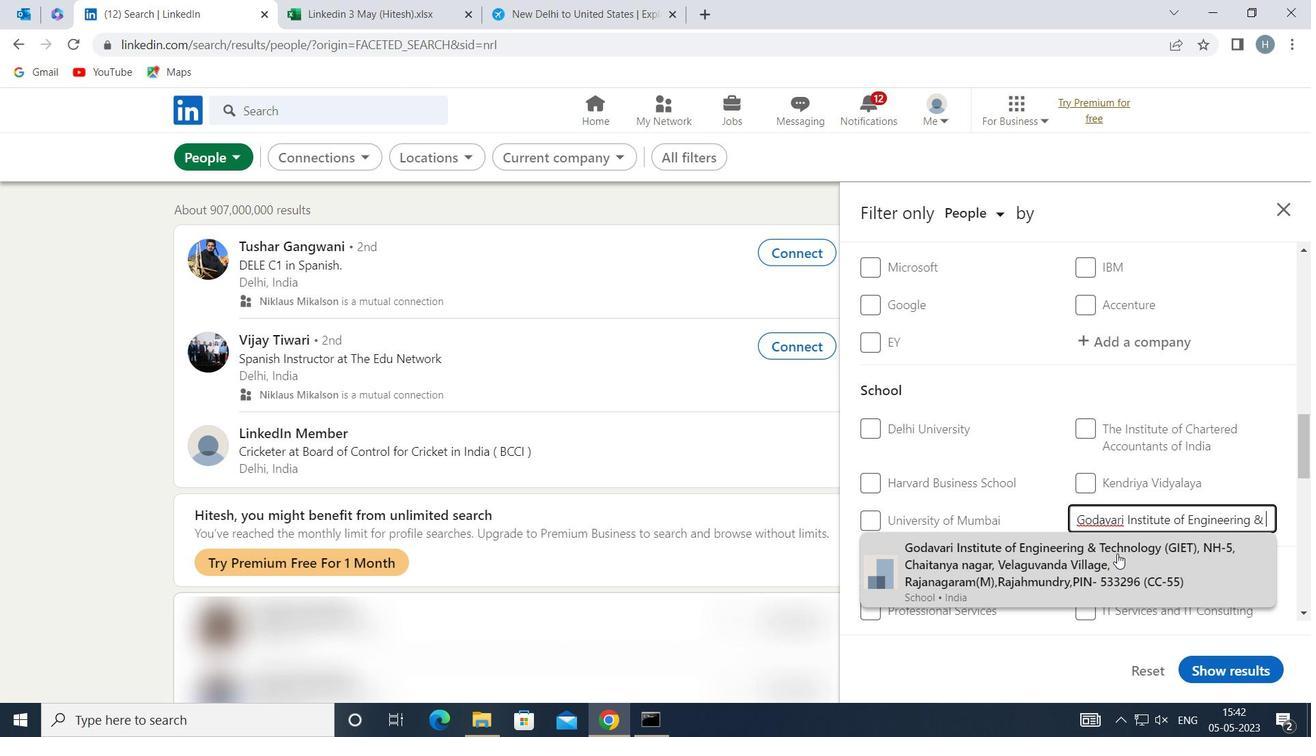 
Action: Mouse moved to (1053, 485)
Screenshot: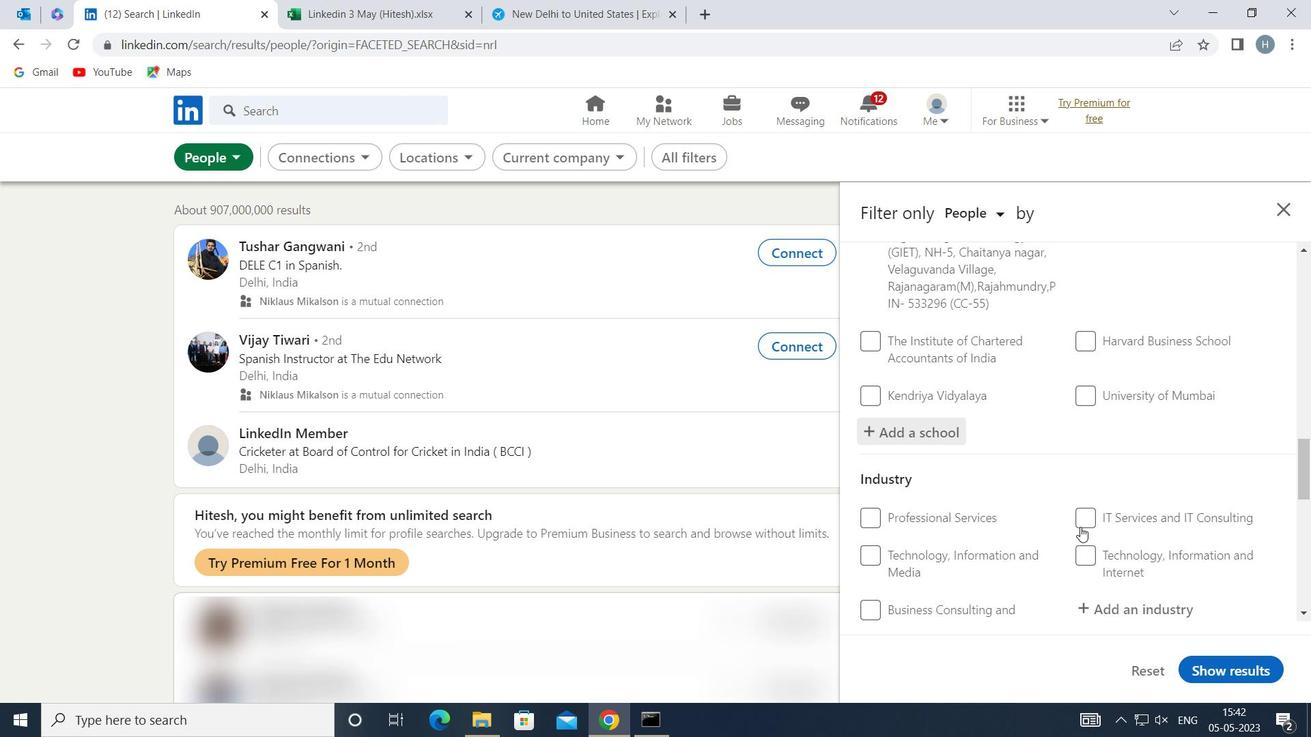 
Action: Mouse scrolled (1053, 484) with delta (0, 0)
Screenshot: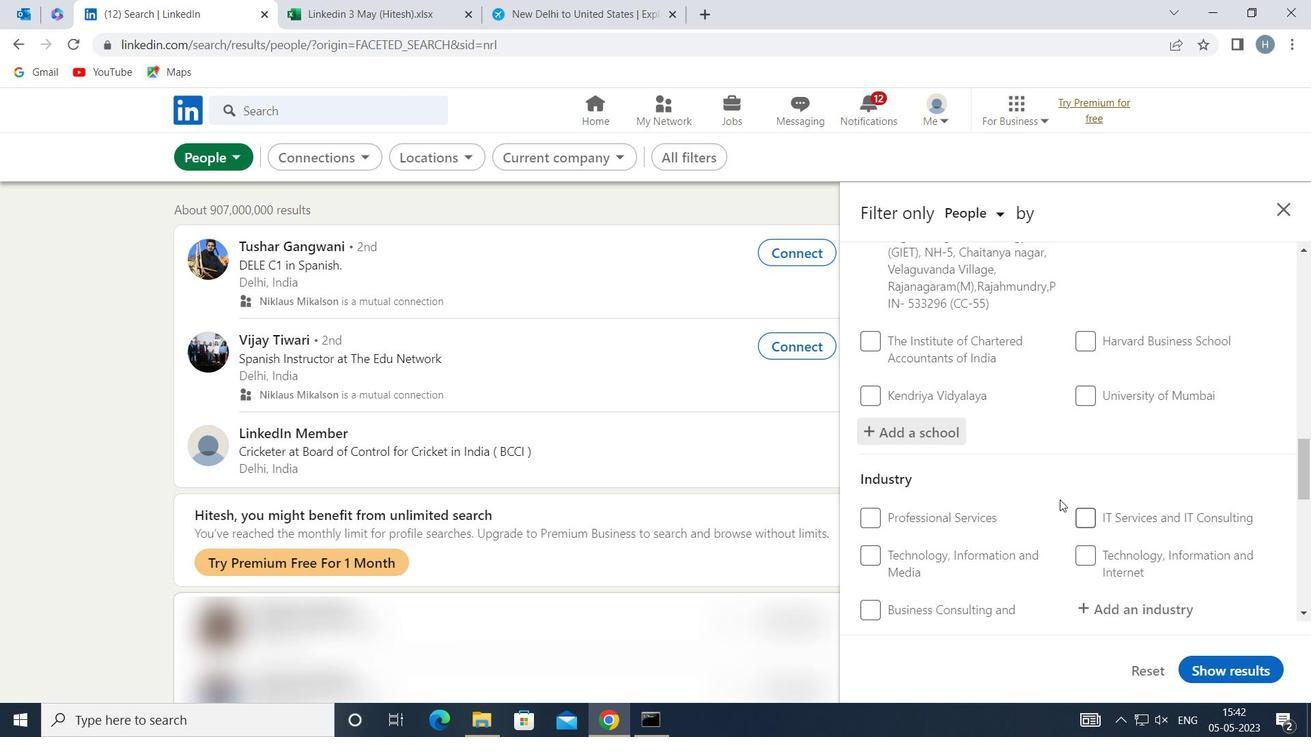 
Action: Mouse moved to (1047, 475)
Screenshot: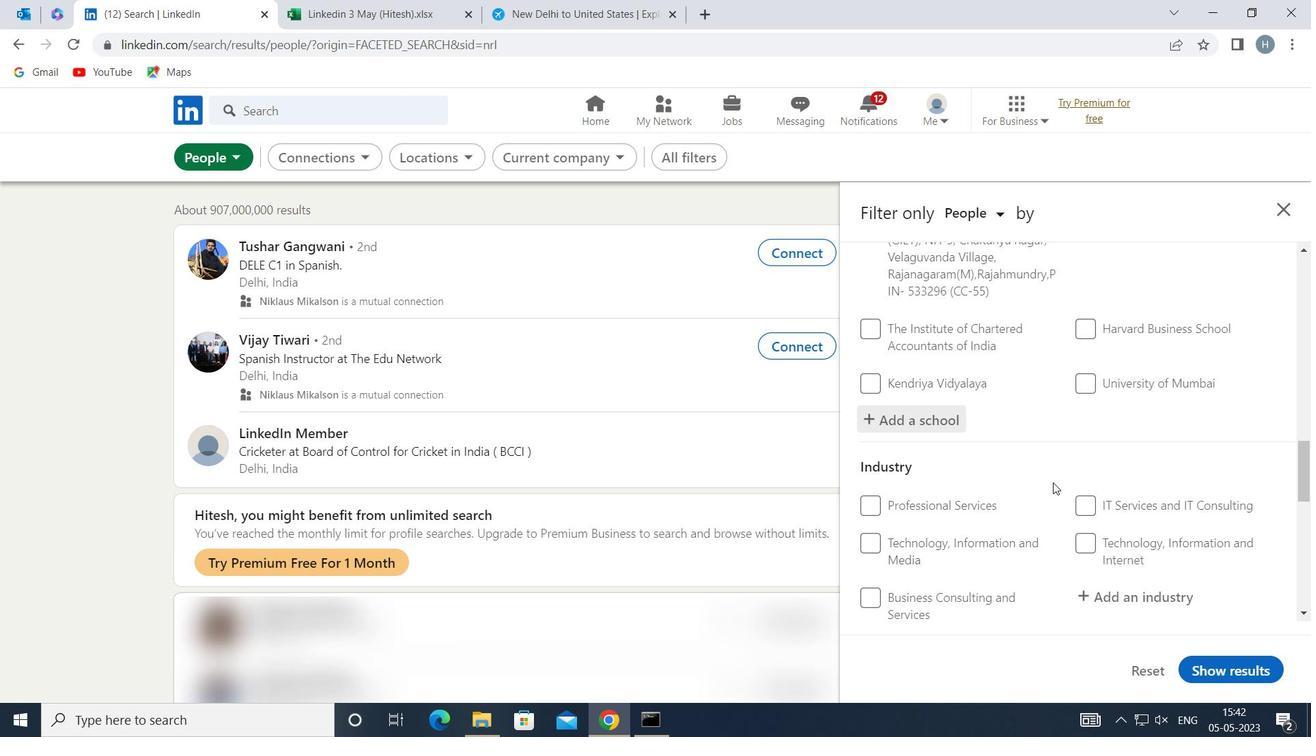 
Action: Mouse scrolled (1047, 474) with delta (0, 0)
Screenshot: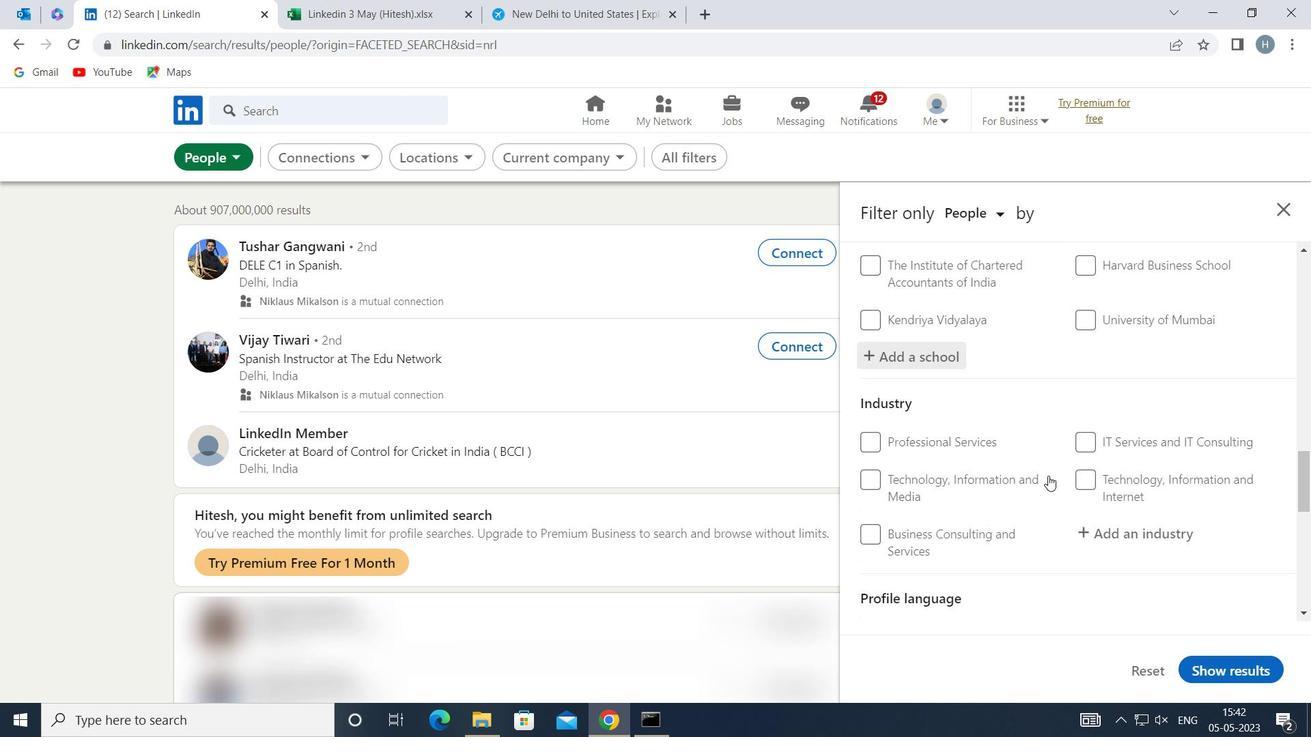 
Action: Mouse moved to (1154, 442)
Screenshot: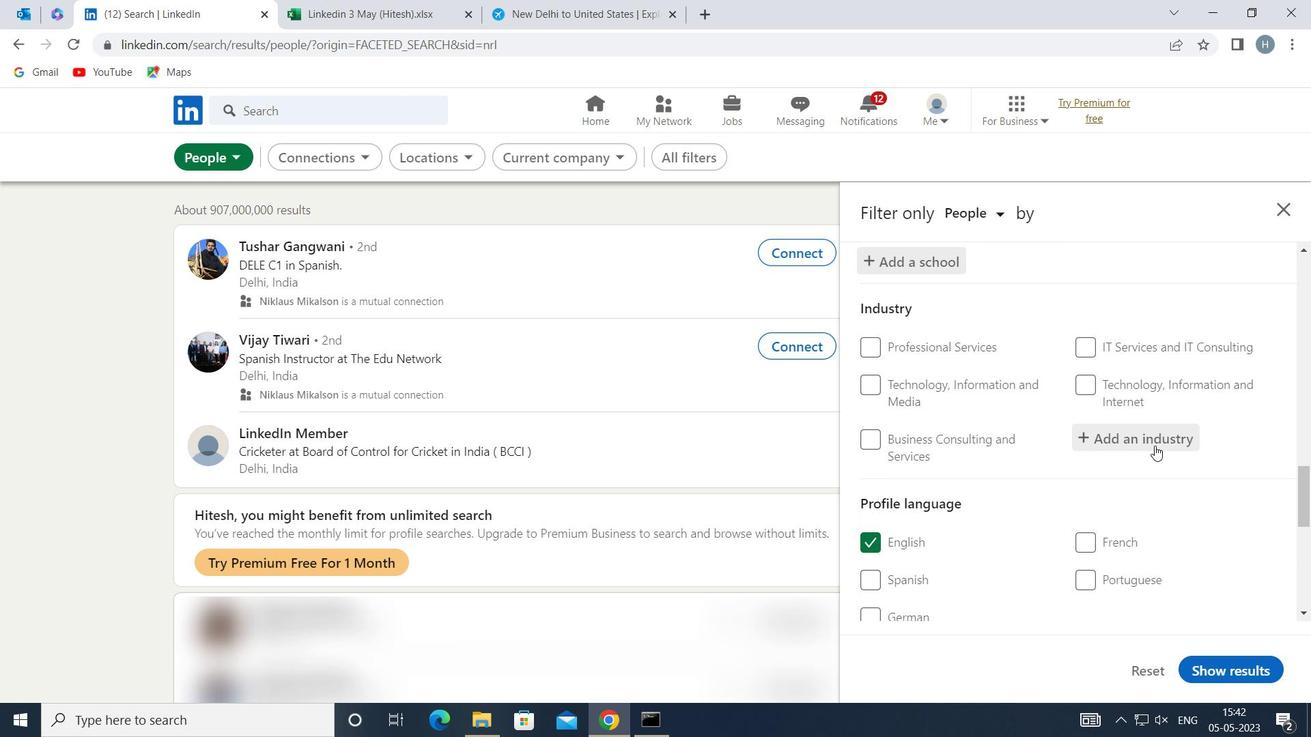 
Action: Mouse pressed left at (1154, 442)
Screenshot: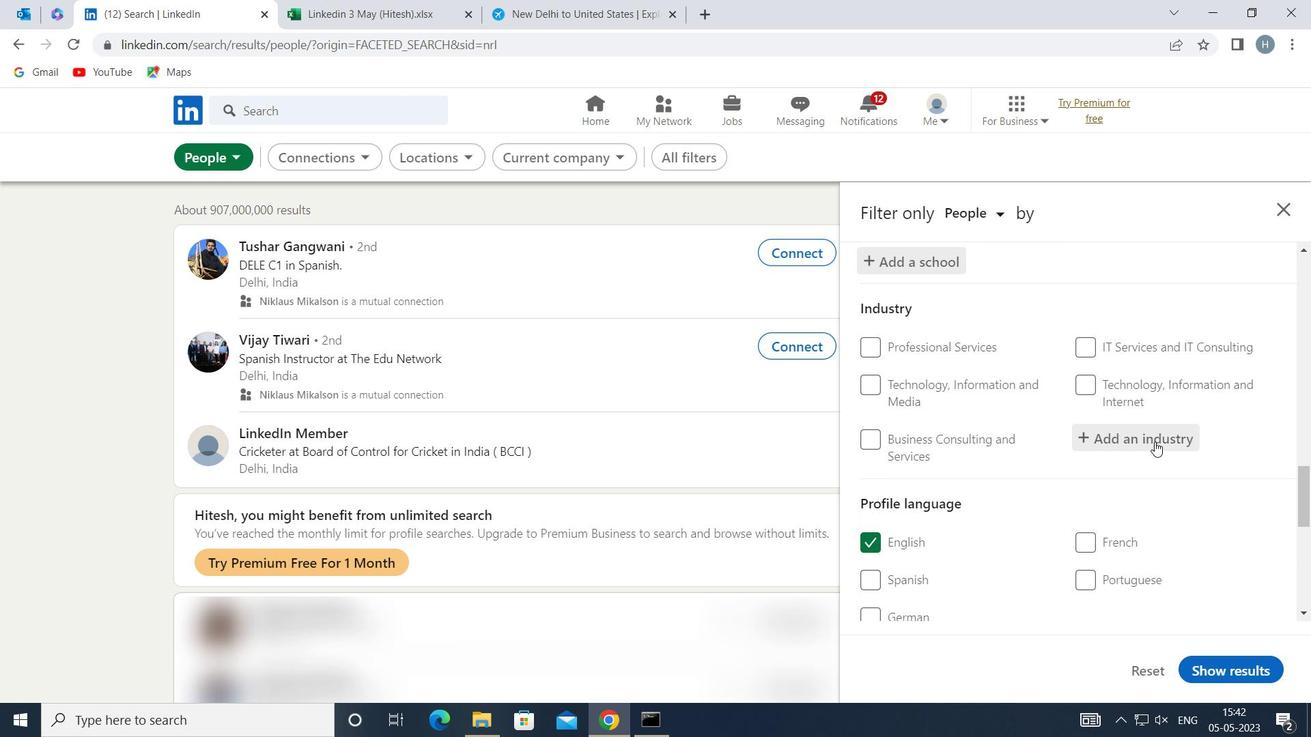 
Action: Key pressed <Key.shift>LEGAL<Key.space><Key.shift>S
Screenshot: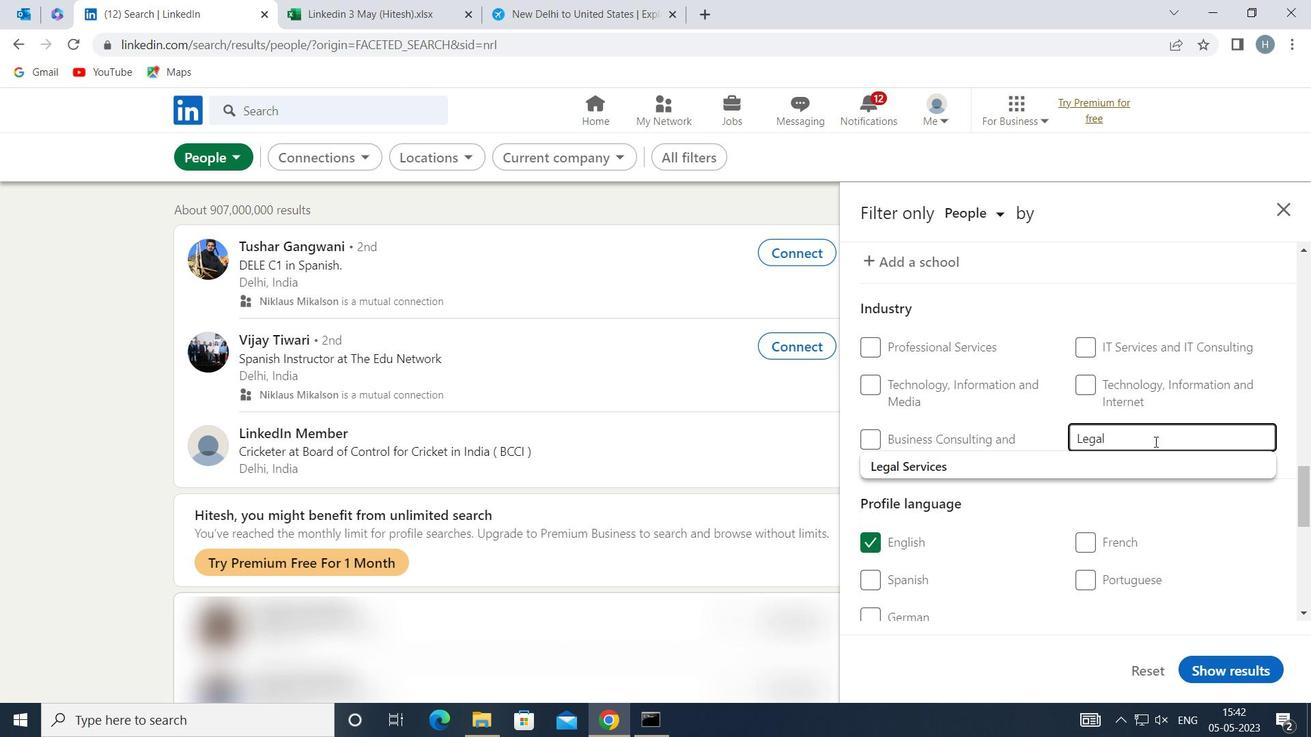 
Action: Mouse moved to (1064, 474)
Screenshot: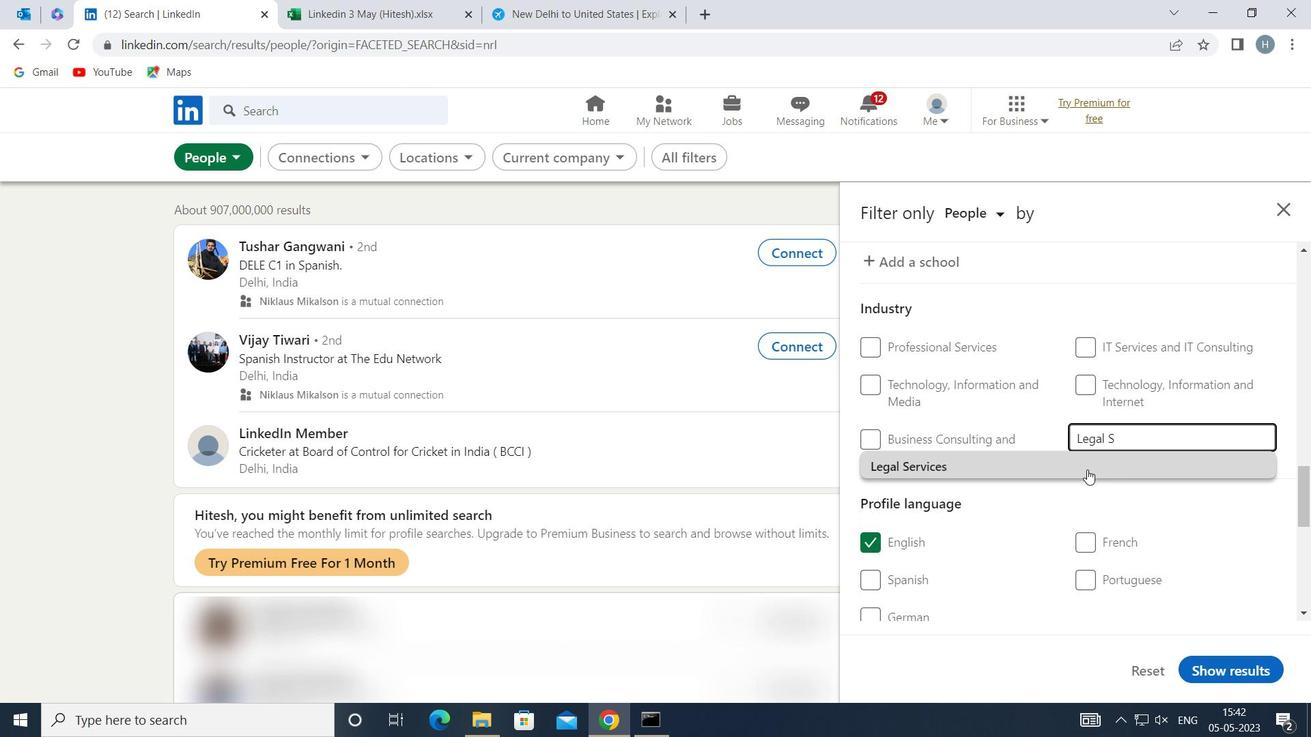 
Action: Mouse pressed left at (1064, 474)
Screenshot: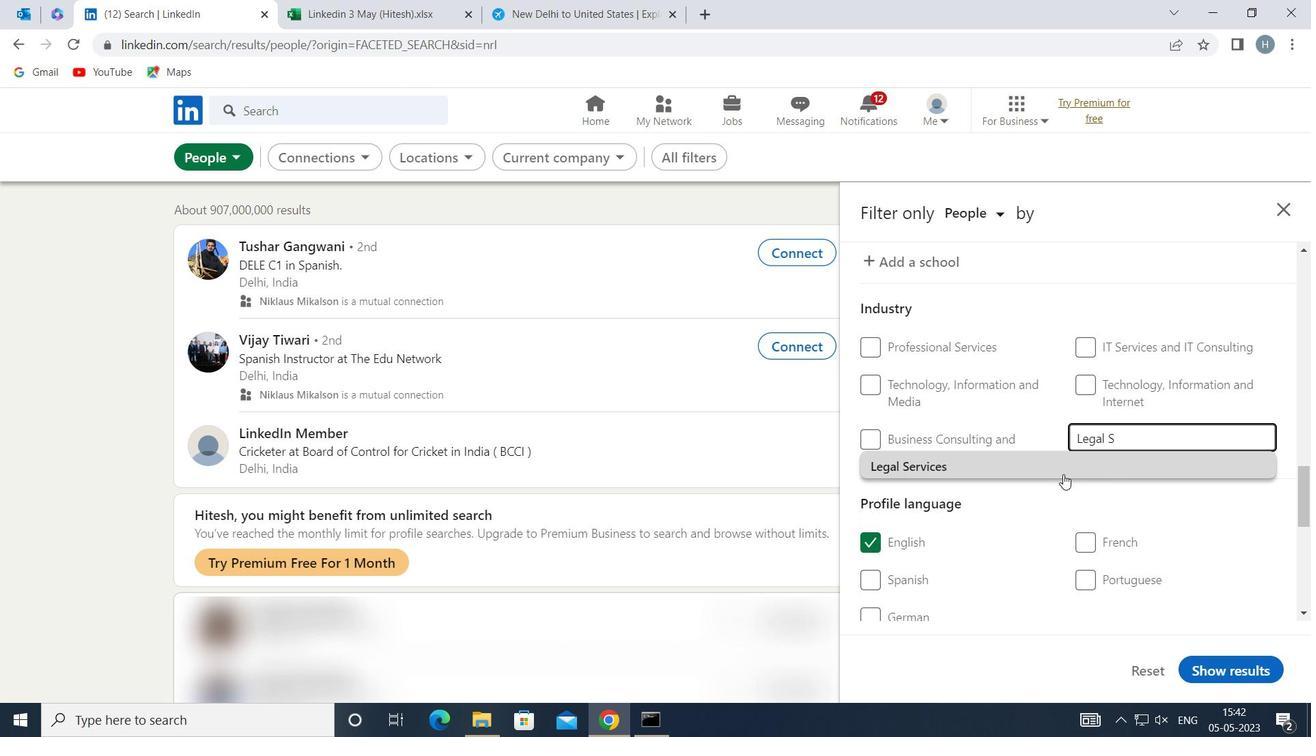 
Action: Mouse moved to (1063, 473)
Screenshot: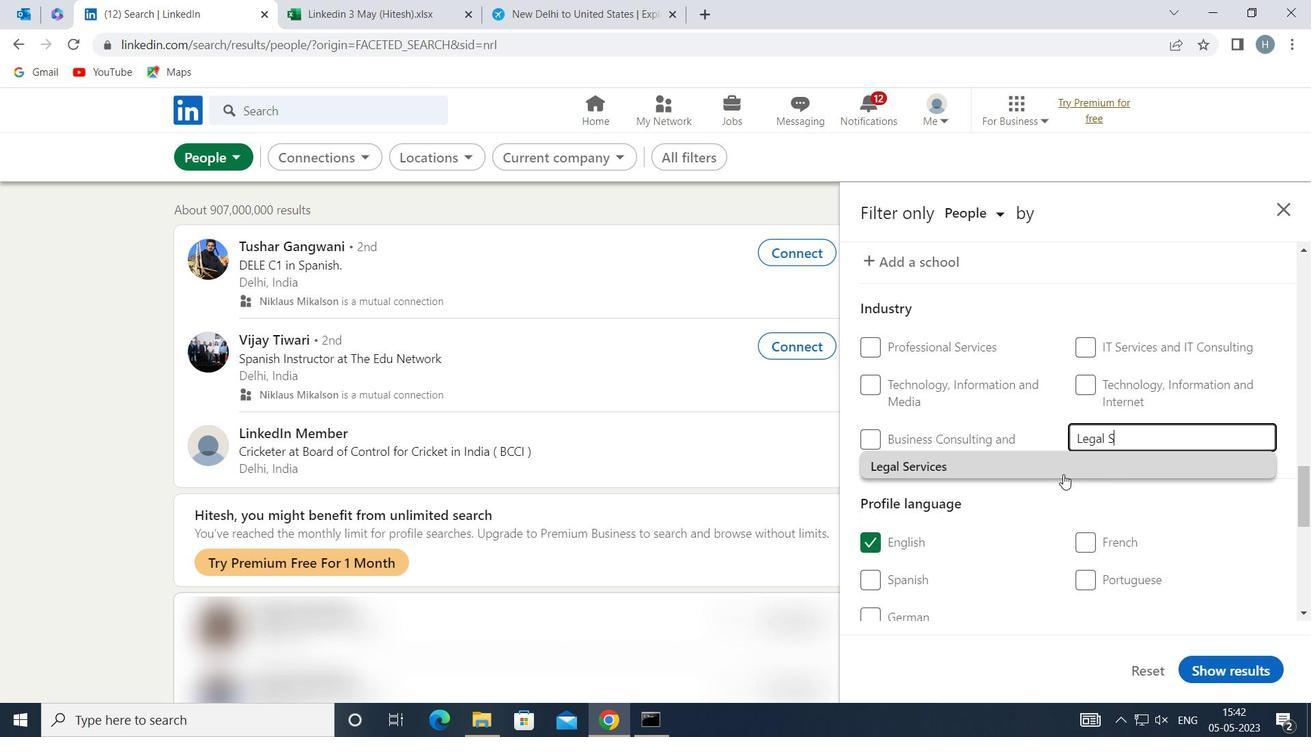 
Action: Mouse scrolled (1063, 472) with delta (0, 0)
Screenshot: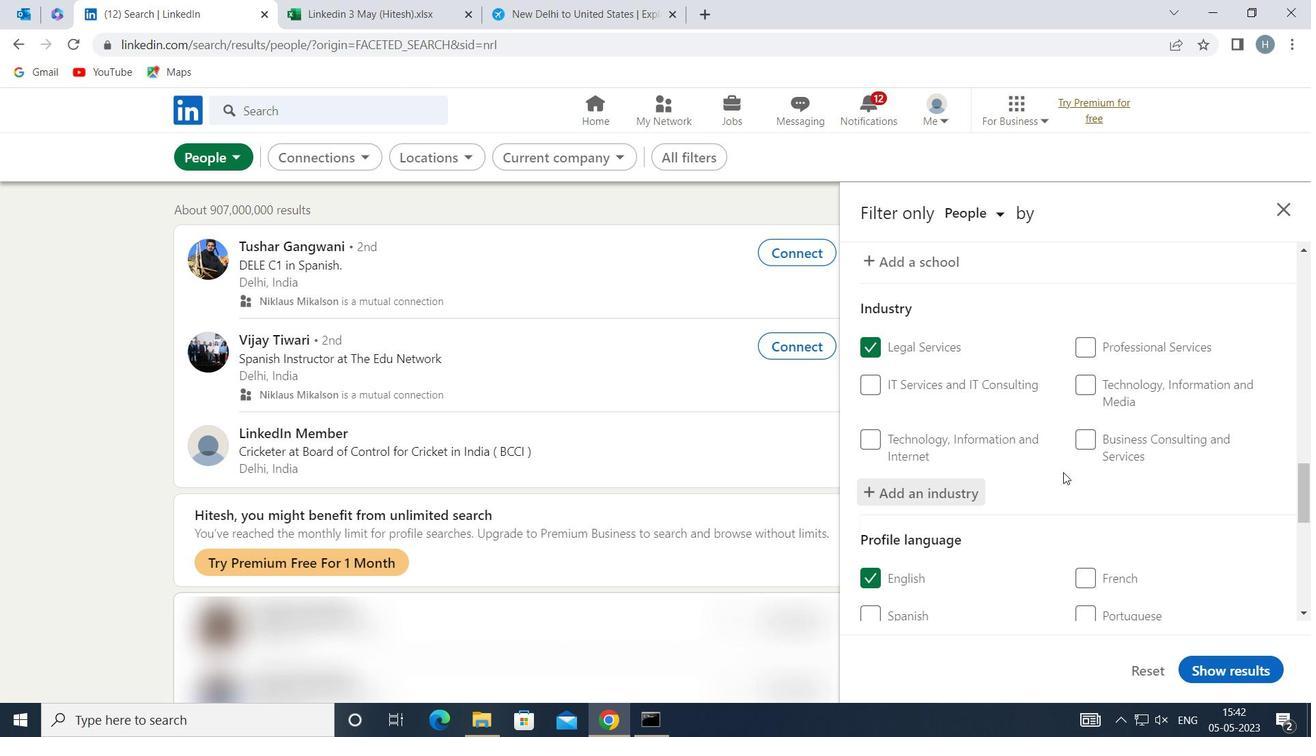 
Action: Mouse scrolled (1063, 472) with delta (0, 0)
Screenshot: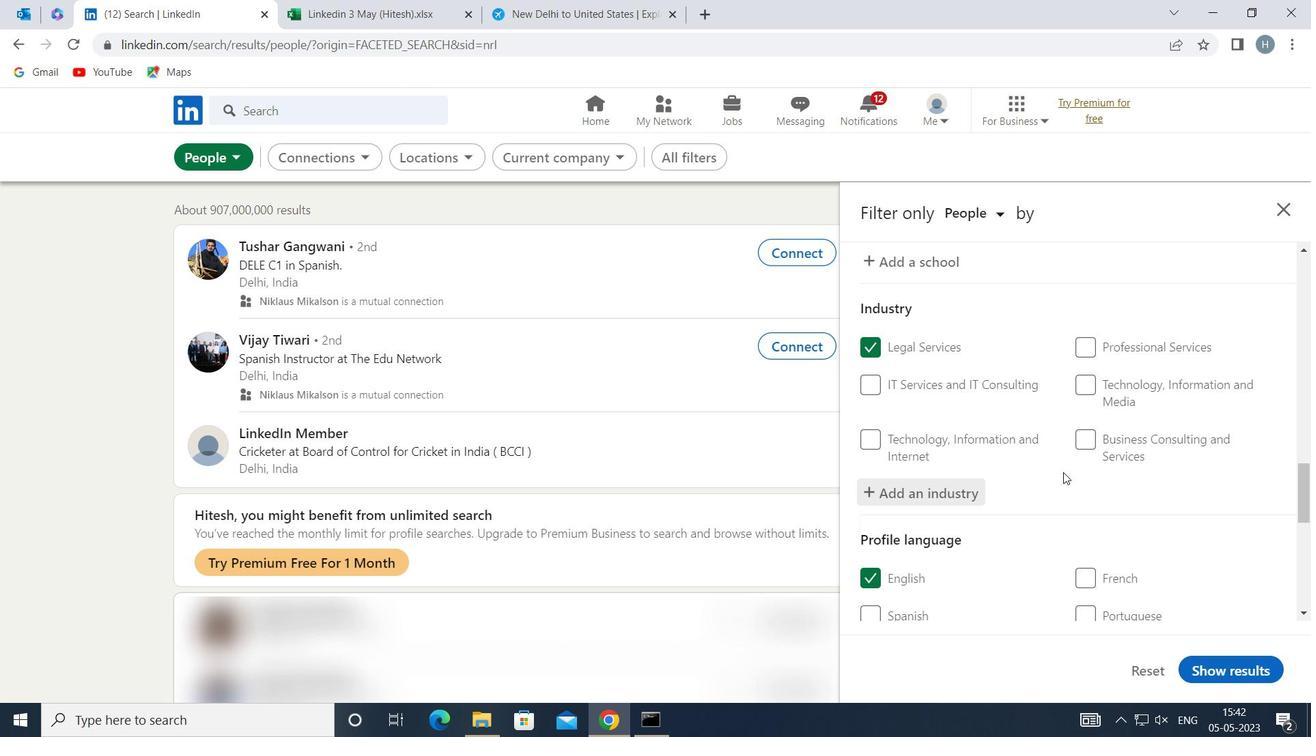 
Action: Mouse moved to (1063, 473)
Screenshot: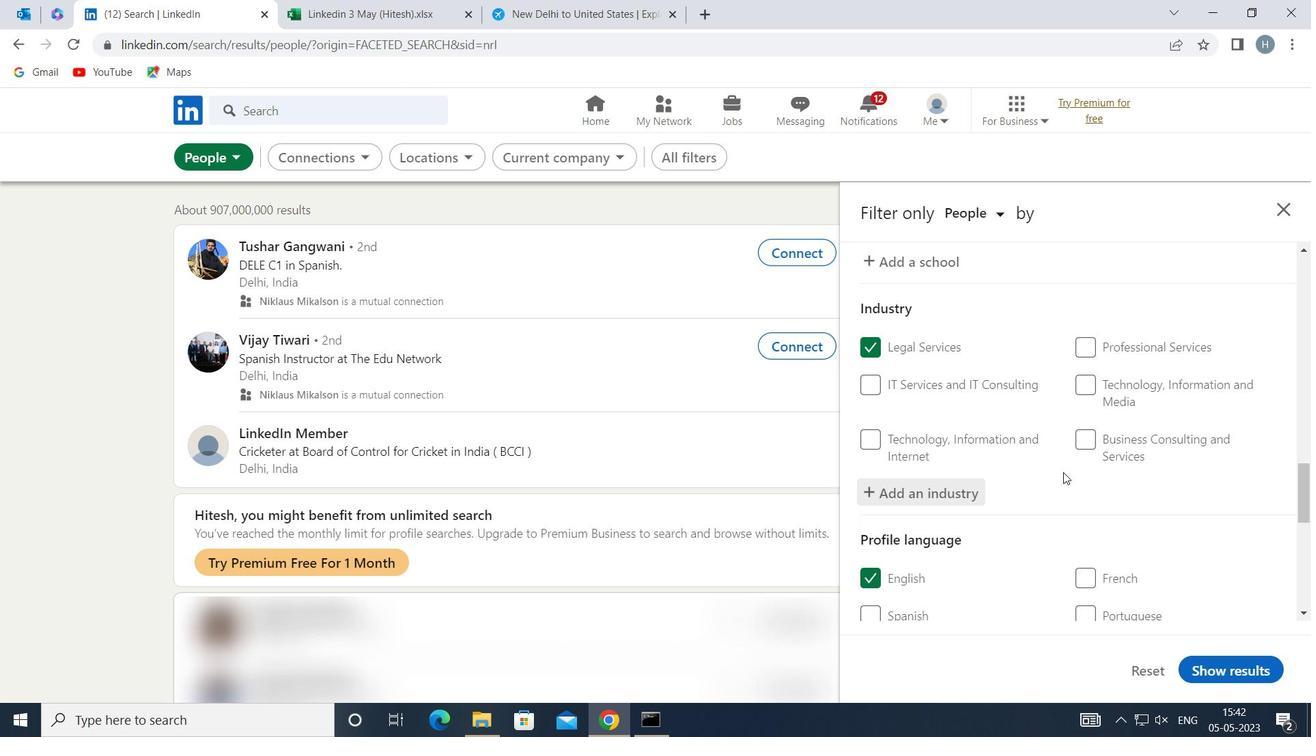 
Action: Mouse scrolled (1063, 472) with delta (0, 0)
Screenshot: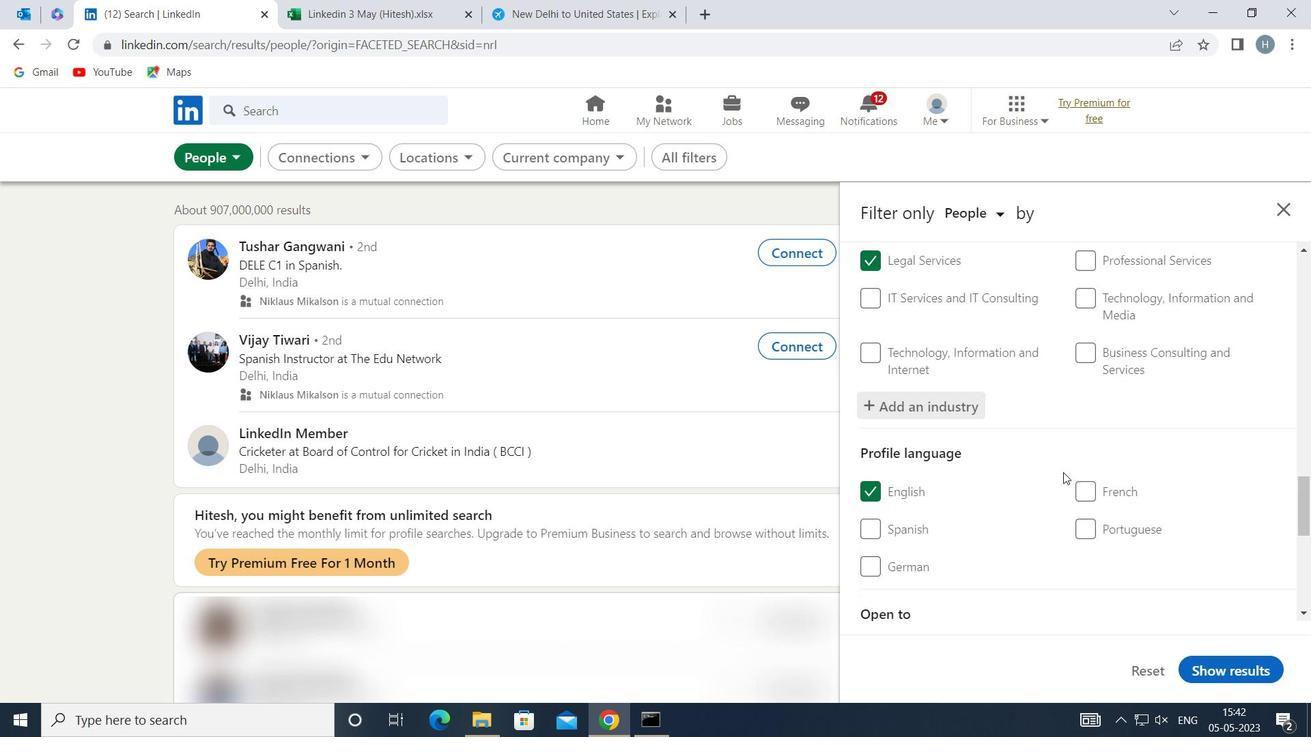 
Action: Mouse moved to (1062, 473)
Screenshot: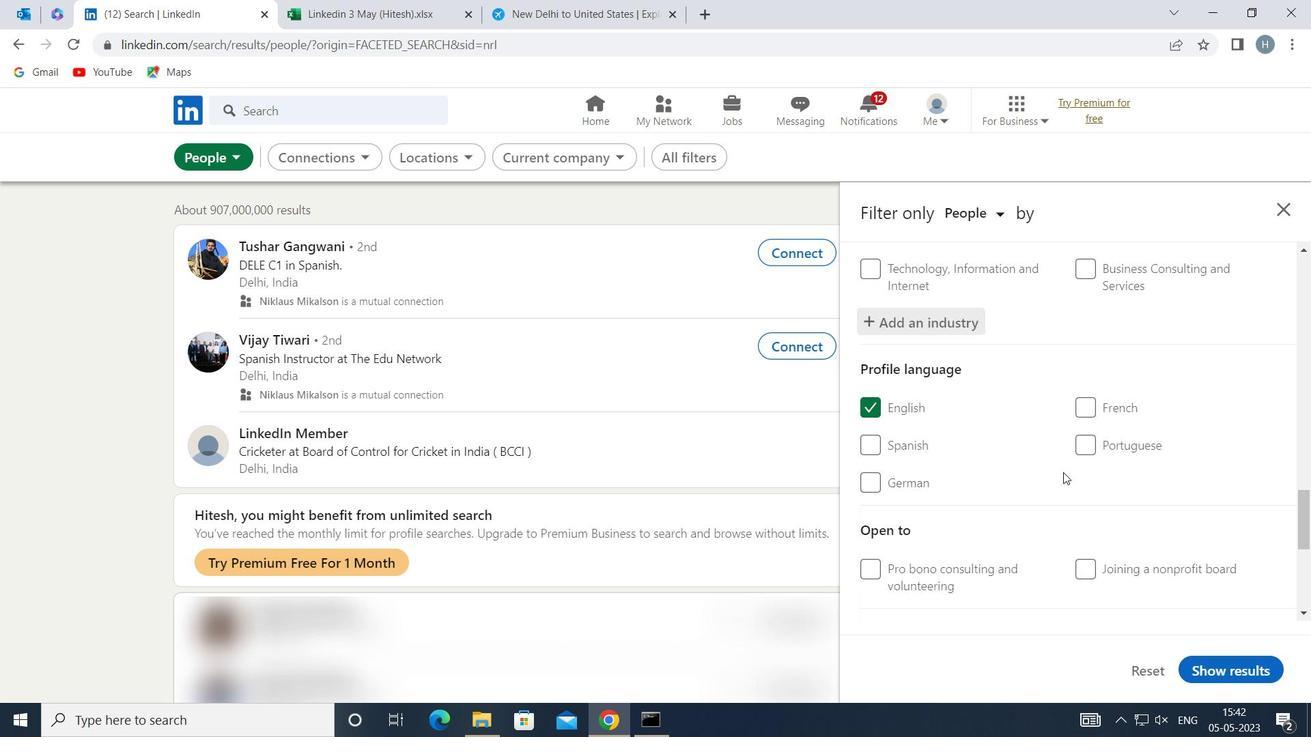 
Action: Mouse scrolled (1062, 472) with delta (0, 0)
Screenshot: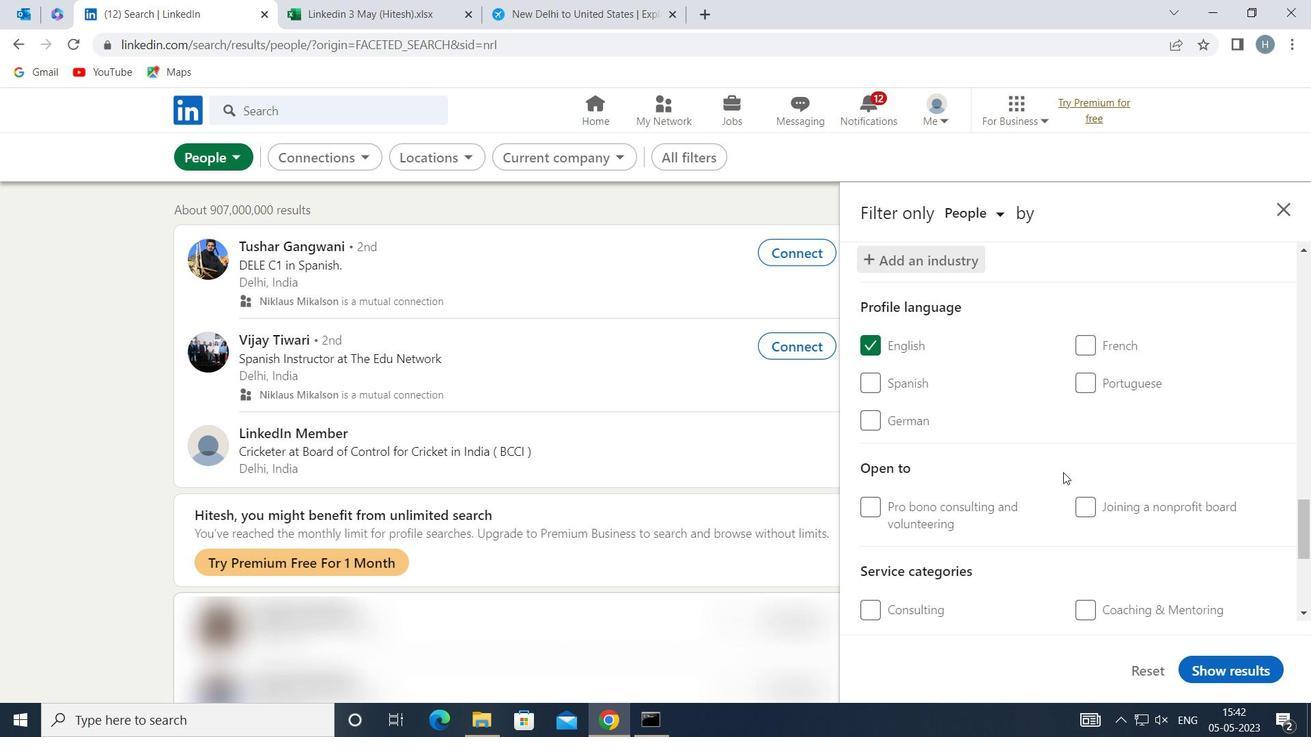 
Action: Mouse scrolled (1062, 472) with delta (0, 0)
Screenshot: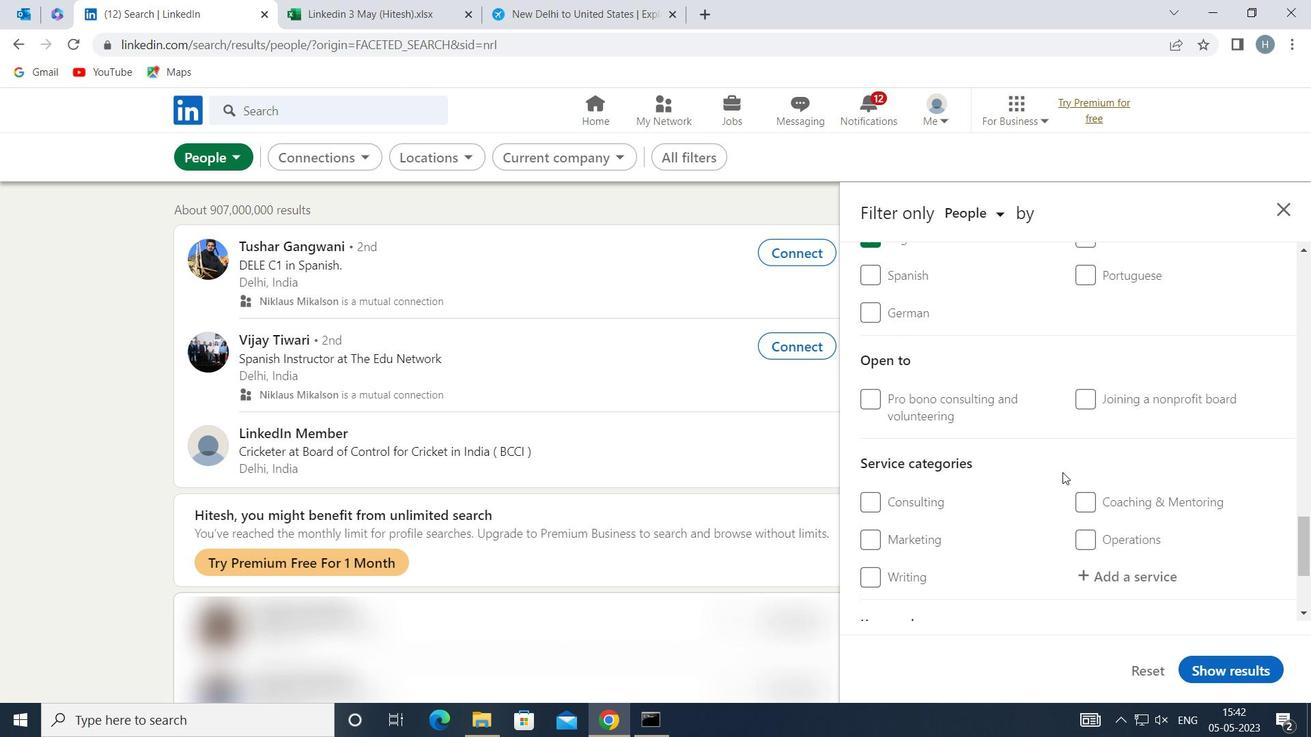 
Action: Mouse moved to (1124, 487)
Screenshot: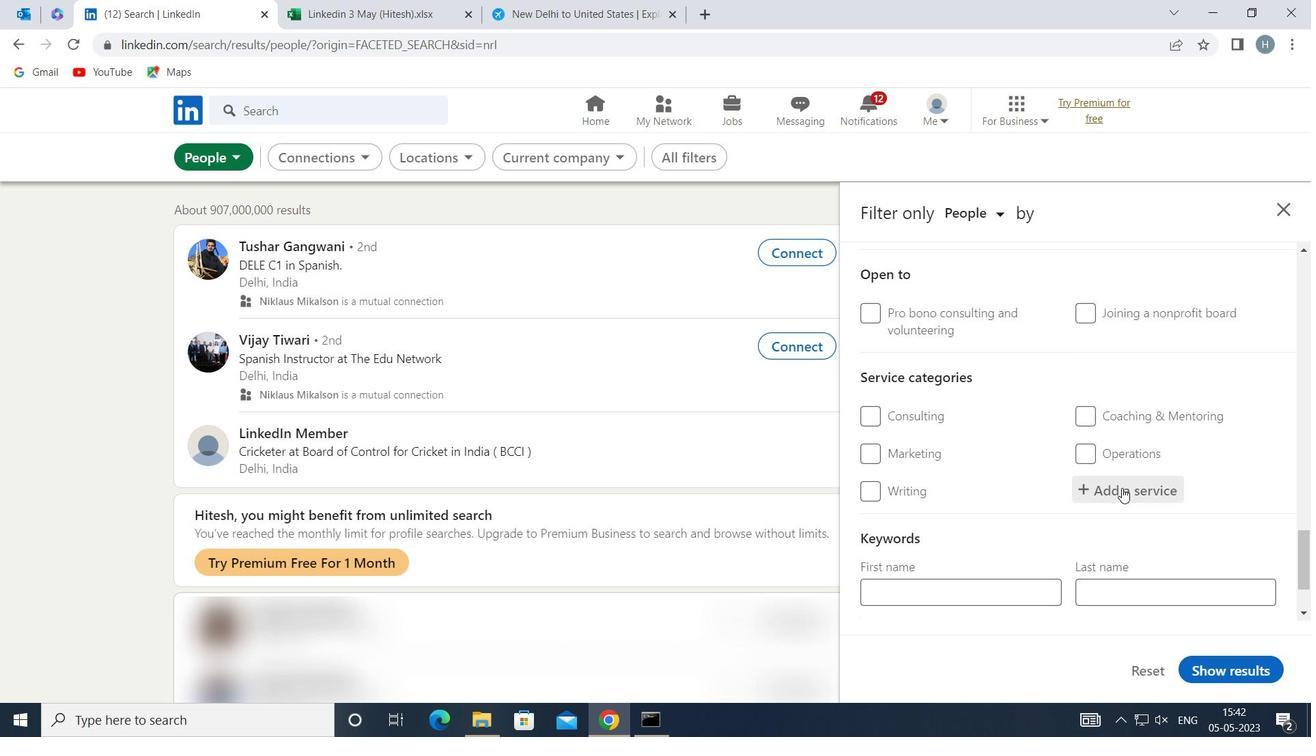 
Action: Mouse pressed left at (1124, 487)
Screenshot: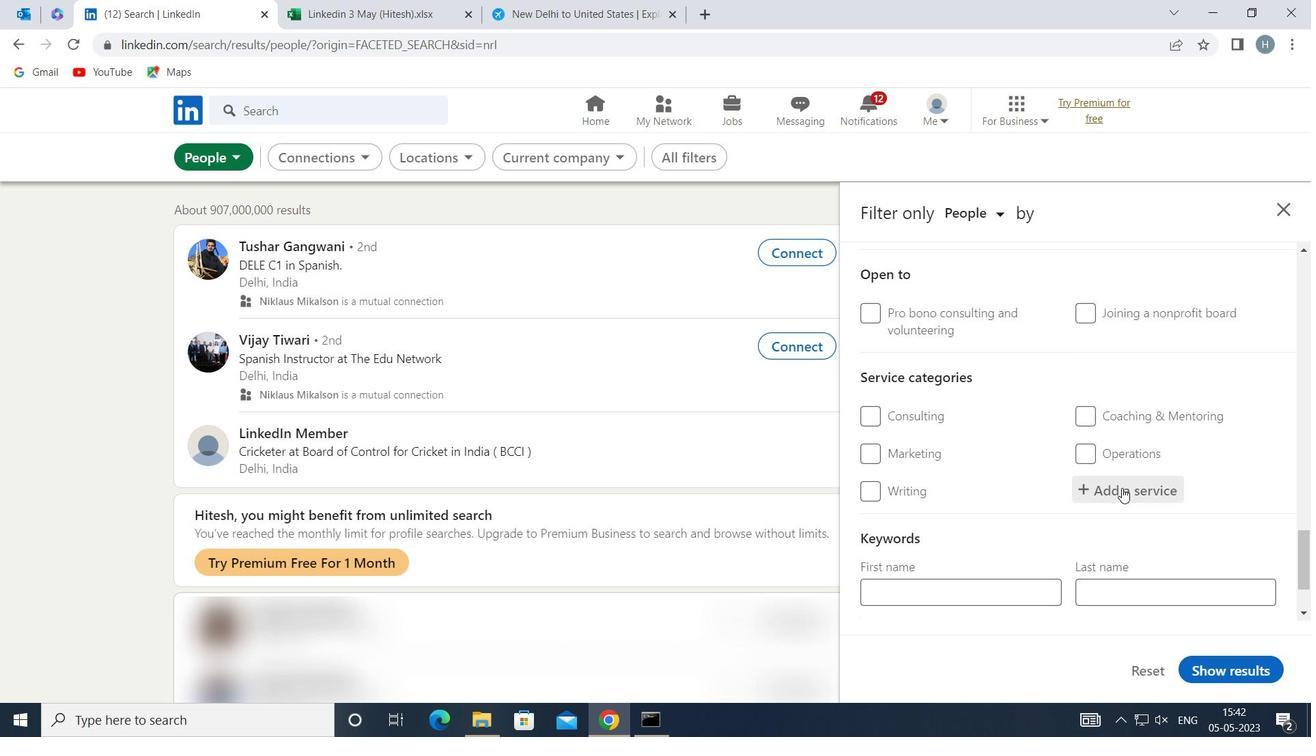 
Action: Key pressed <Key.shift>HOMEOWNER
Screenshot: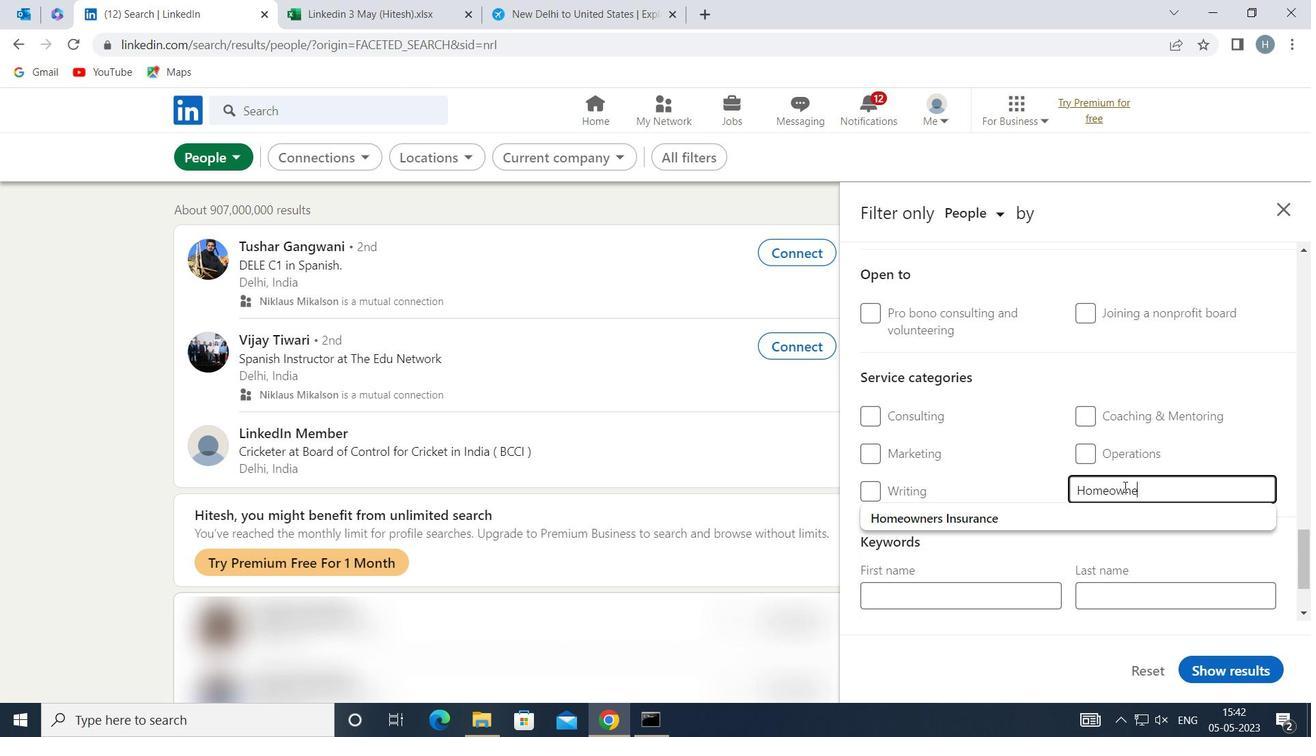 
Action: Mouse moved to (1069, 512)
Screenshot: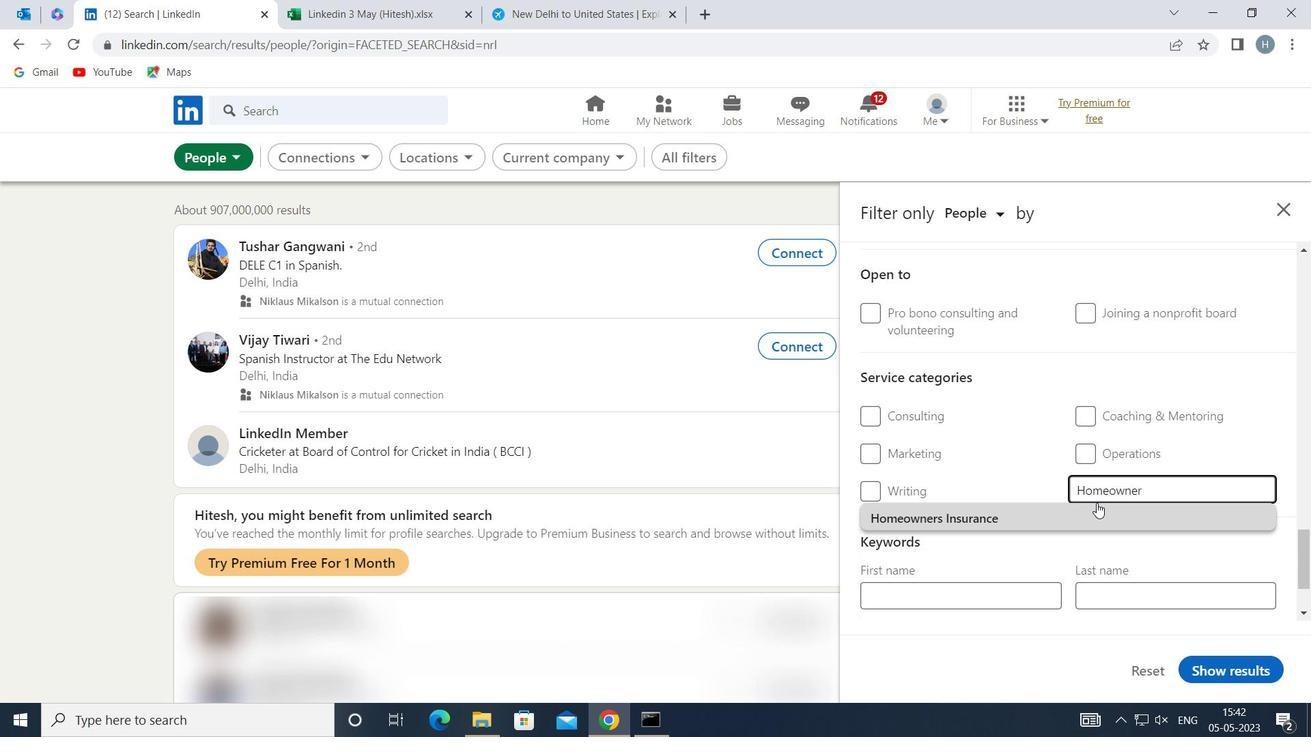 
Action: Mouse pressed left at (1069, 512)
Screenshot: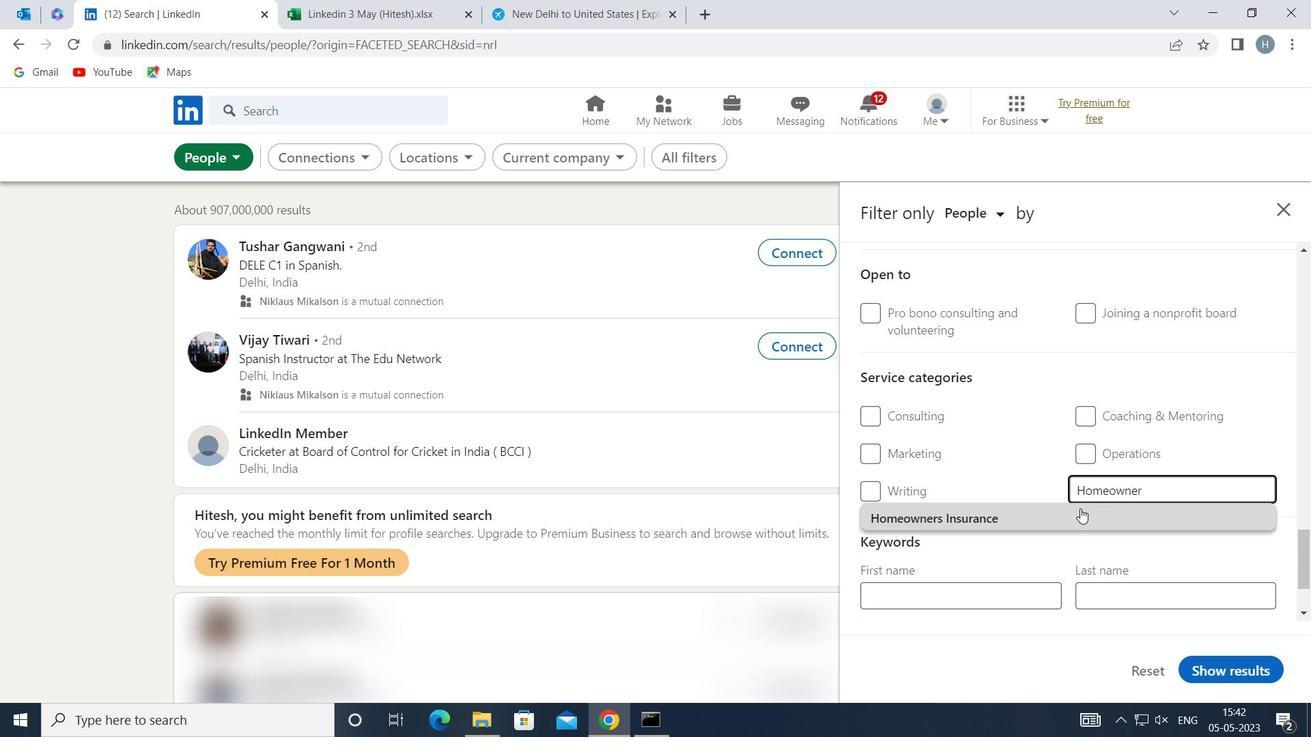 
Action: Mouse moved to (1048, 512)
Screenshot: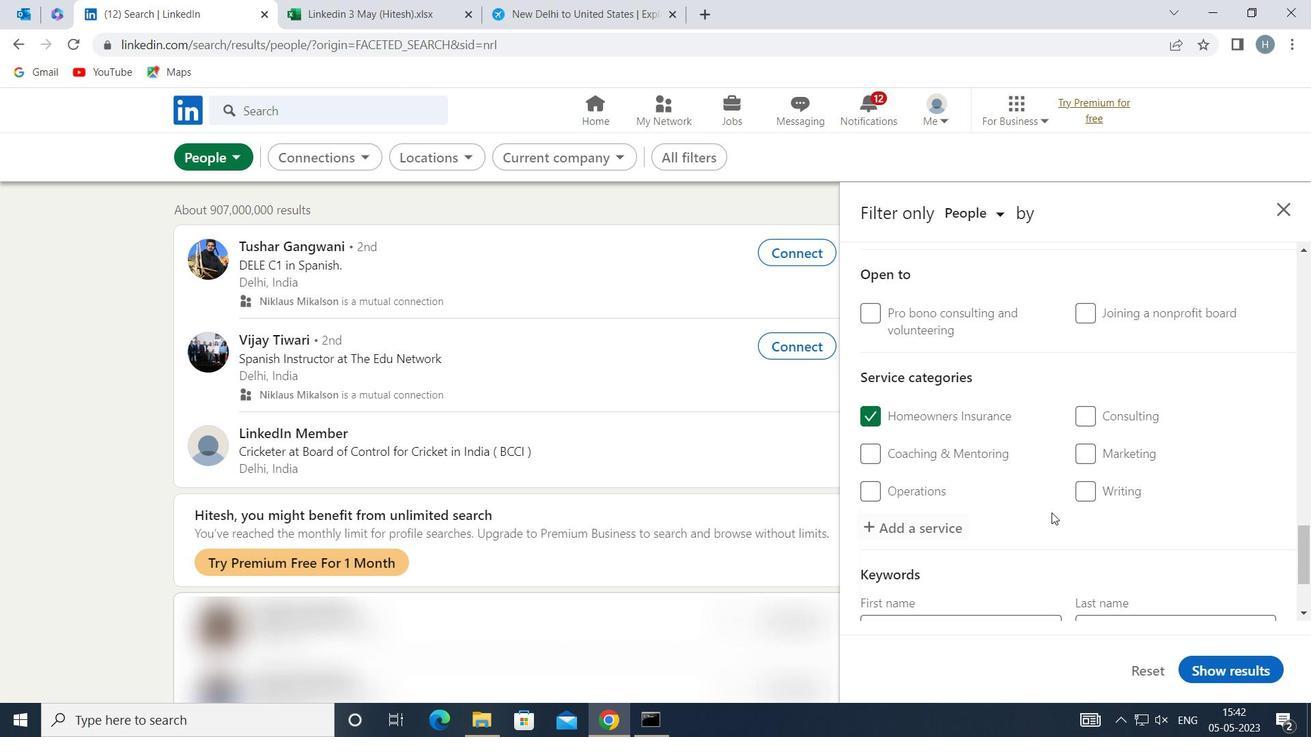 
Action: Mouse scrolled (1048, 512) with delta (0, 0)
Screenshot: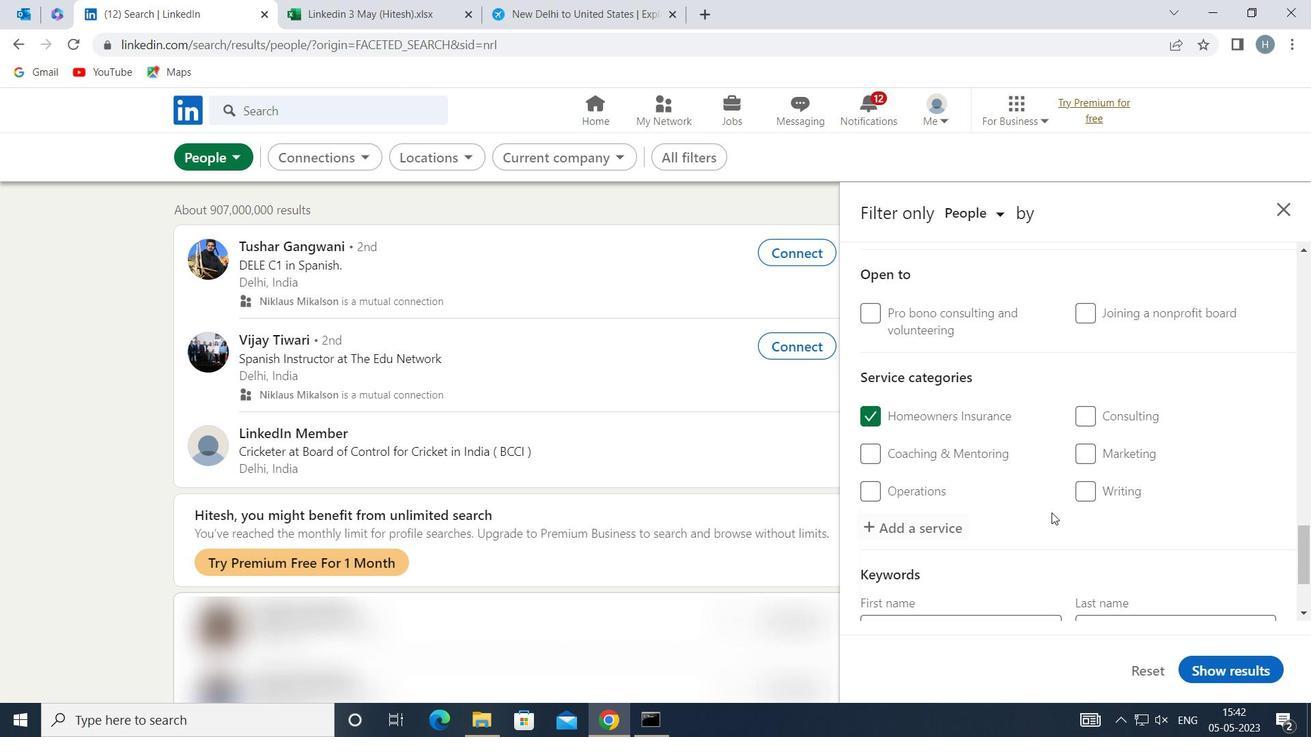 
Action: Mouse scrolled (1048, 512) with delta (0, 0)
Screenshot: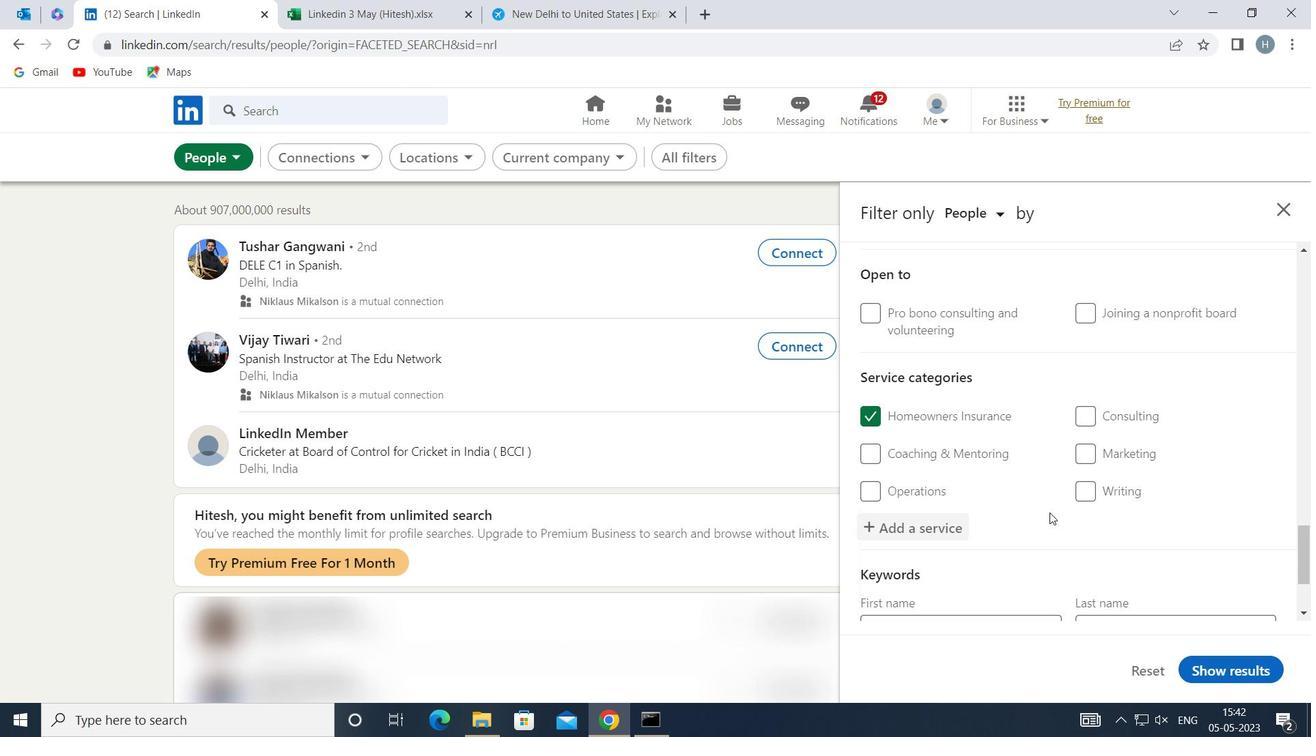 
Action: Mouse scrolled (1048, 512) with delta (0, 0)
Screenshot: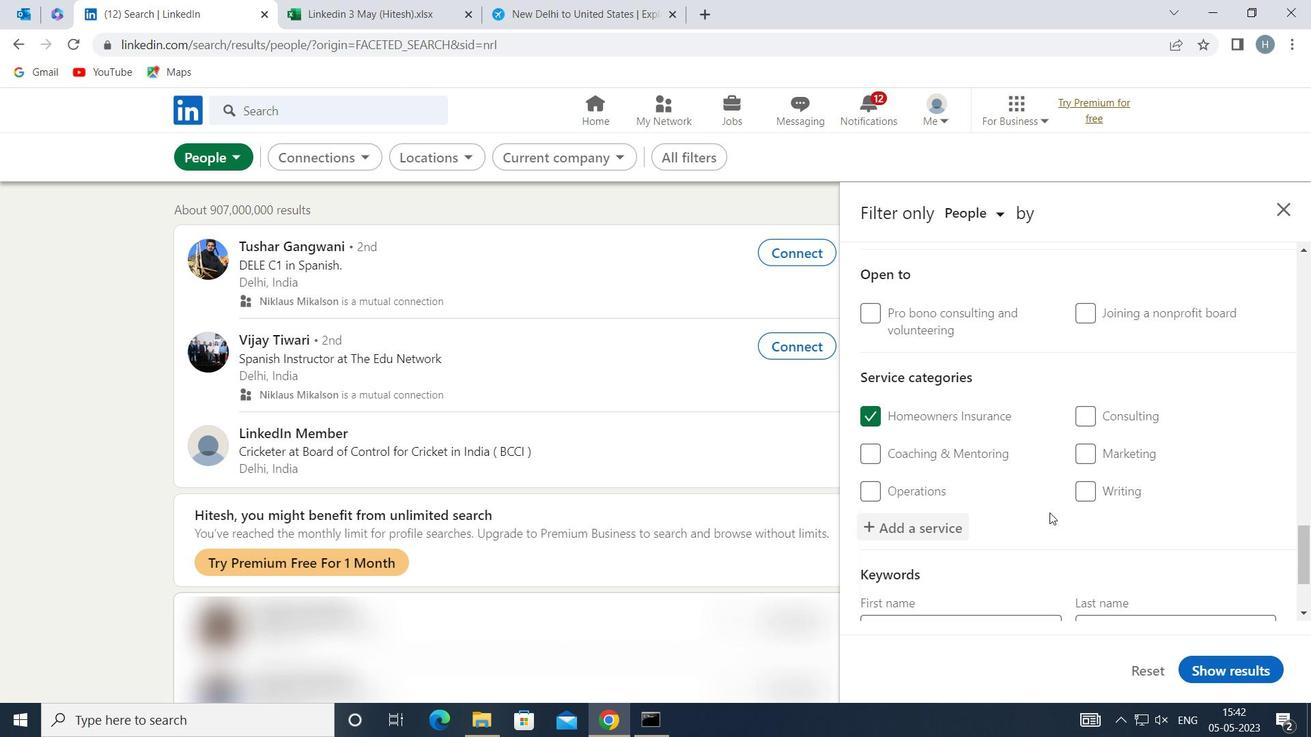 
Action: Mouse scrolled (1048, 512) with delta (0, 0)
Screenshot: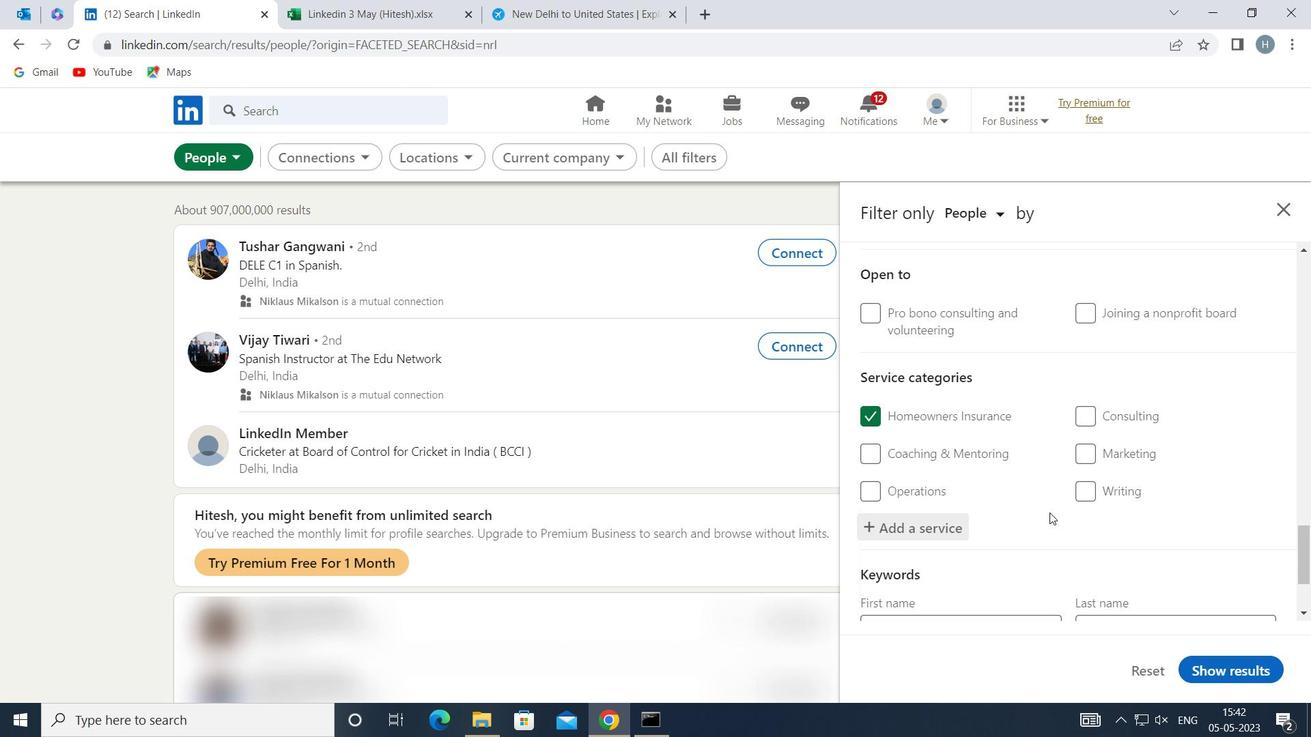
Action: Mouse scrolled (1048, 512) with delta (0, 0)
Screenshot: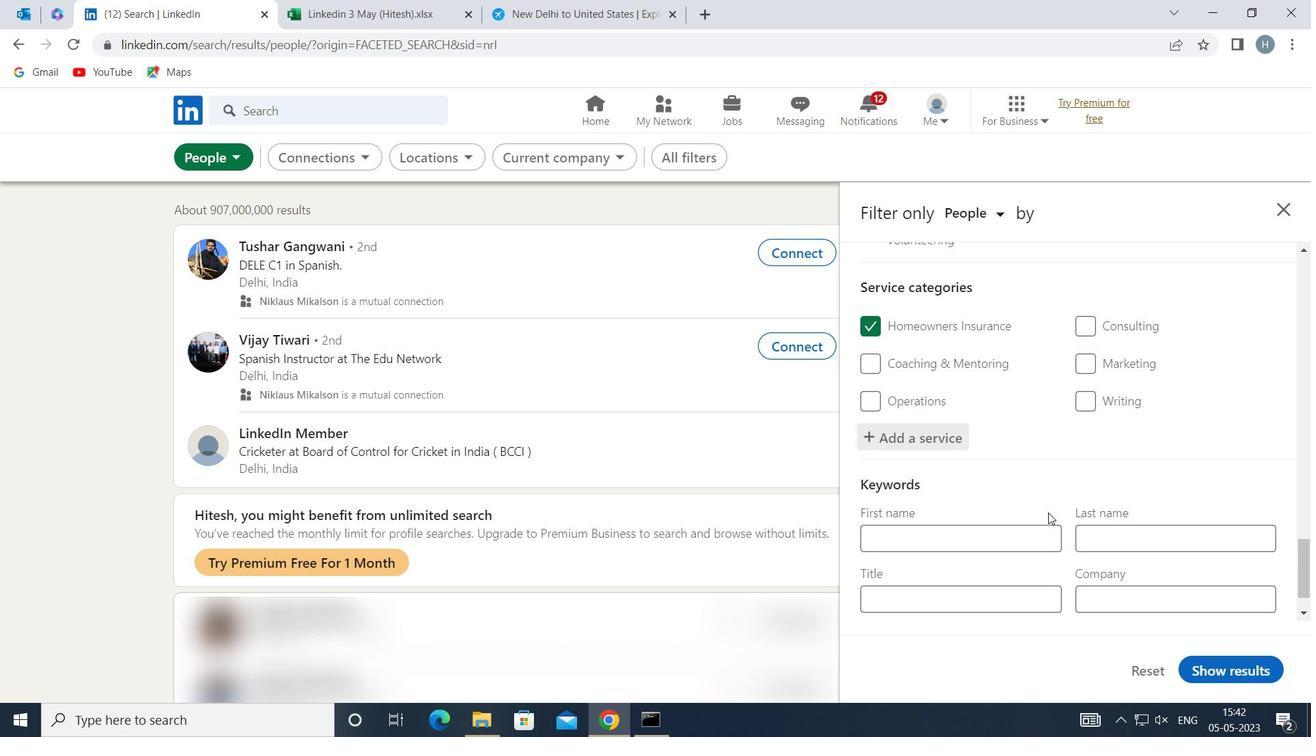 
Action: Mouse scrolled (1048, 512) with delta (0, 0)
Screenshot: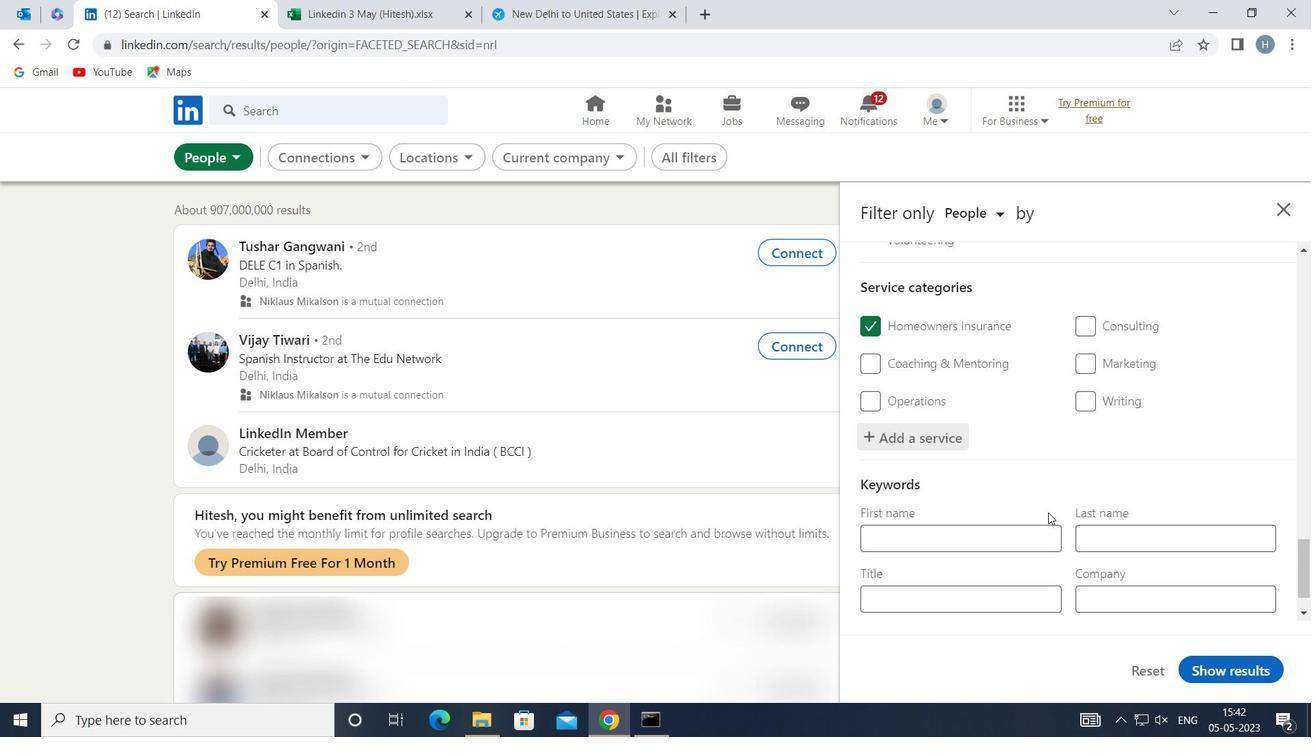 
Action: Mouse moved to (1018, 540)
Screenshot: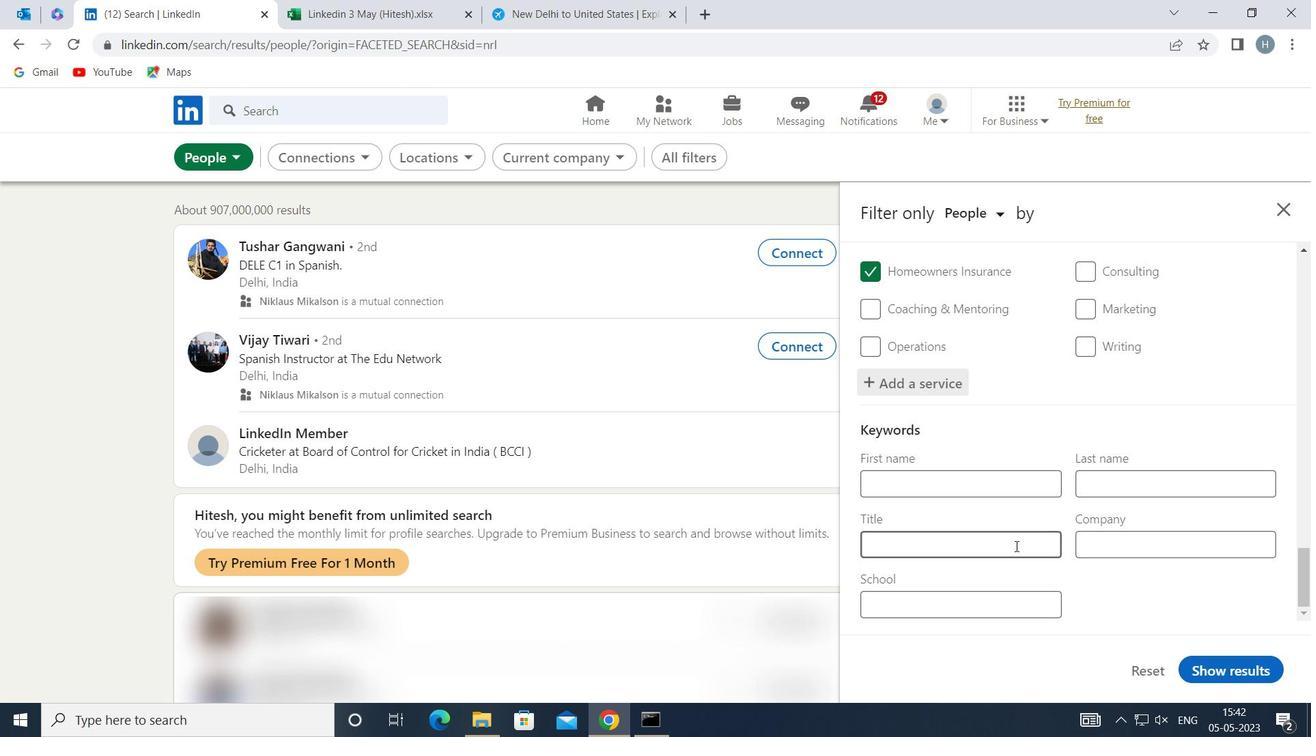 
Action: Mouse pressed left at (1018, 540)
Screenshot: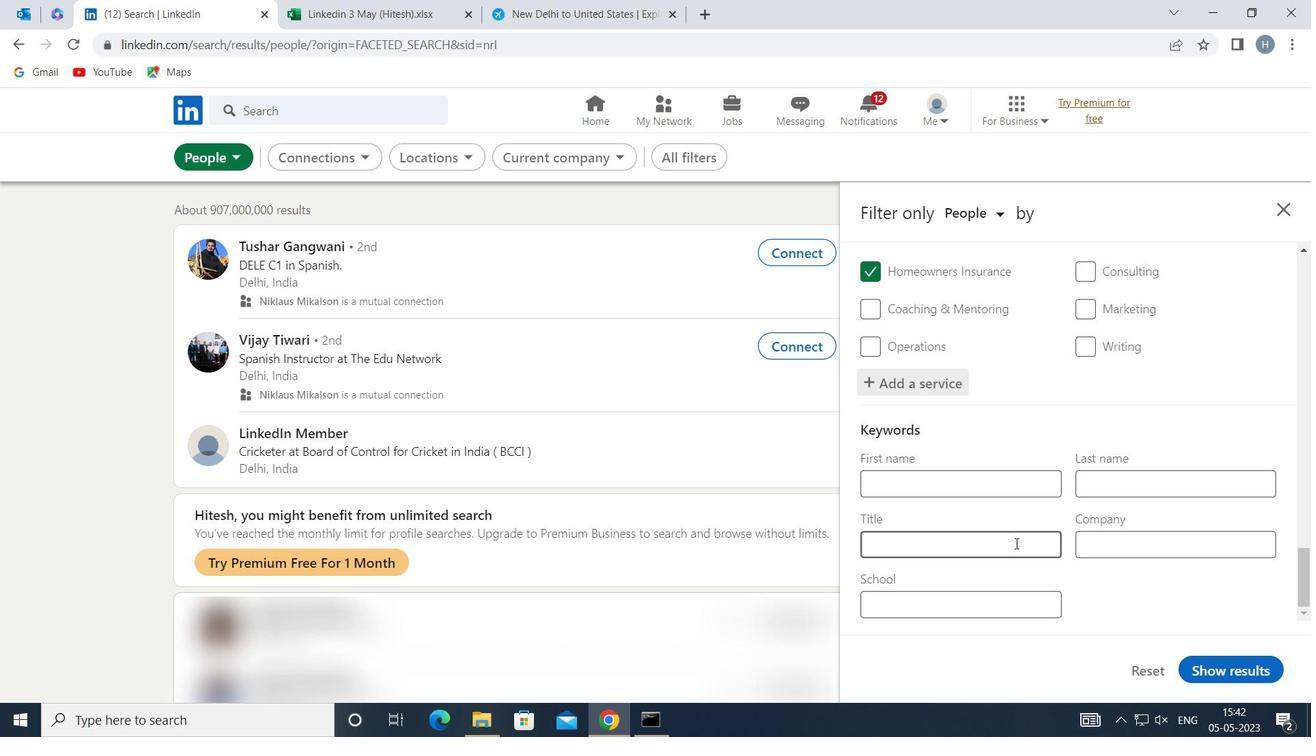 
Action: Mouse moved to (1019, 539)
Screenshot: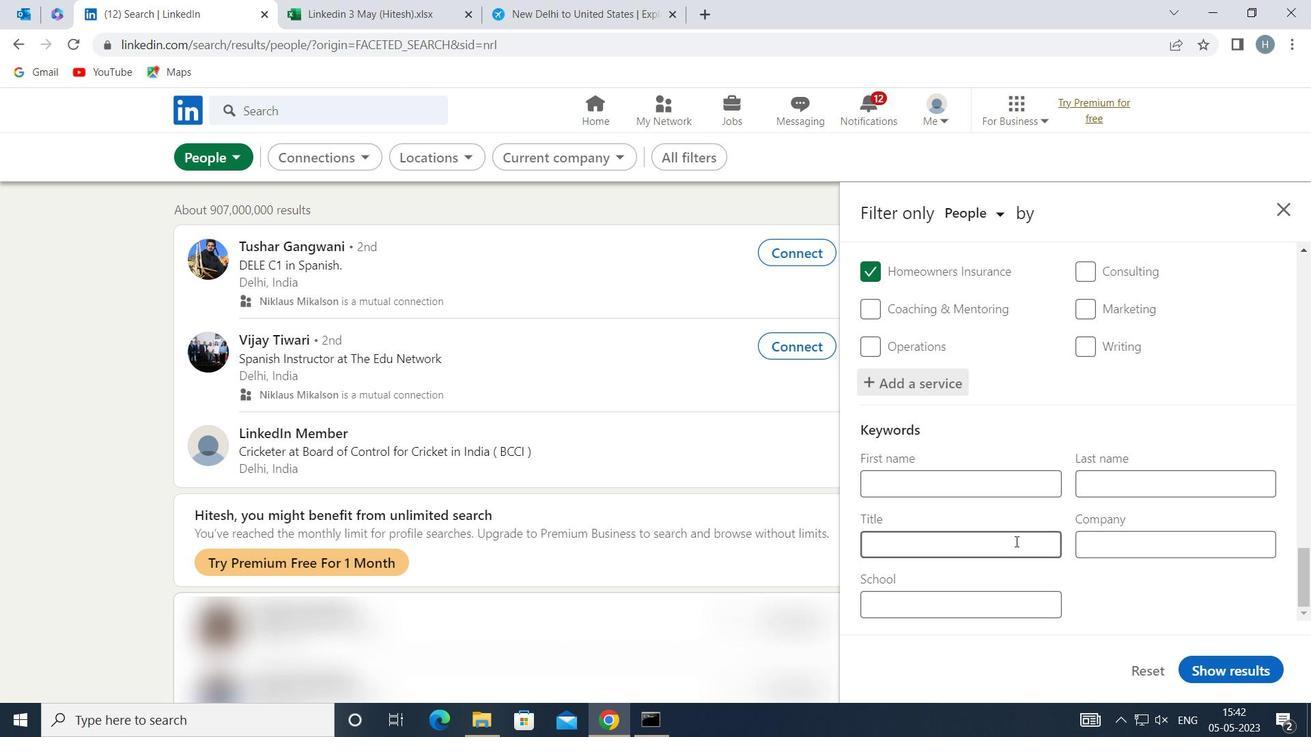 
Action: Key pressed <Key.shift>VIDEO<Key.space><Key.shift>GAME<Key.space><Key.shift>WRITER
Screenshot: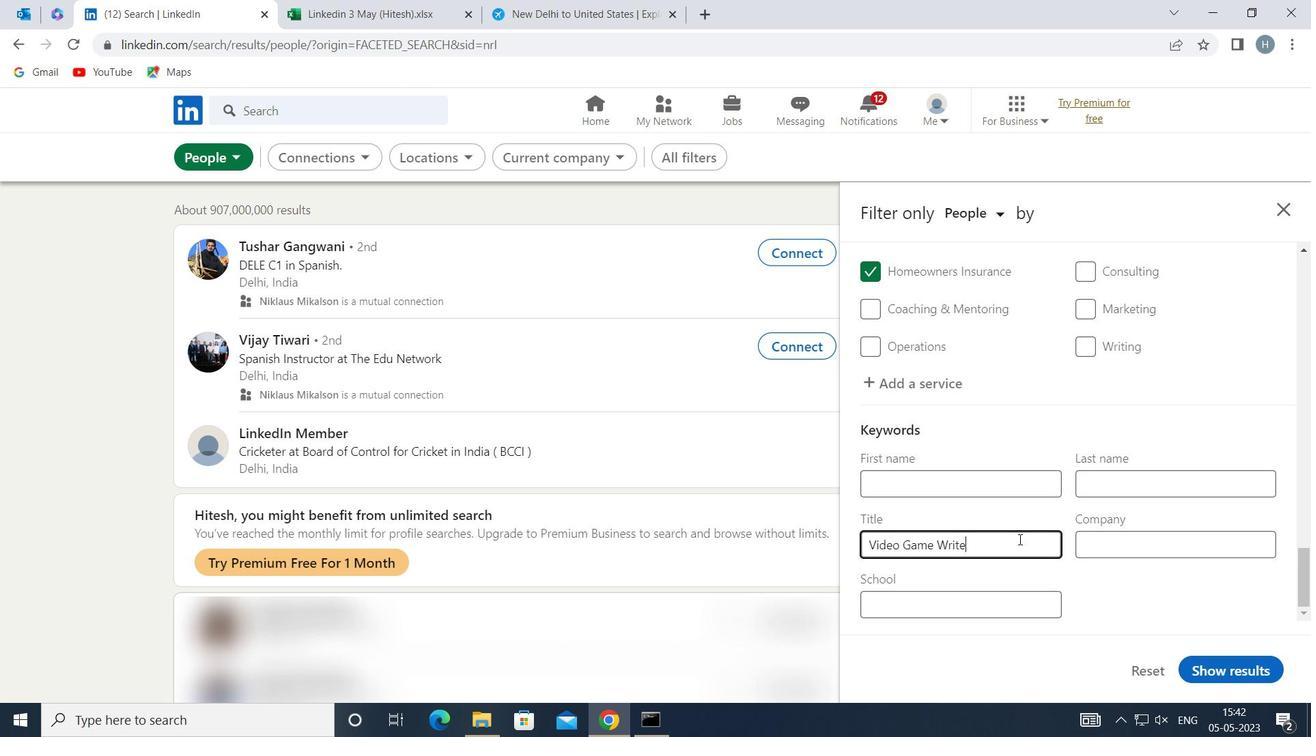 
Action: Mouse moved to (1223, 667)
Screenshot: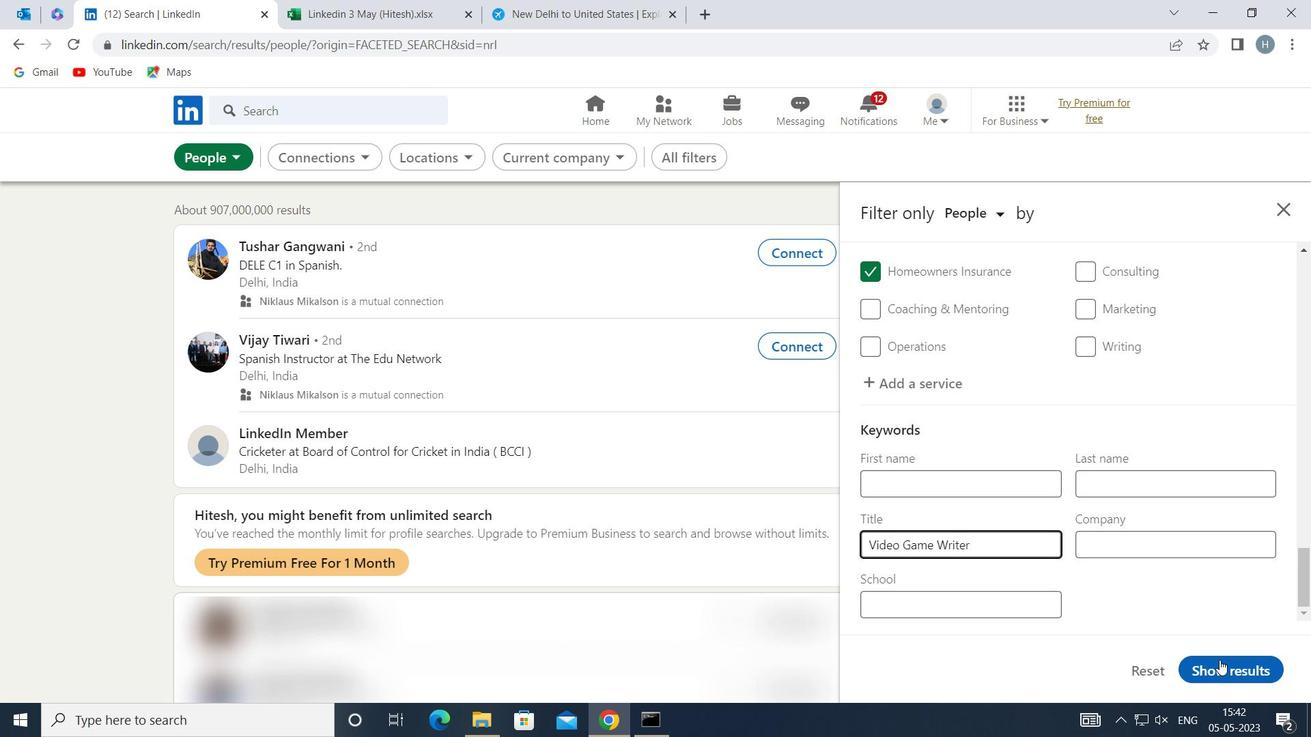 
Action: Mouse pressed left at (1223, 667)
Screenshot: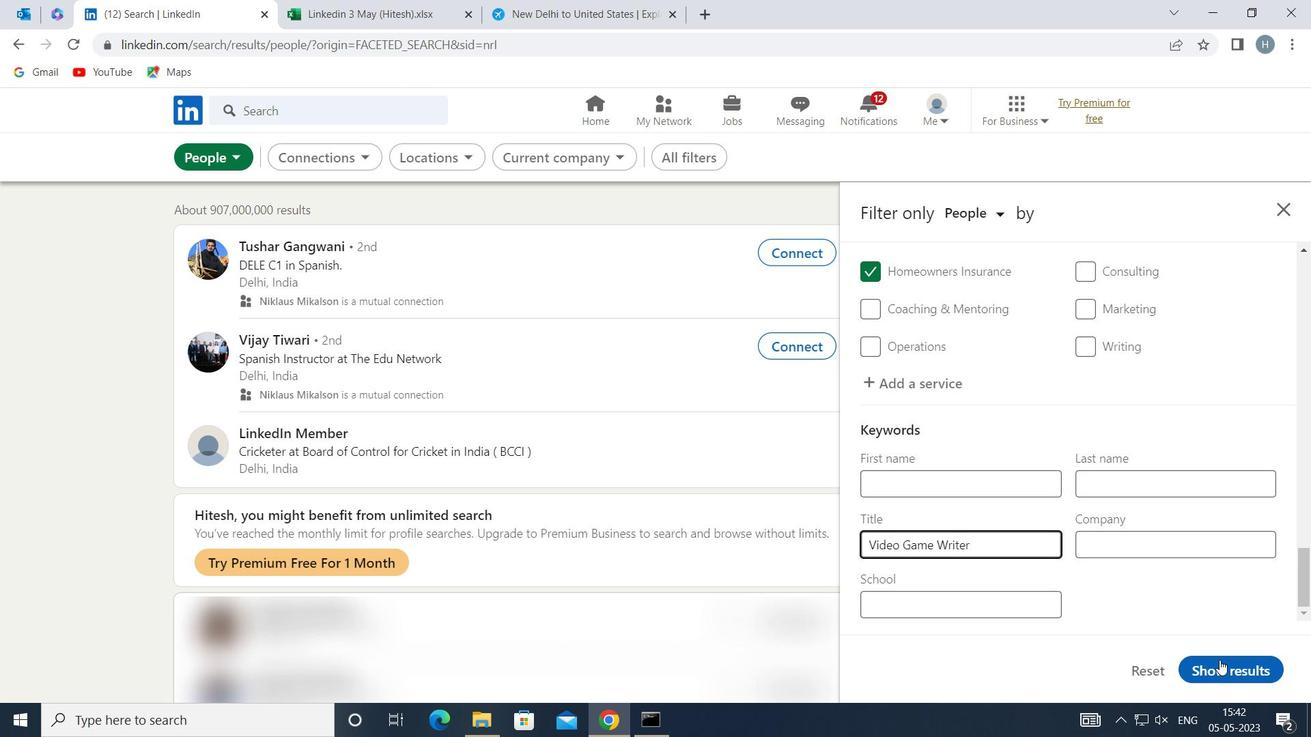 
Action: Mouse moved to (1056, 603)
Screenshot: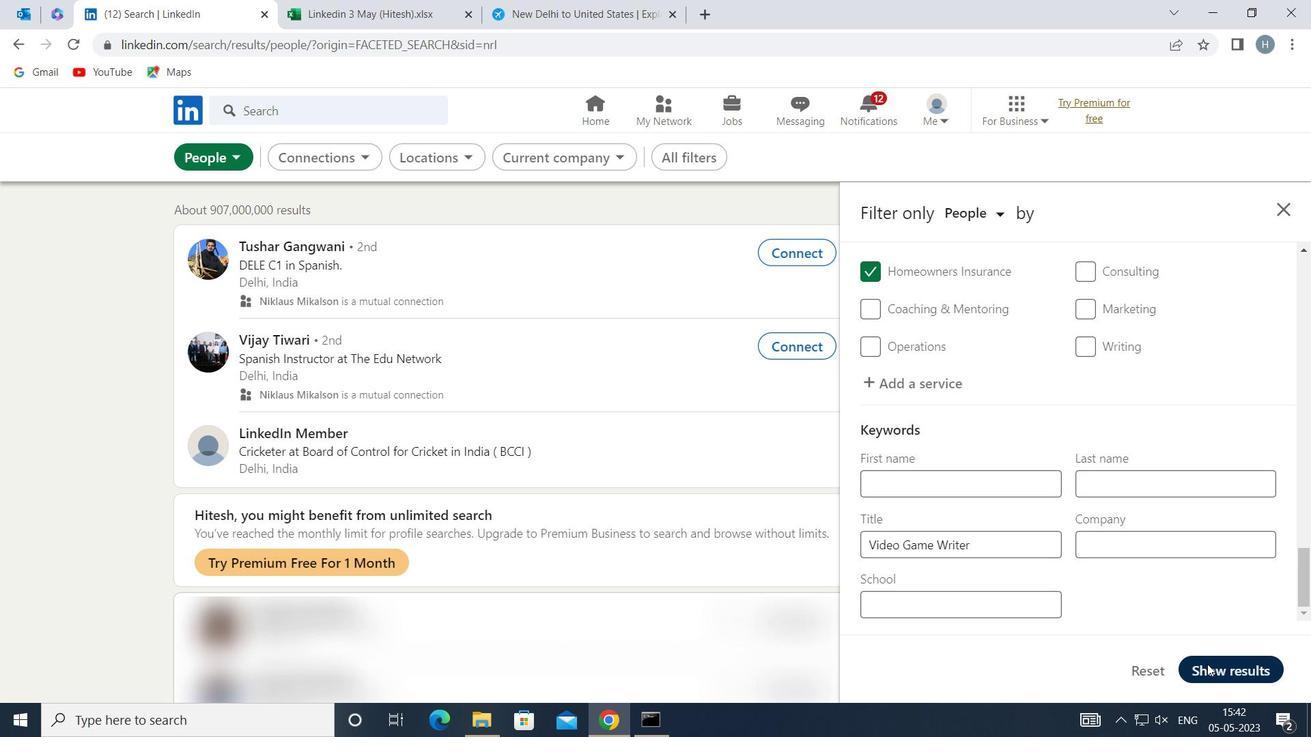 
